 Task: Look for space in Bartow, United States from 10th July, 2023 to 25th July, 2023 for 3 adults, 1 child in price range Rs.15000 to Rs.25000. Place can be shared room with 2 bedrooms having 3 beds and 2 bathrooms. Property type can be house, flat, guest house. Amenities needed are: wifi, TV, free parkinig on premises, gym, breakfast. Booking option can be shelf check-in. Required host language is English.
Action: Mouse moved to (526, 117)
Screenshot: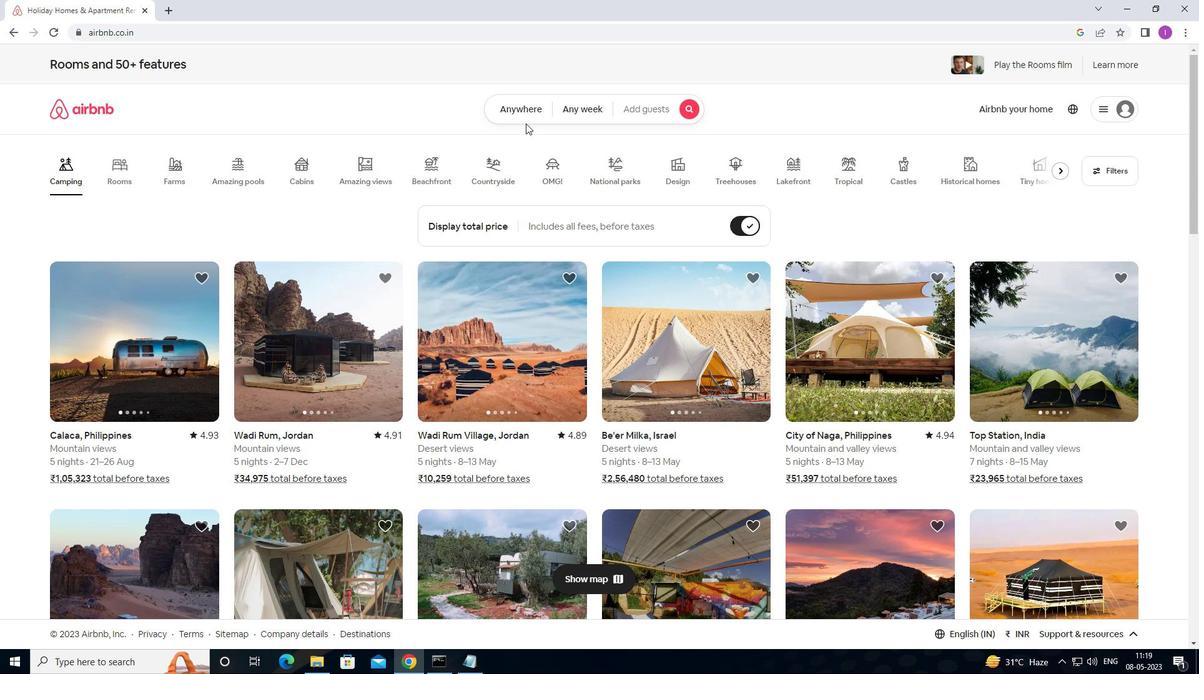 
Action: Mouse pressed left at (526, 117)
Screenshot: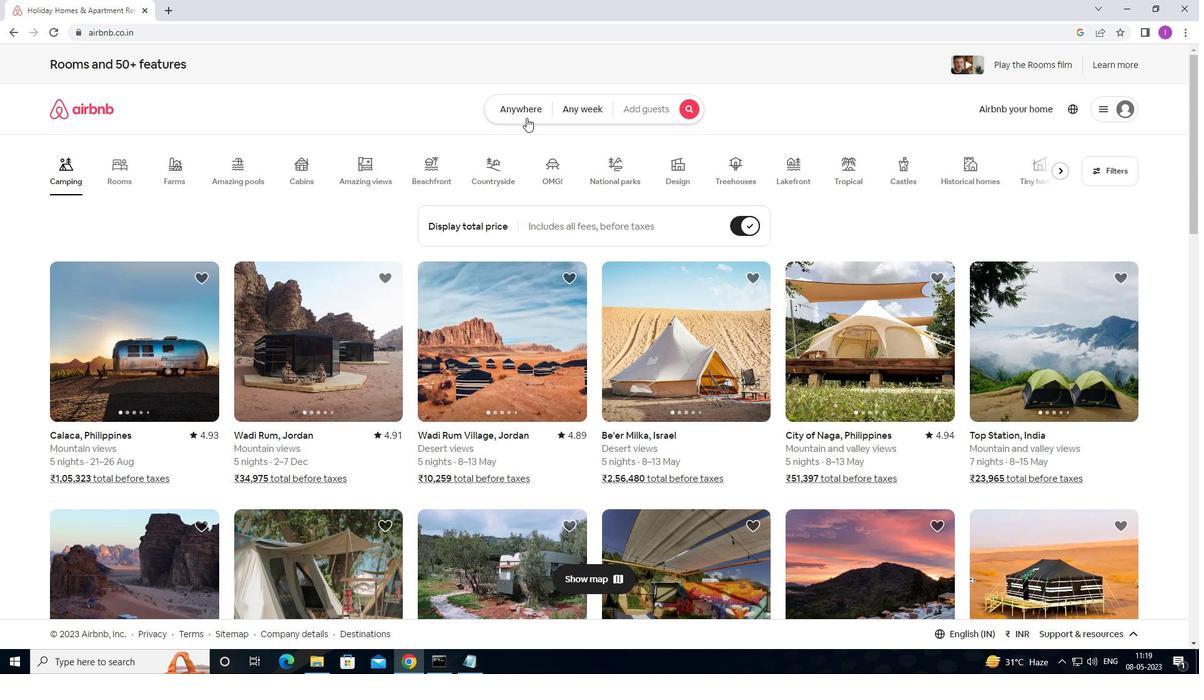 
Action: Mouse moved to (437, 168)
Screenshot: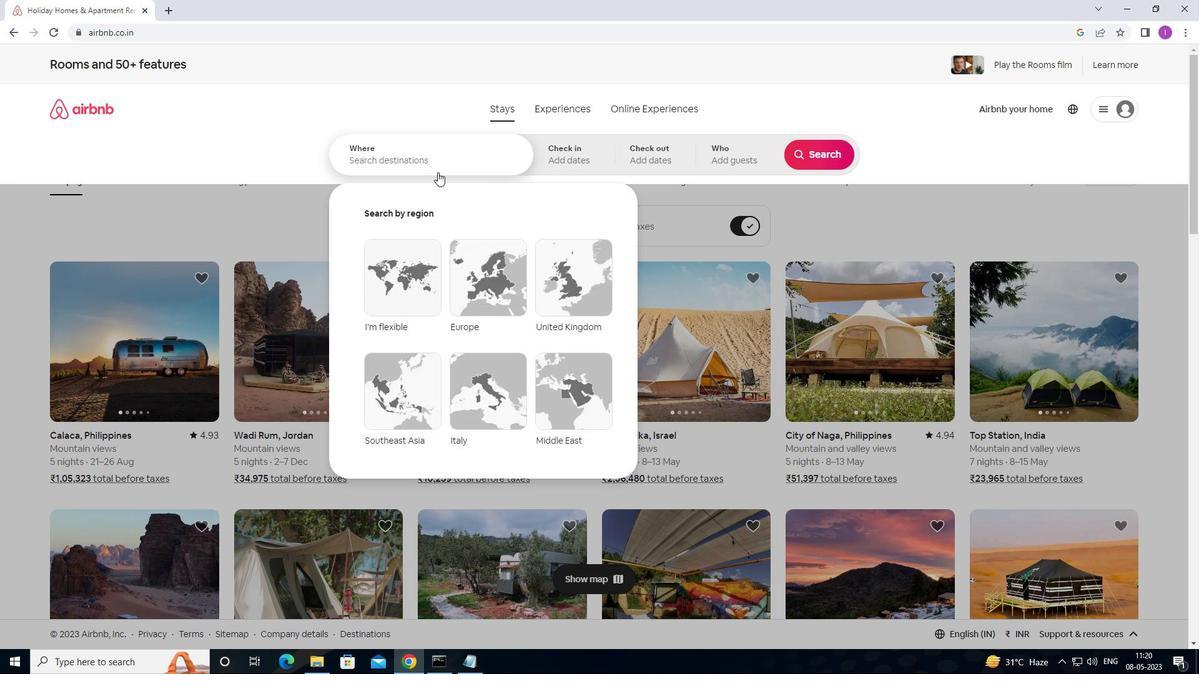 
Action: Mouse pressed left at (437, 168)
Screenshot: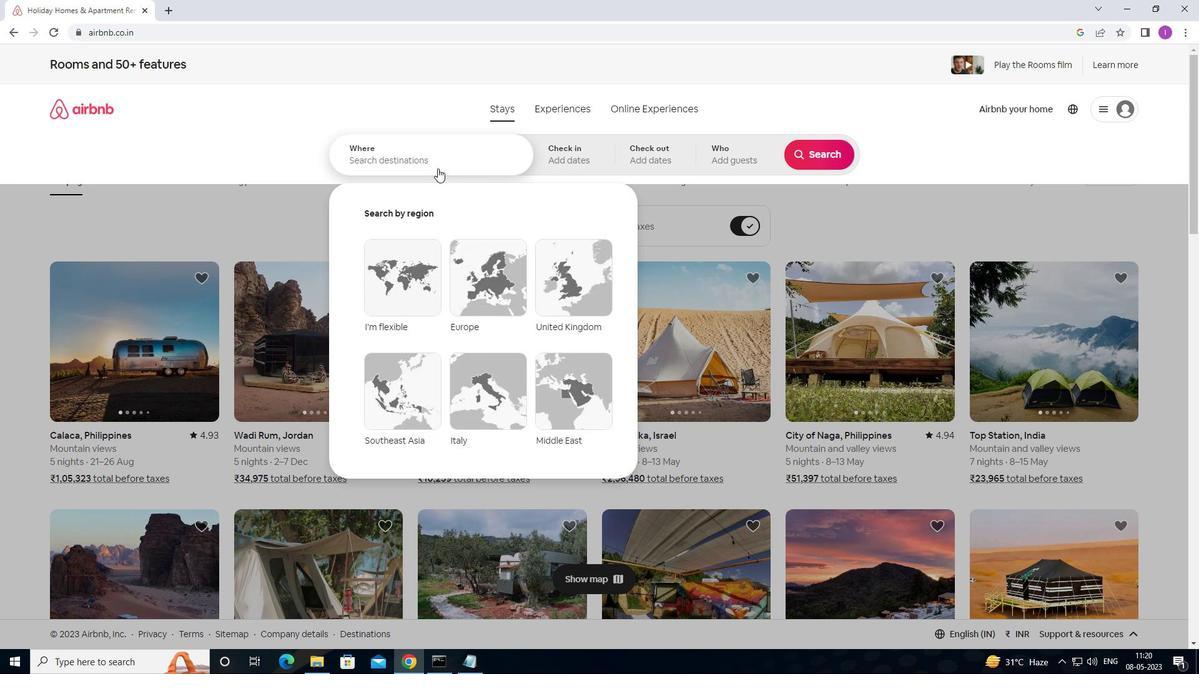 
Action: Mouse moved to (466, 159)
Screenshot: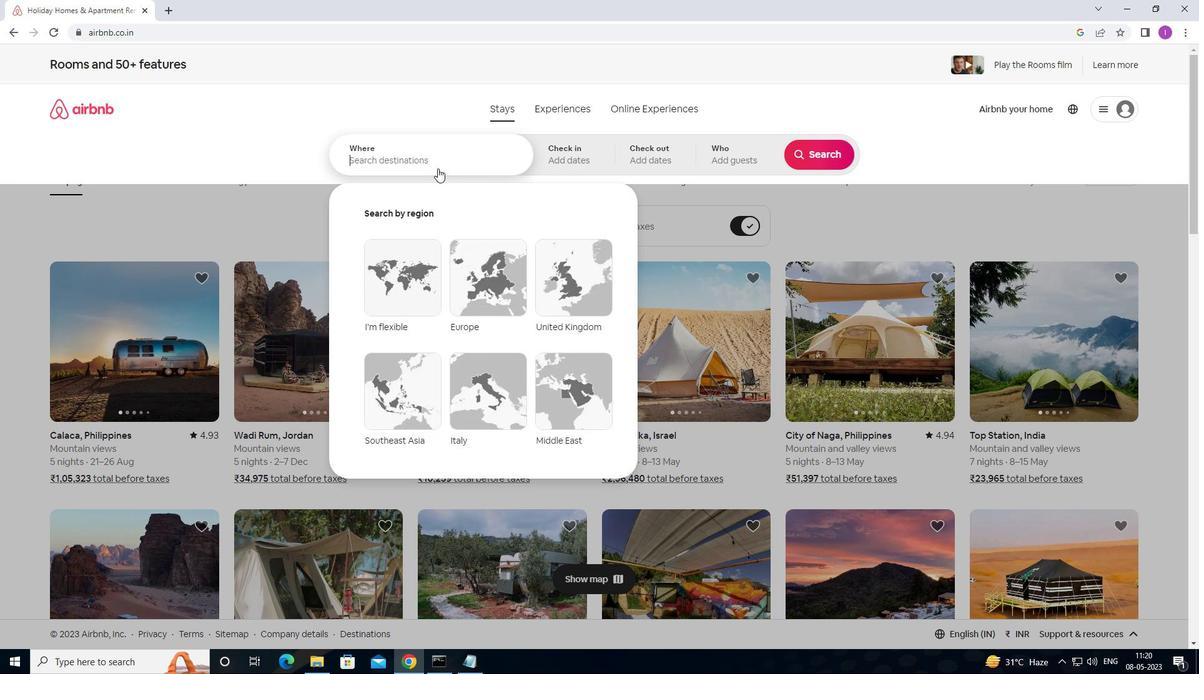 
Action: Key pressed <Key.shift>BARTOW,<Key.shift>UNITED<Key.space>STATES
Screenshot: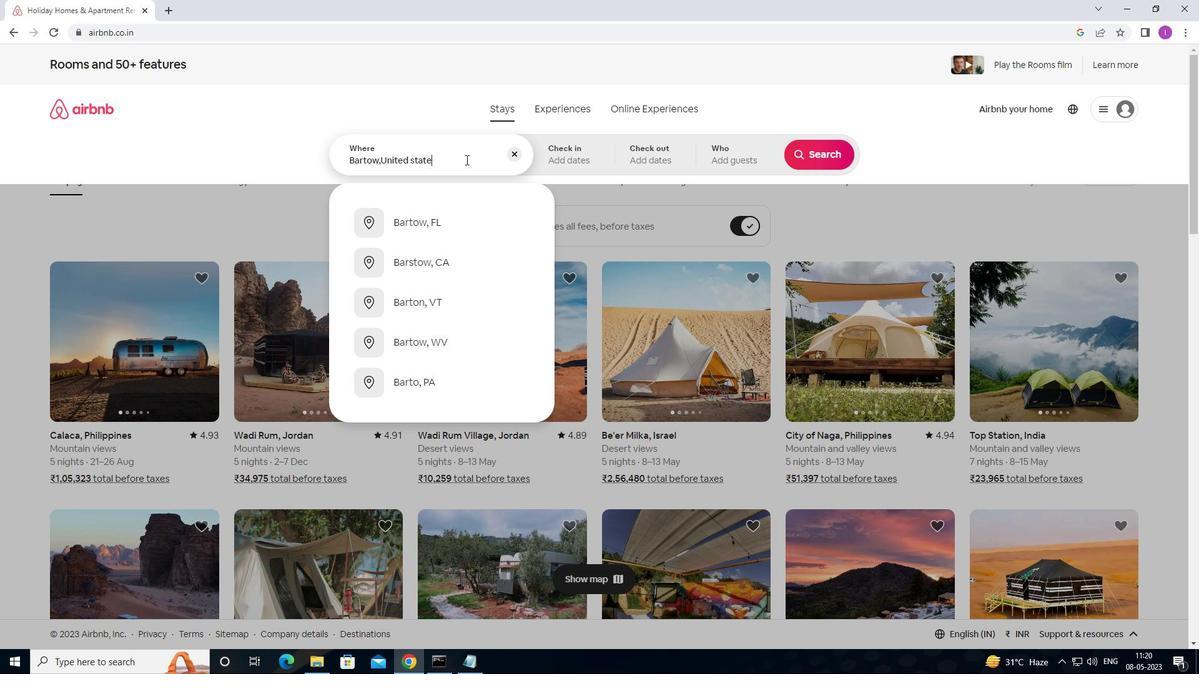 
Action: Mouse moved to (574, 164)
Screenshot: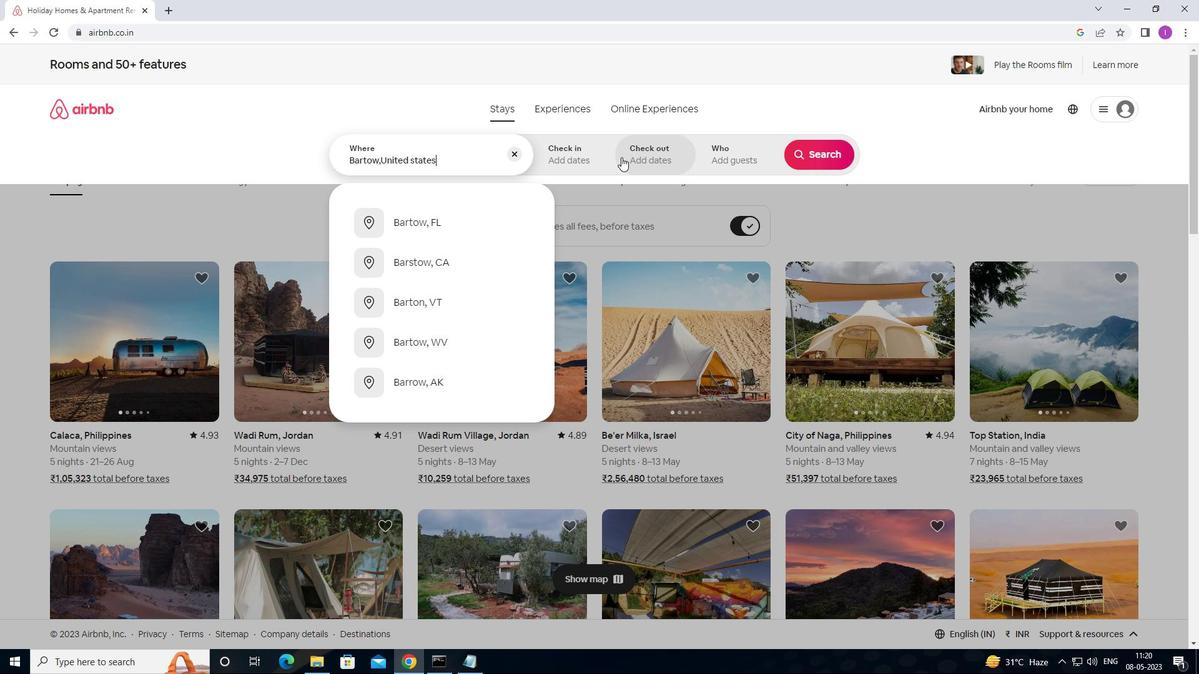 
Action: Mouse pressed left at (574, 164)
Screenshot: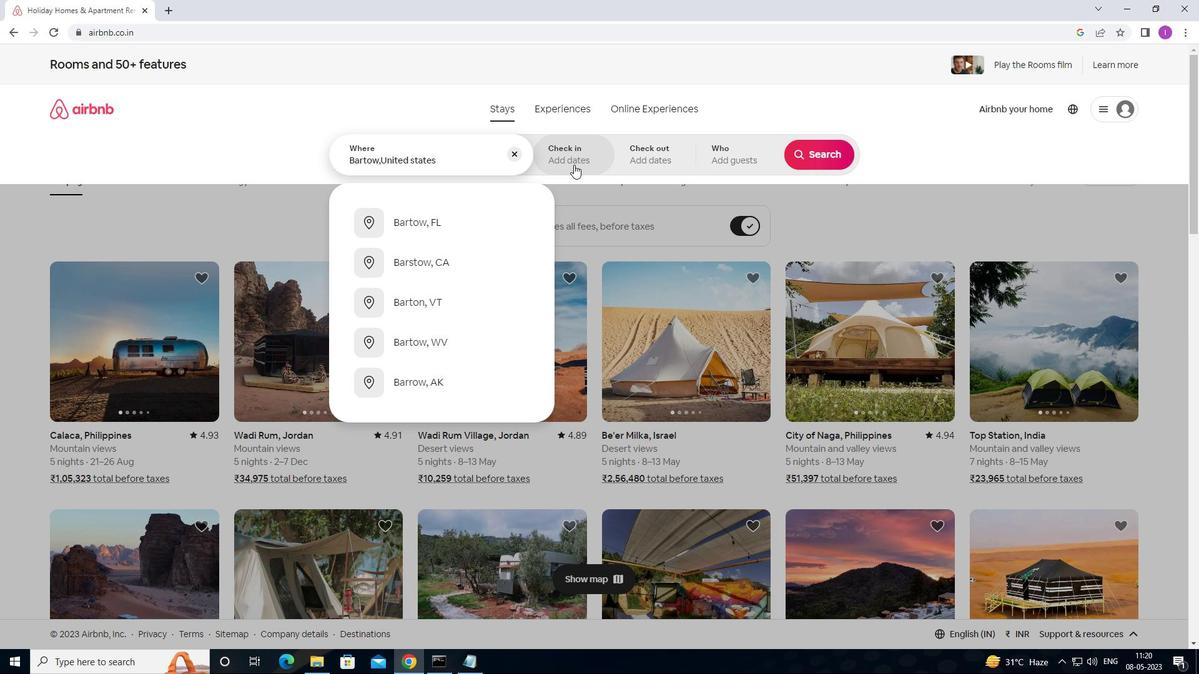 
Action: Mouse moved to (813, 255)
Screenshot: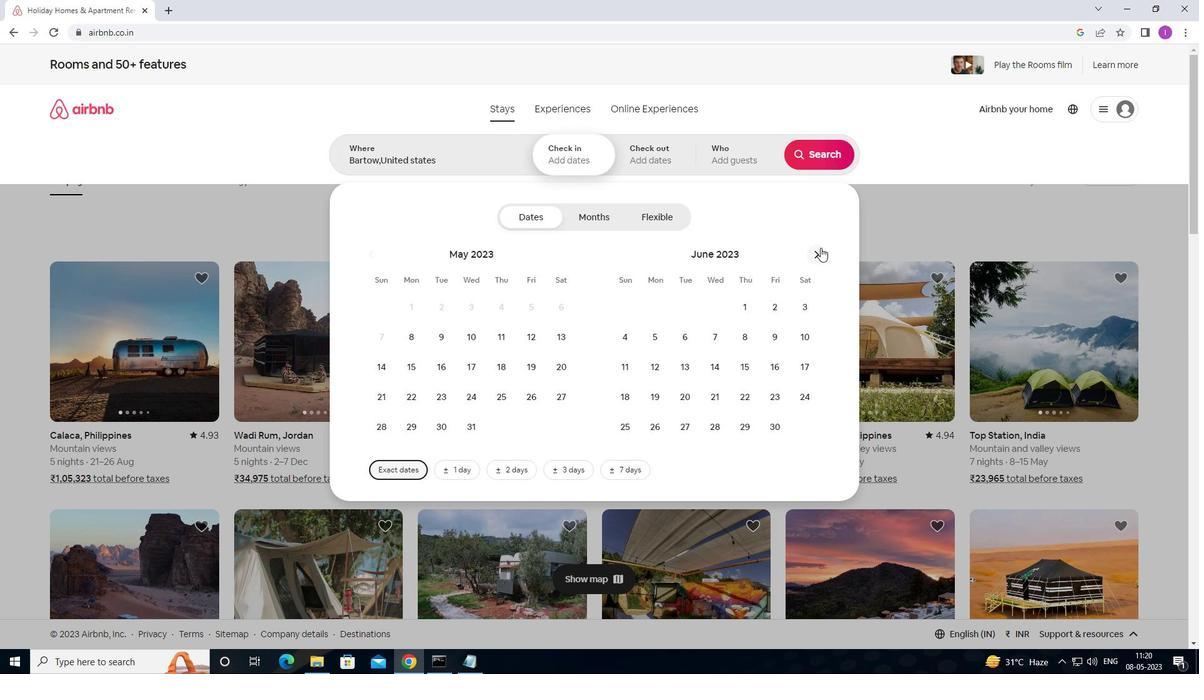 
Action: Mouse pressed left at (813, 255)
Screenshot: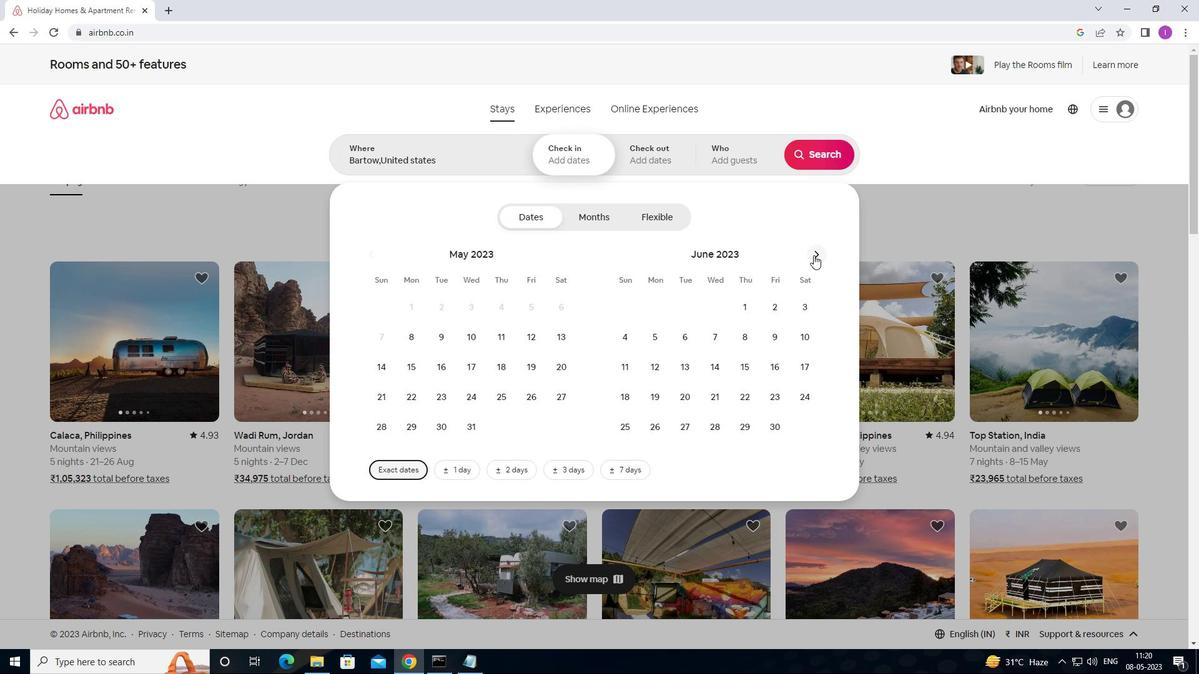 
Action: Mouse moved to (655, 371)
Screenshot: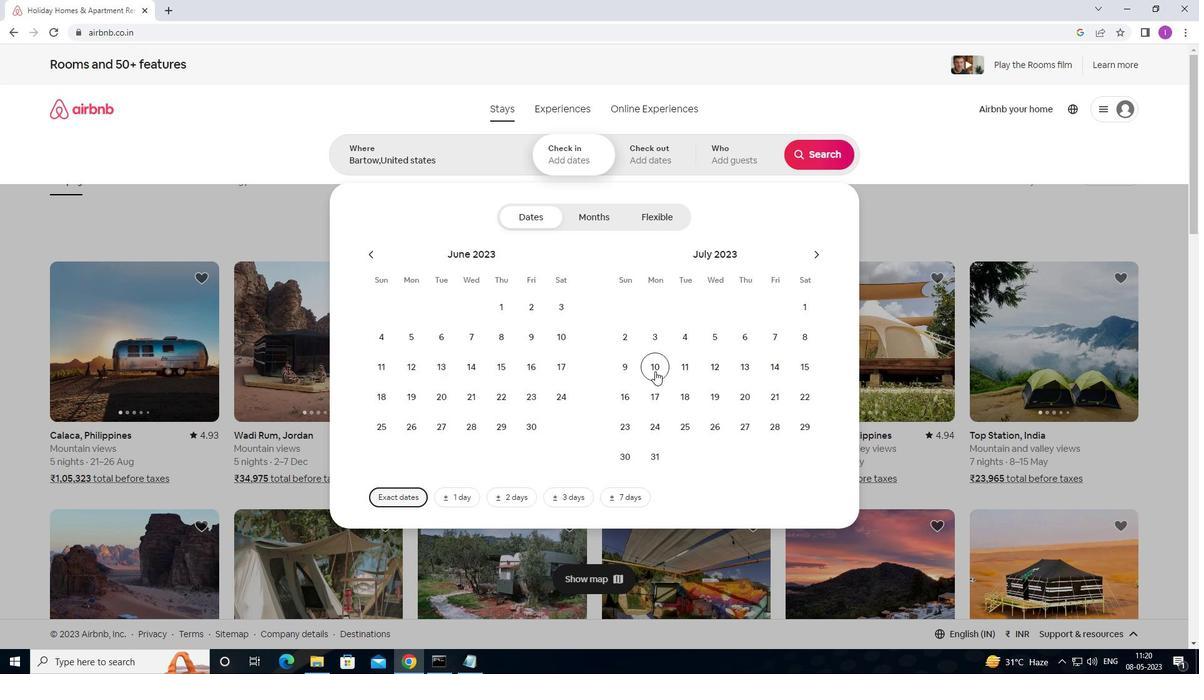 
Action: Mouse pressed left at (655, 371)
Screenshot: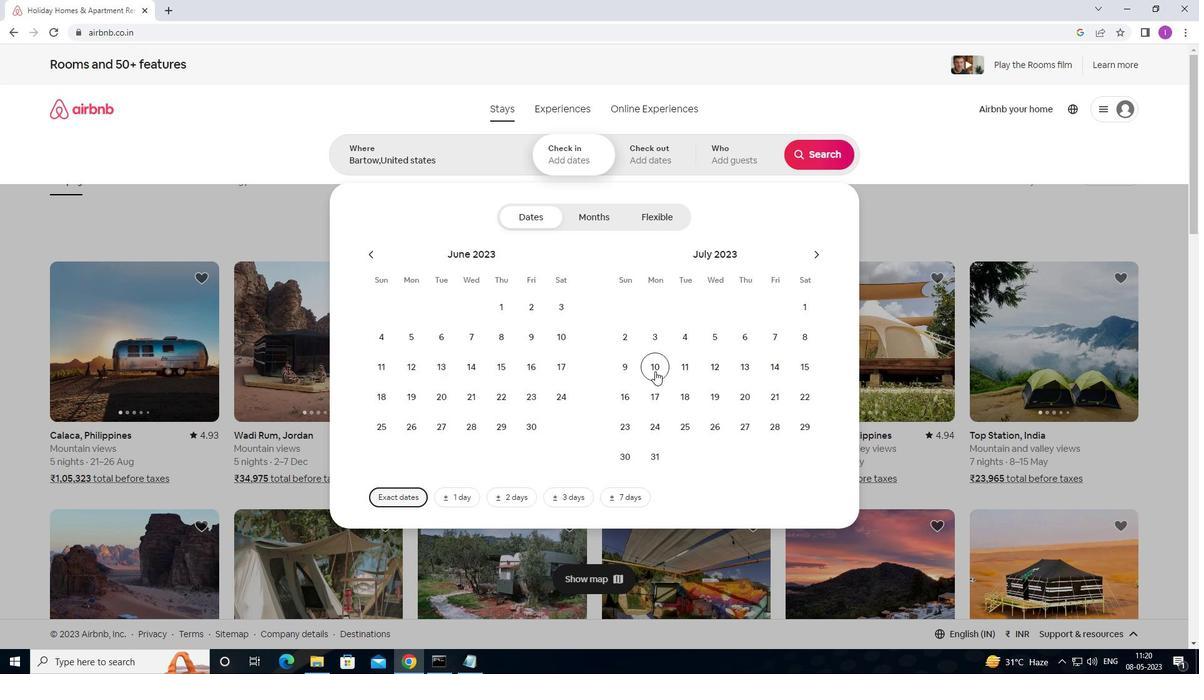 
Action: Mouse moved to (682, 429)
Screenshot: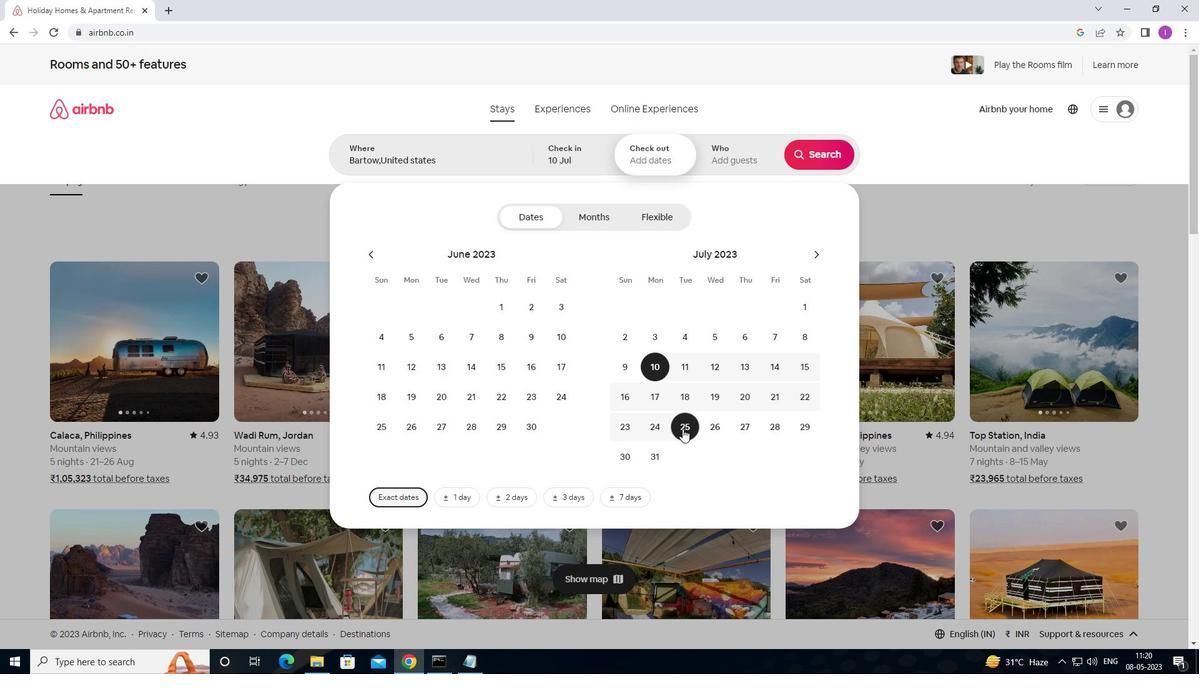 
Action: Mouse pressed left at (682, 429)
Screenshot: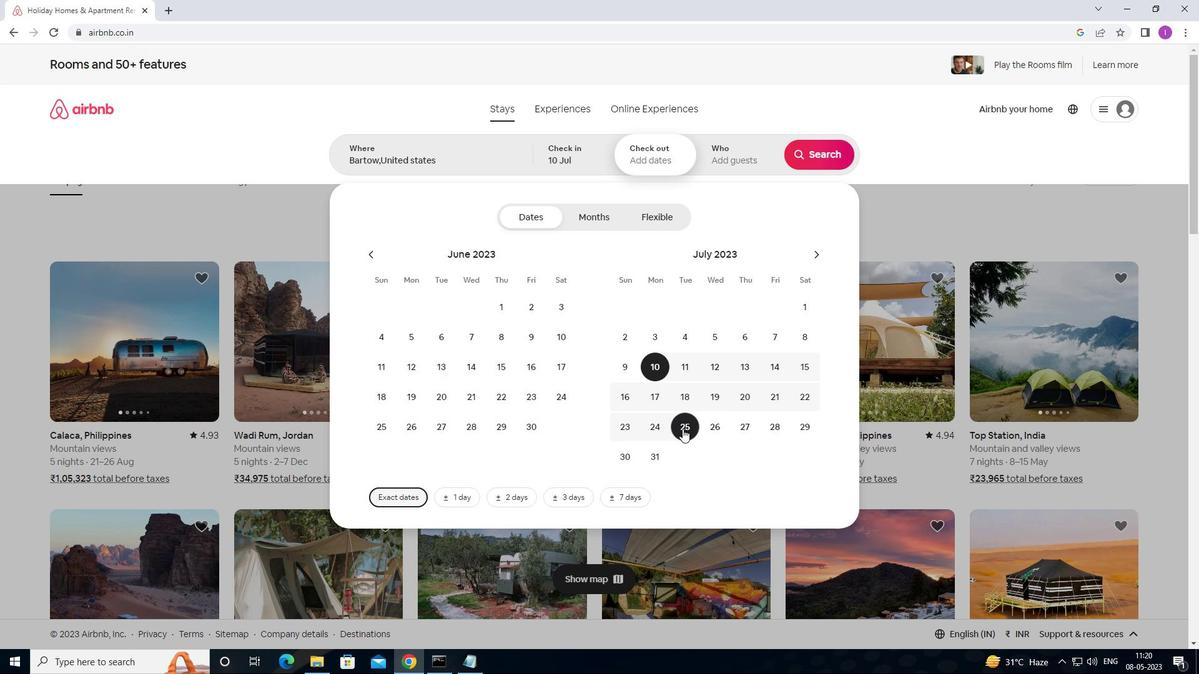 
Action: Mouse moved to (730, 161)
Screenshot: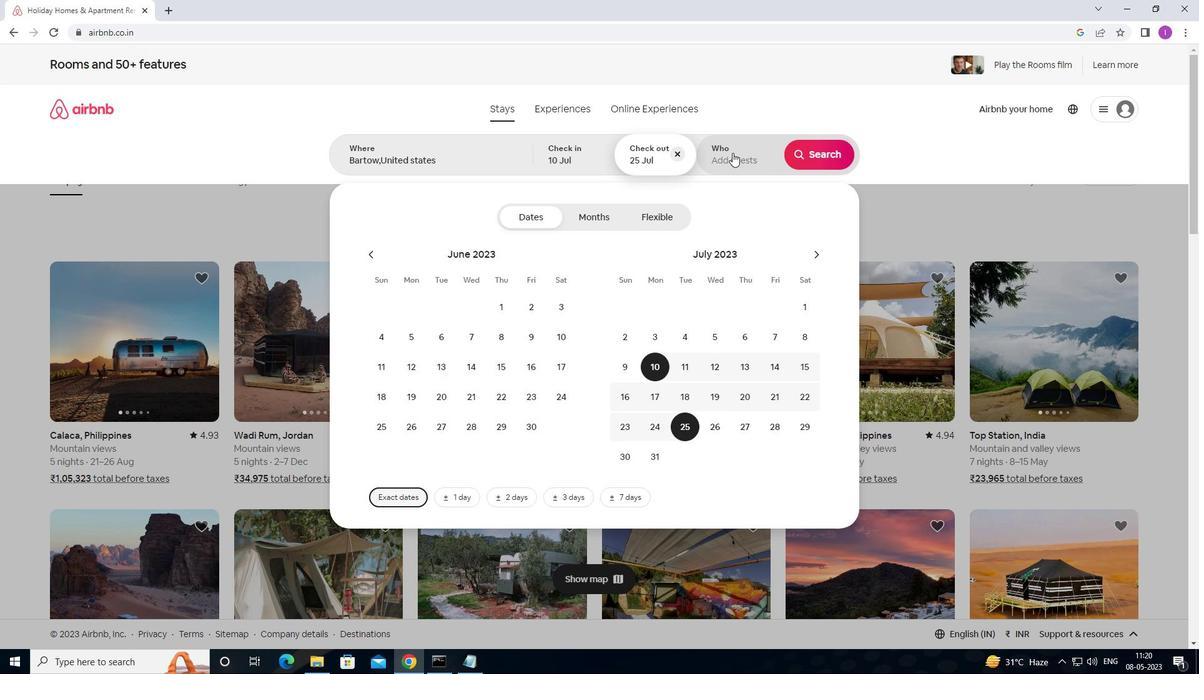 
Action: Mouse pressed left at (730, 161)
Screenshot: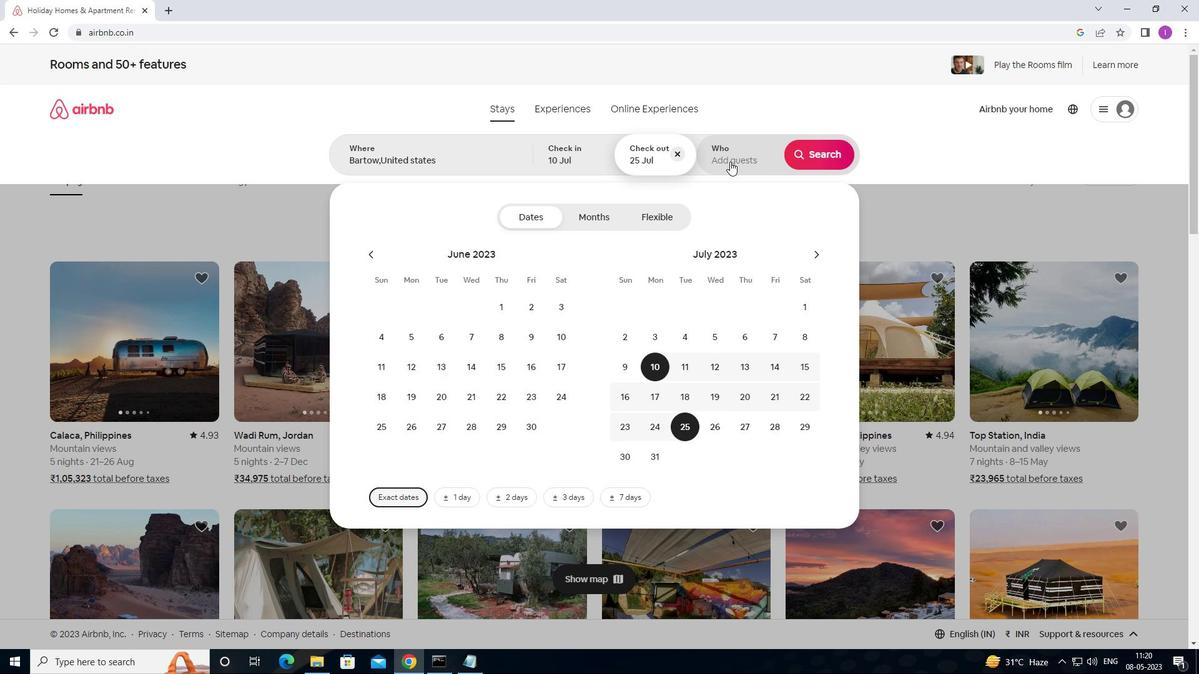 
Action: Mouse moved to (818, 219)
Screenshot: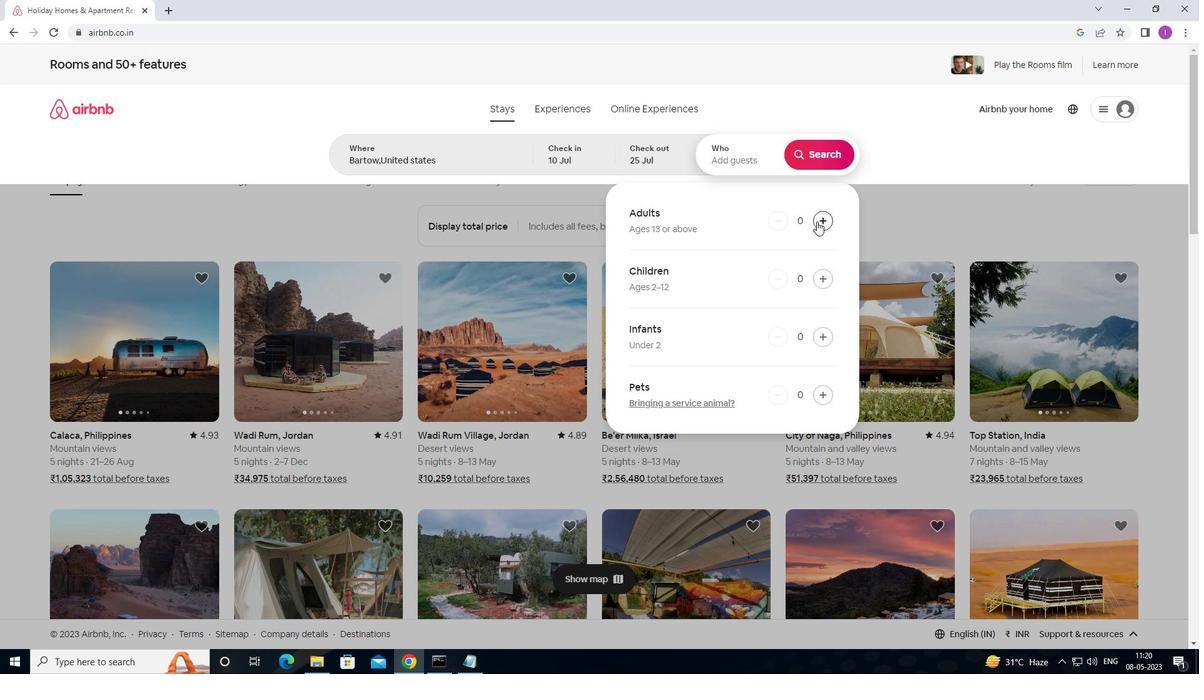 
Action: Mouse pressed left at (818, 219)
Screenshot: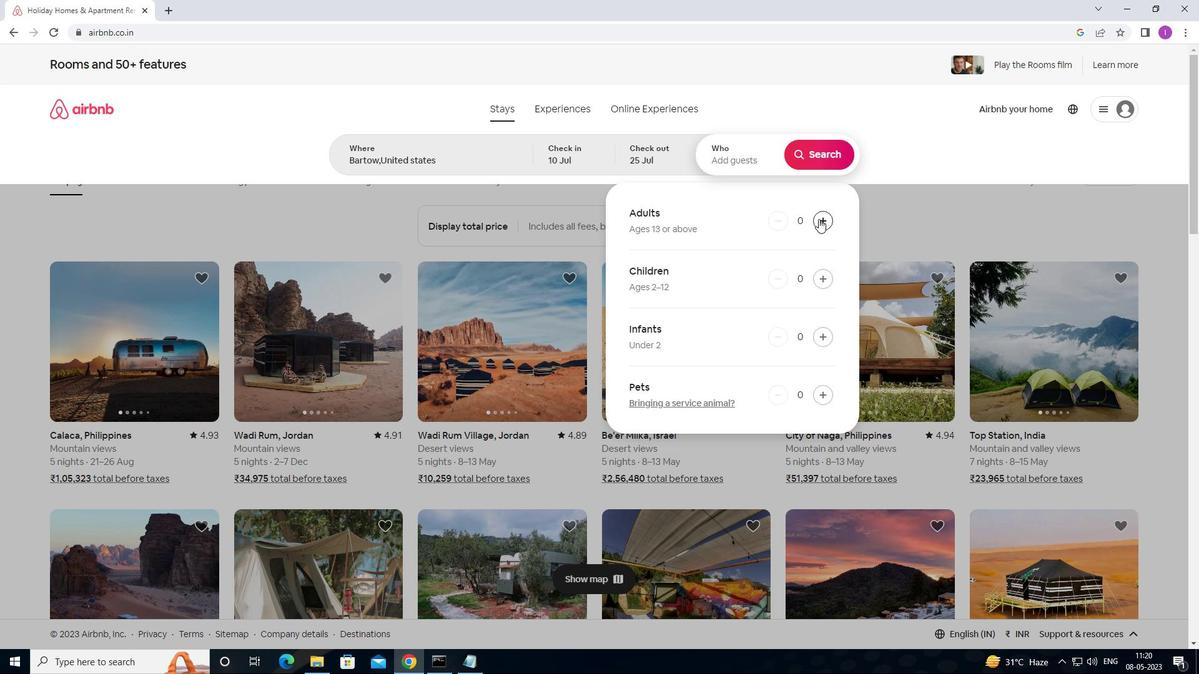 
Action: Mouse moved to (823, 223)
Screenshot: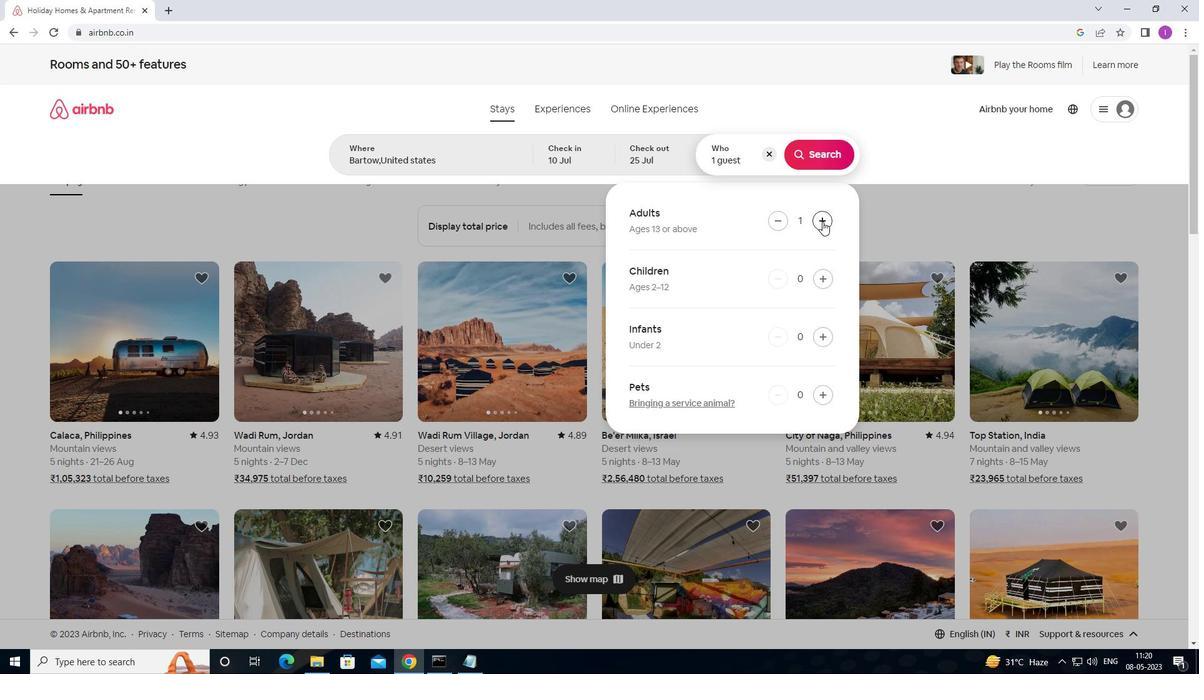 
Action: Mouse pressed left at (823, 223)
Screenshot: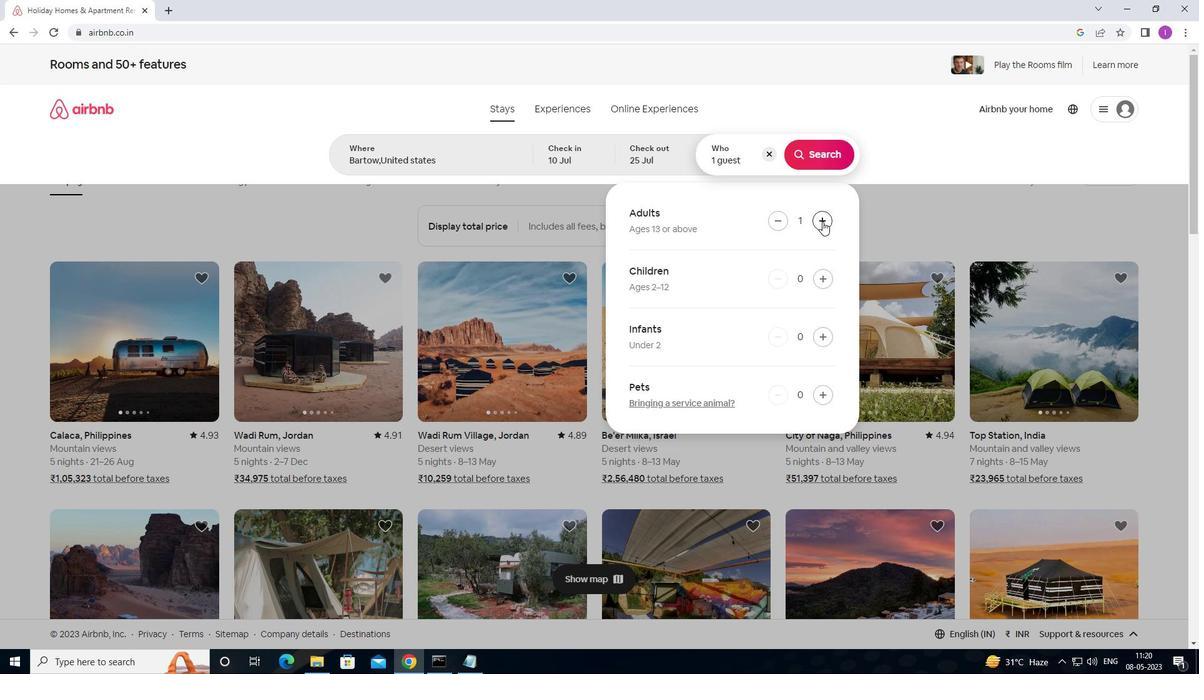 
Action: Mouse moved to (823, 223)
Screenshot: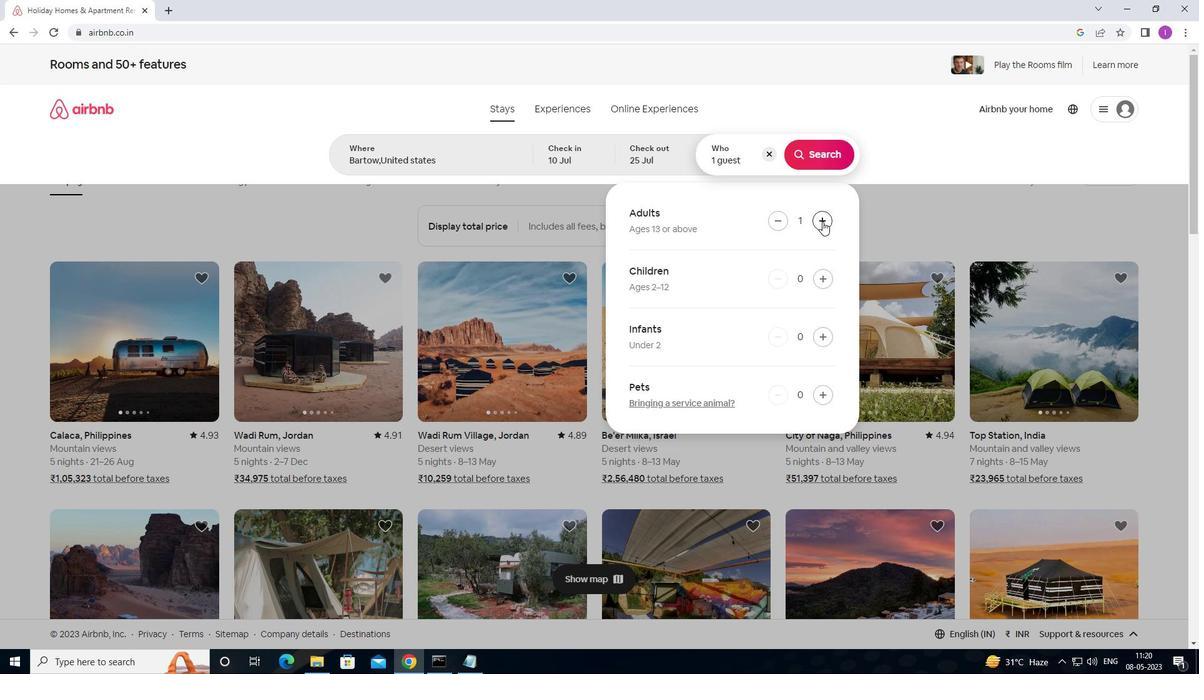 
Action: Mouse pressed left at (823, 223)
Screenshot: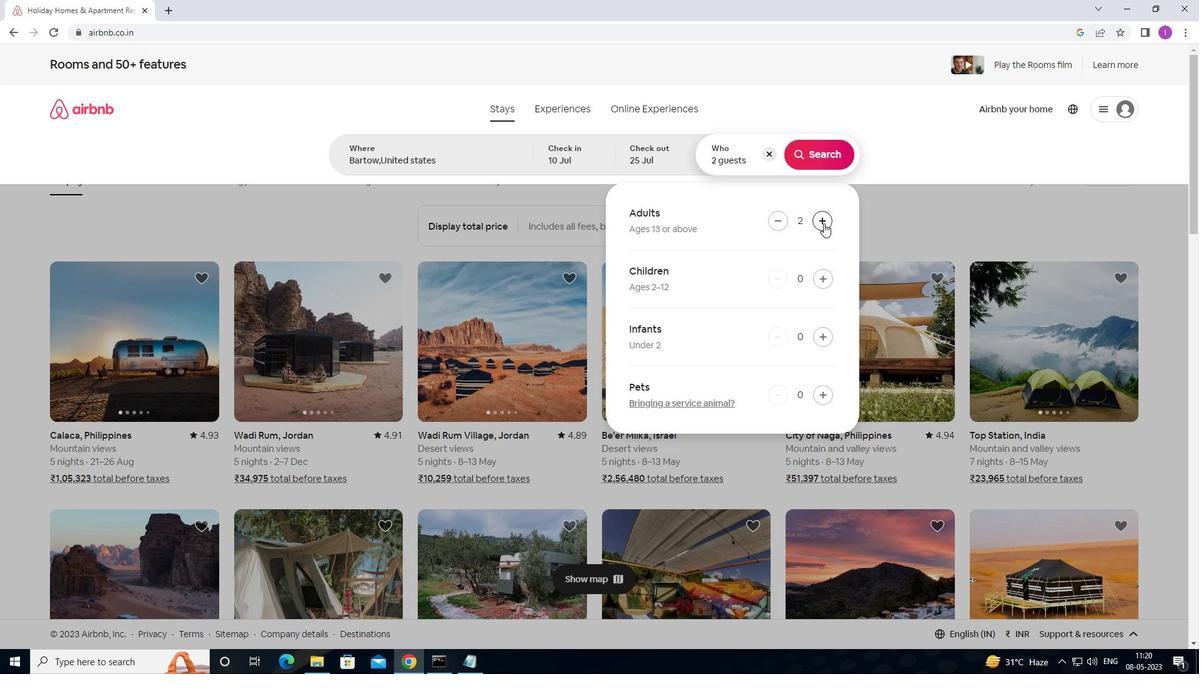 
Action: Mouse moved to (820, 279)
Screenshot: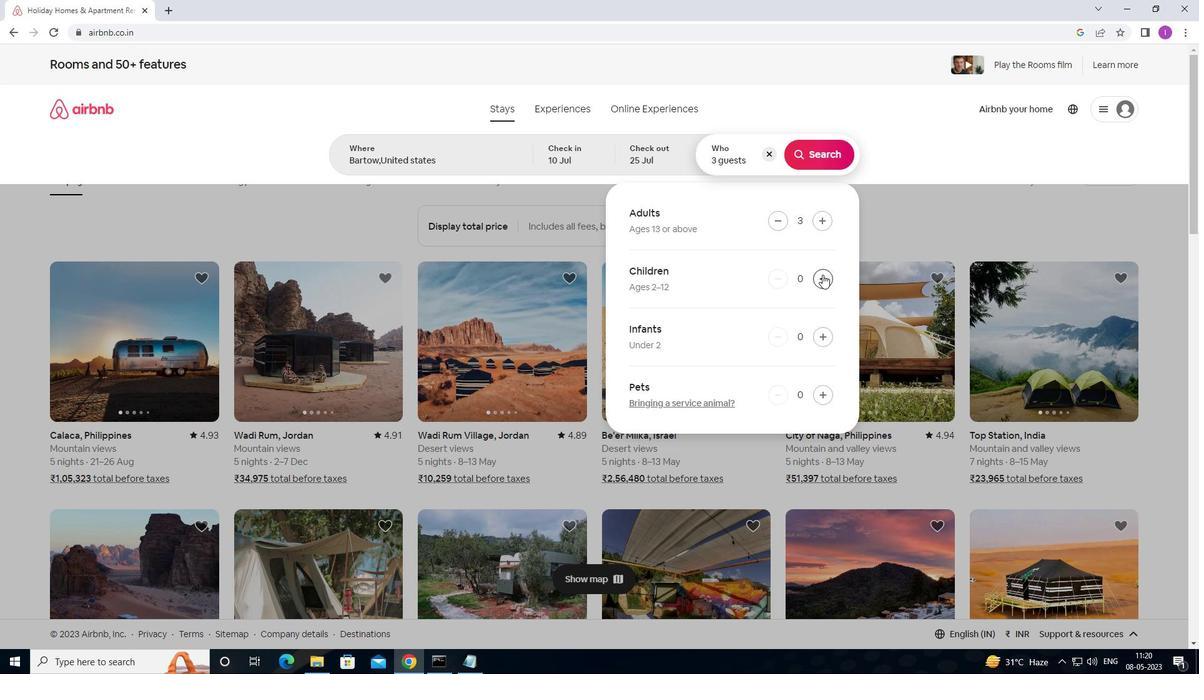 
Action: Mouse pressed left at (820, 279)
Screenshot: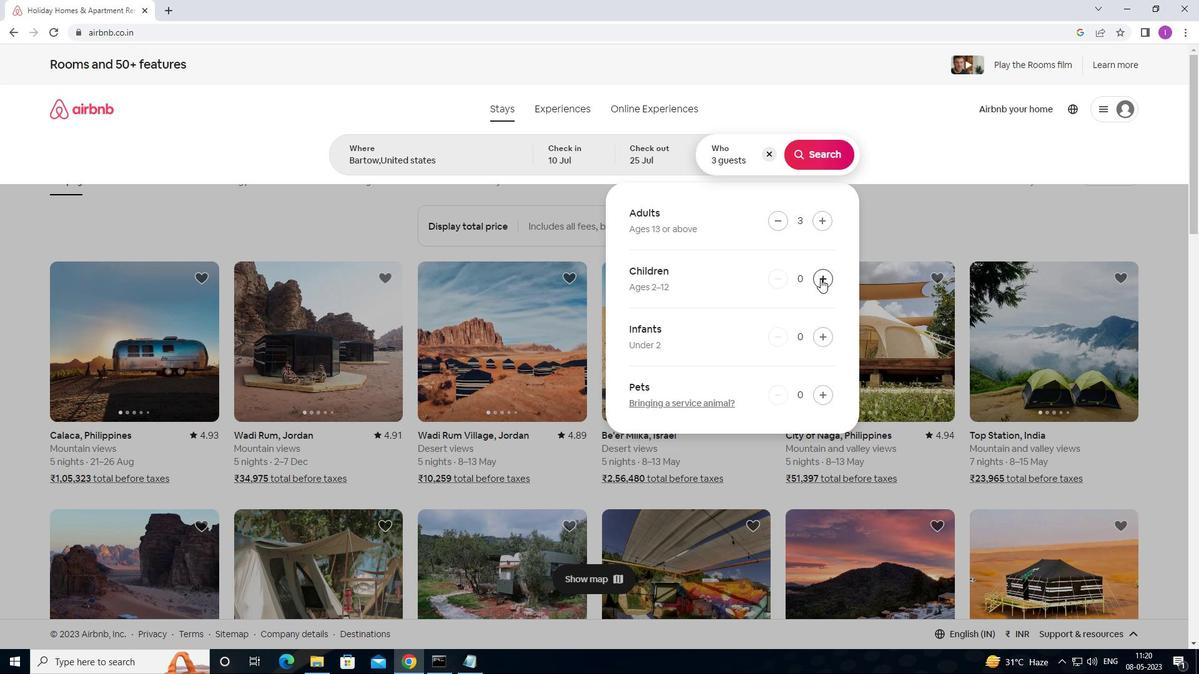 
Action: Mouse moved to (813, 149)
Screenshot: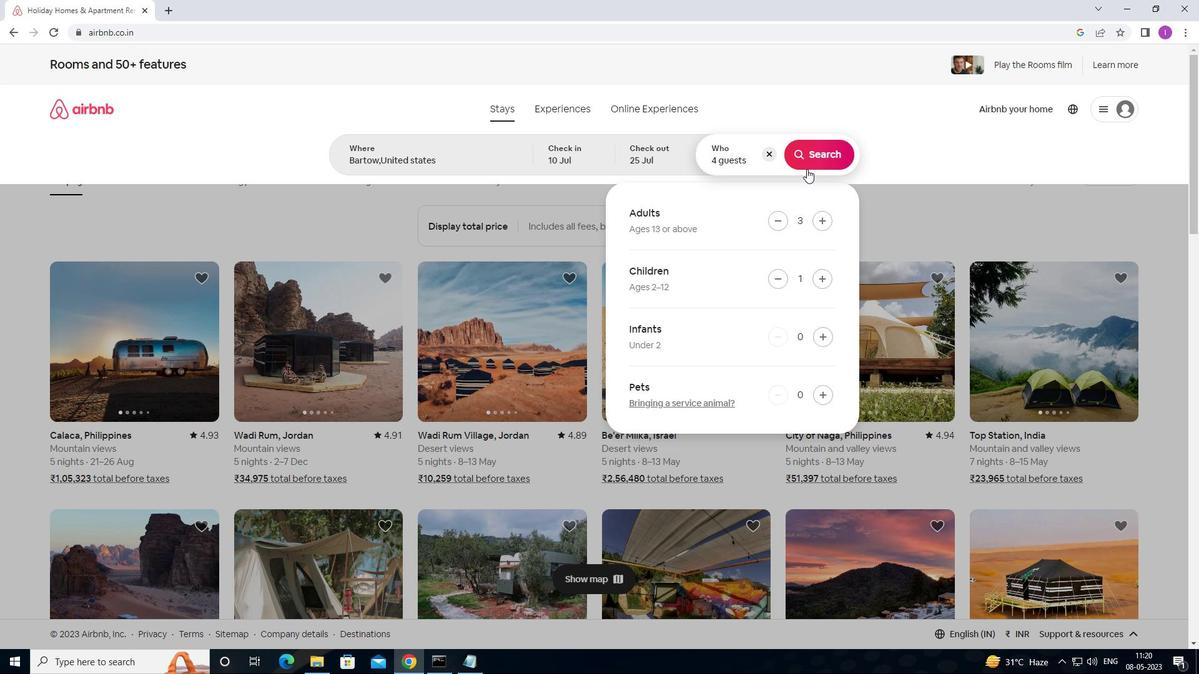 
Action: Mouse pressed left at (813, 149)
Screenshot: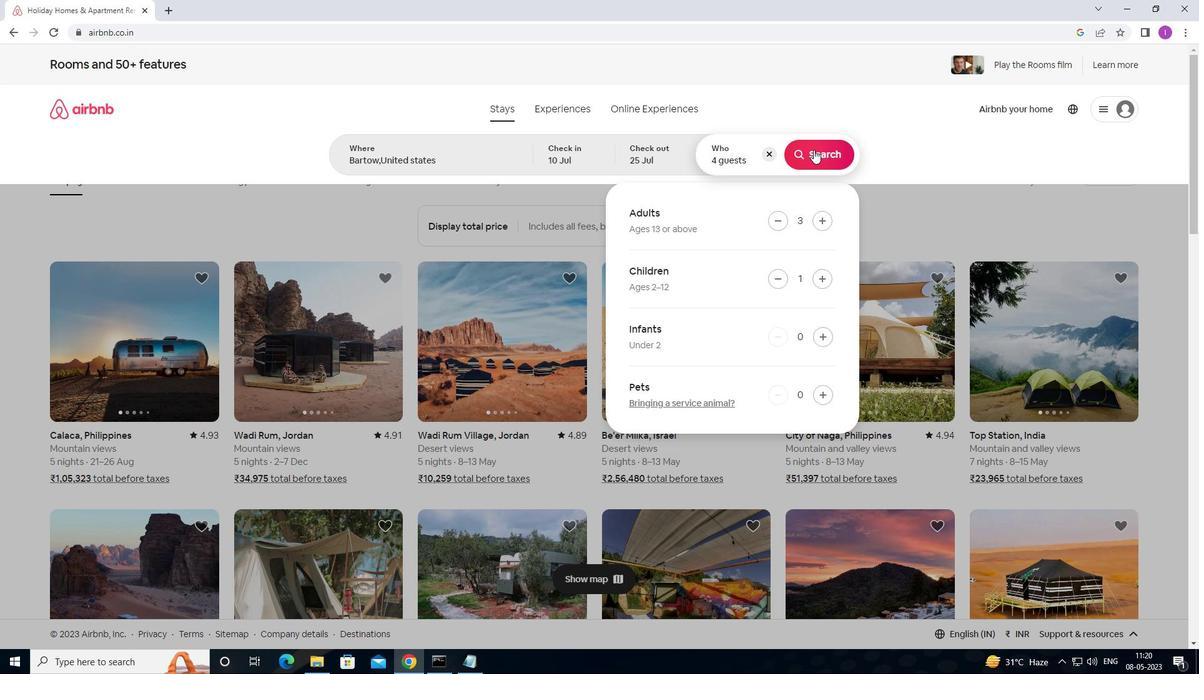 
Action: Mouse moved to (1137, 115)
Screenshot: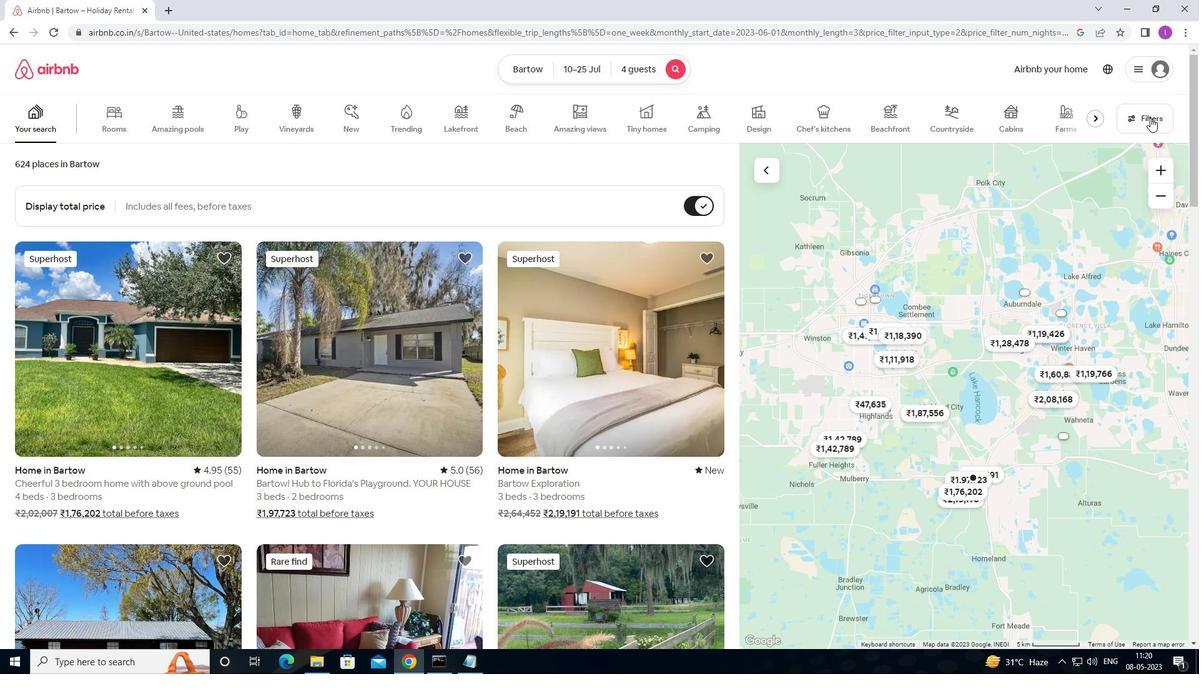 
Action: Mouse pressed left at (1137, 115)
Screenshot: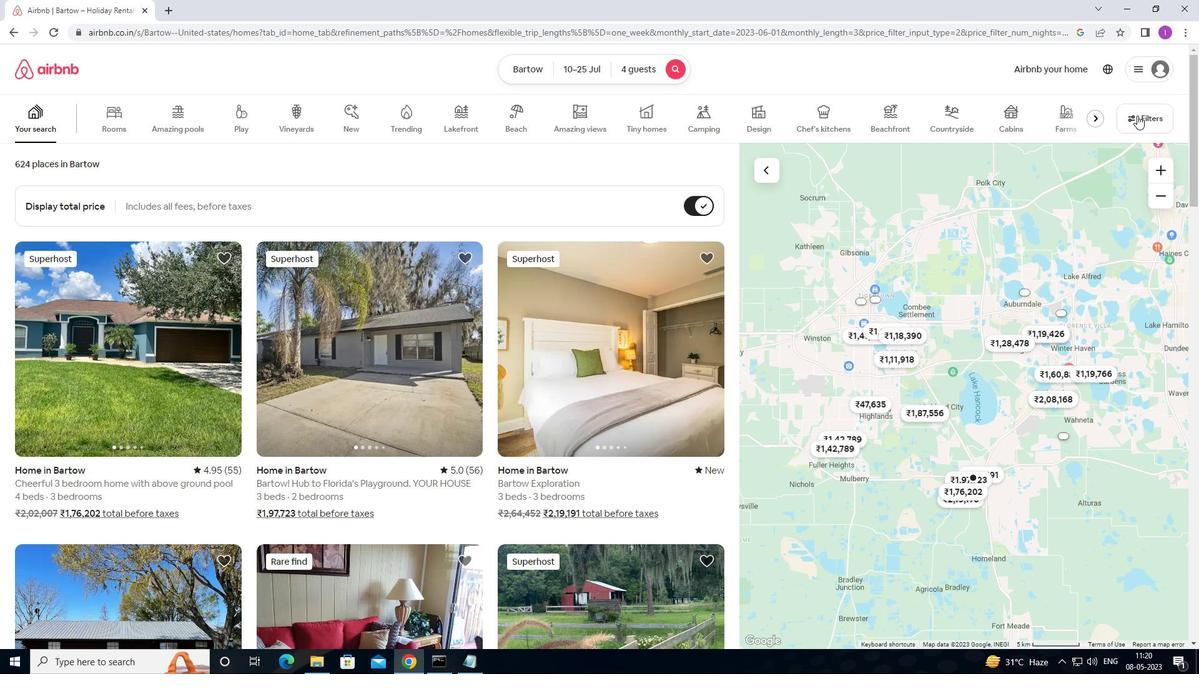 
Action: Mouse moved to (455, 427)
Screenshot: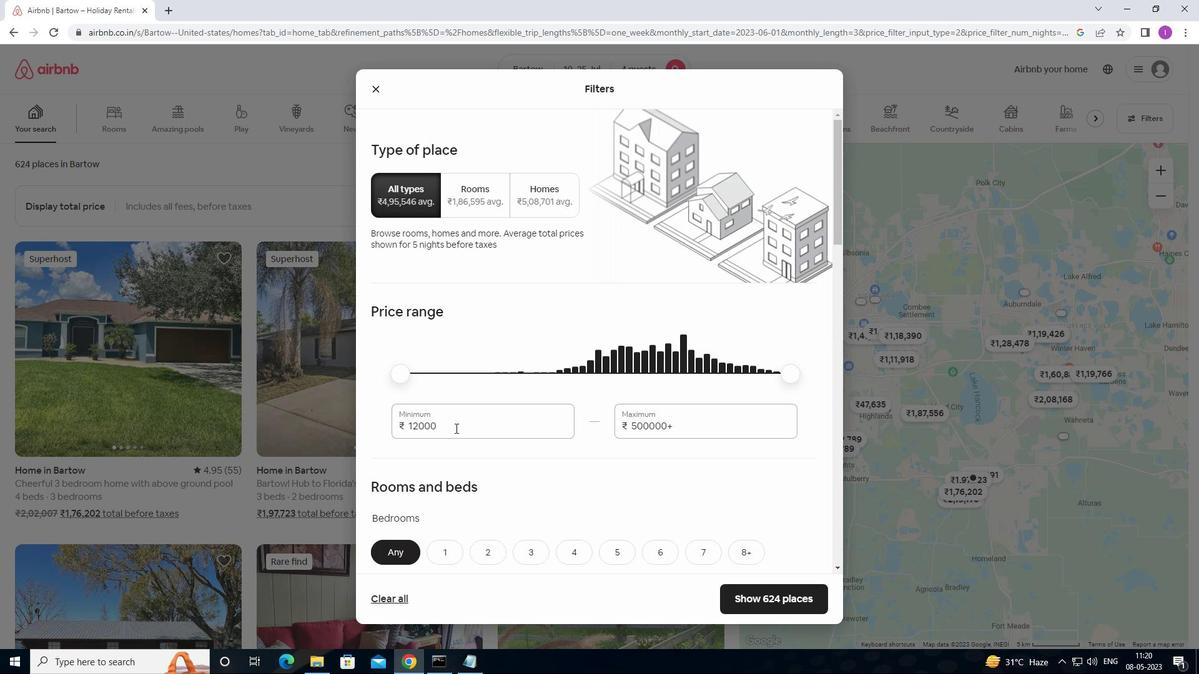 
Action: Mouse pressed left at (455, 427)
Screenshot: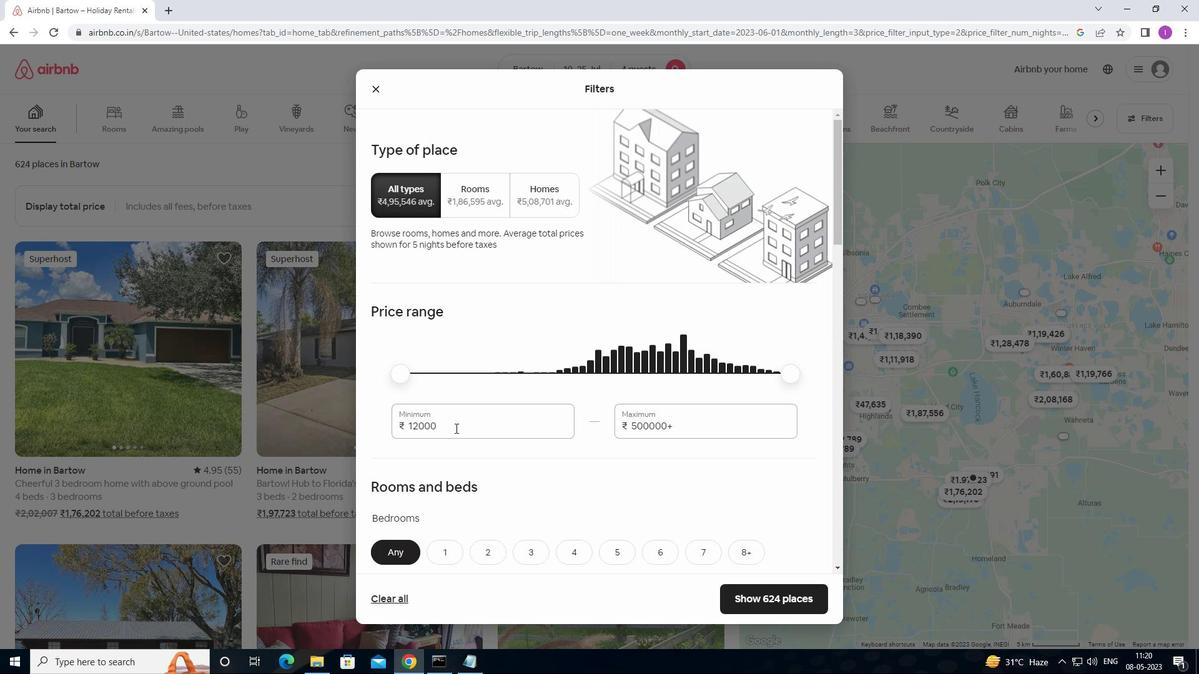 
Action: Mouse moved to (391, 431)
Screenshot: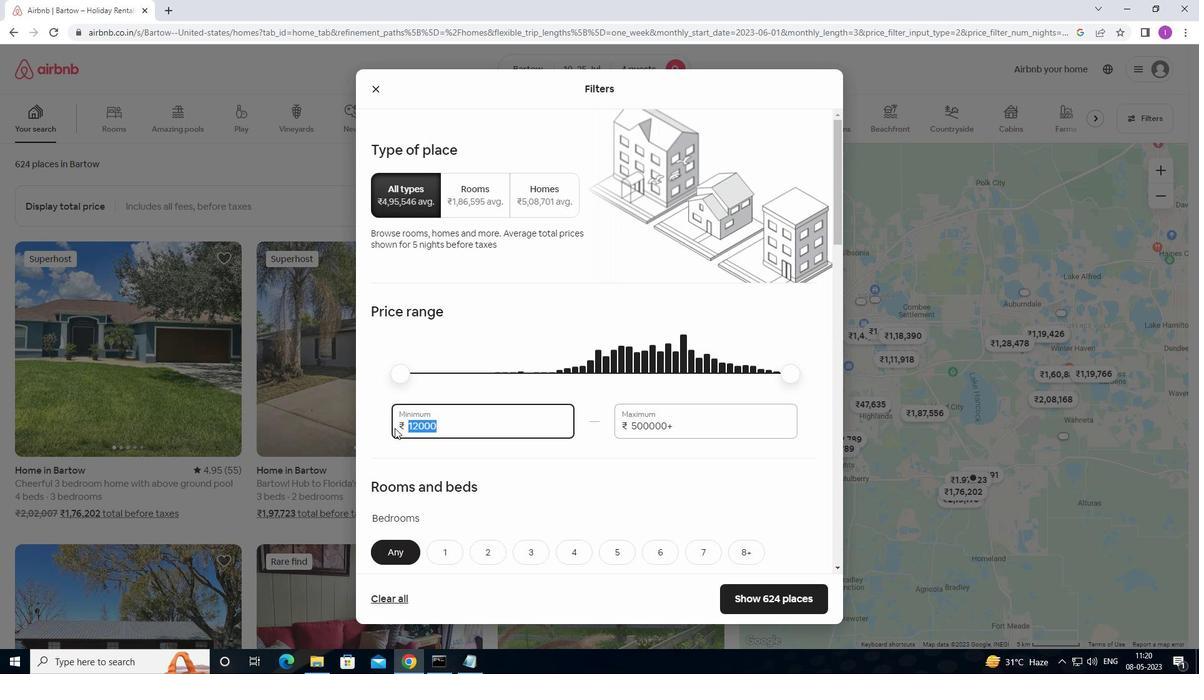 
Action: Key pressed 15000
Screenshot: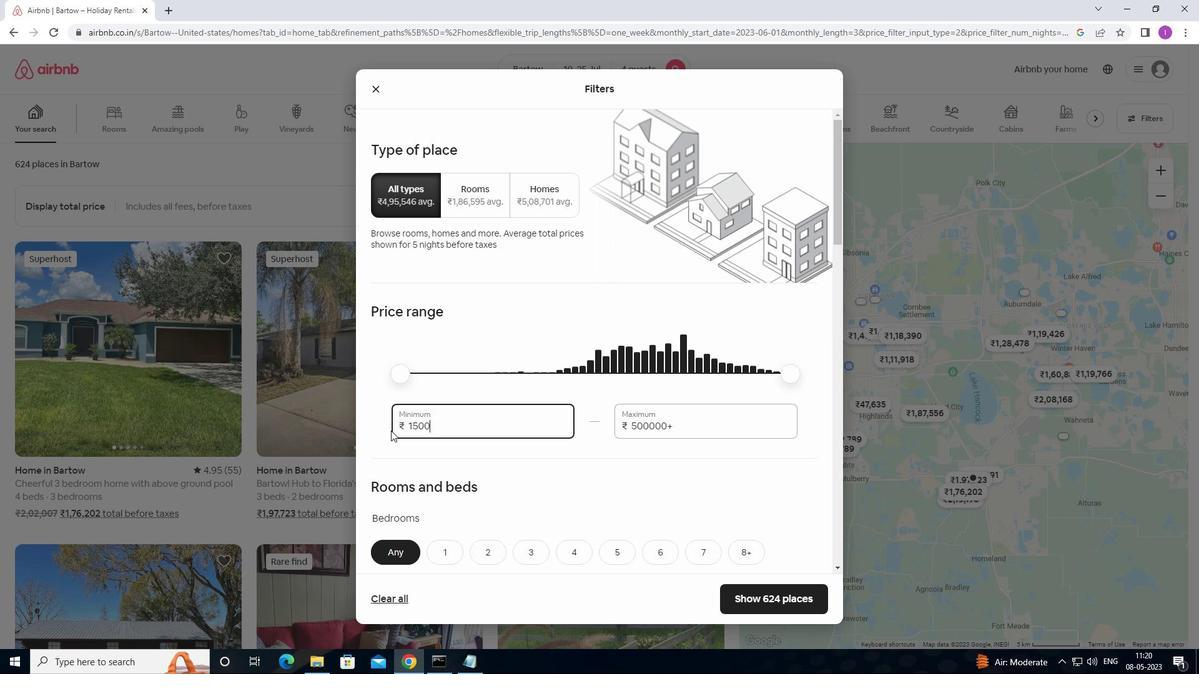 
Action: Mouse moved to (687, 421)
Screenshot: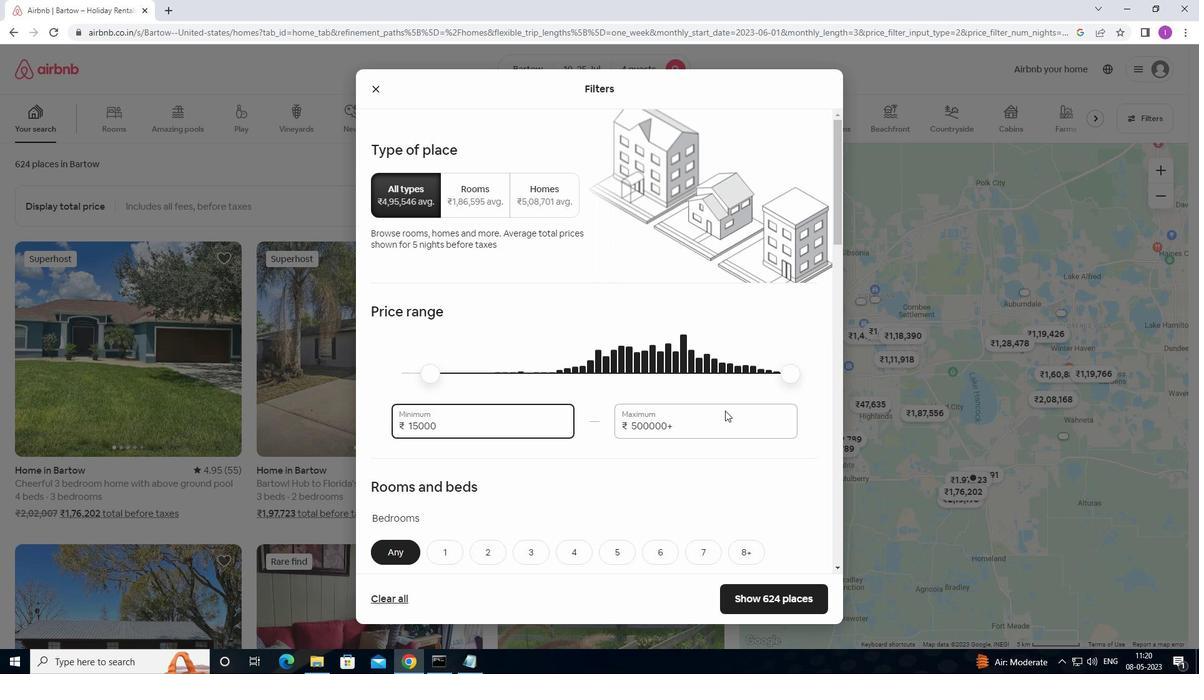 
Action: Mouse pressed left at (687, 421)
Screenshot: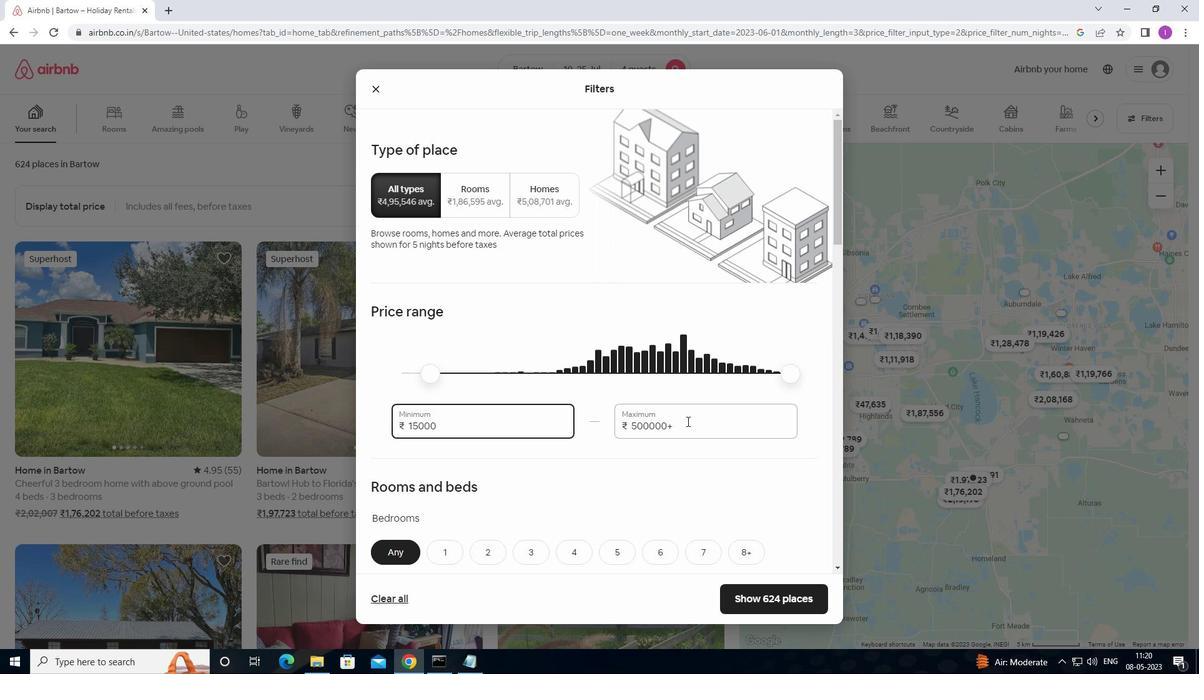 
Action: Mouse moved to (617, 429)
Screenshot: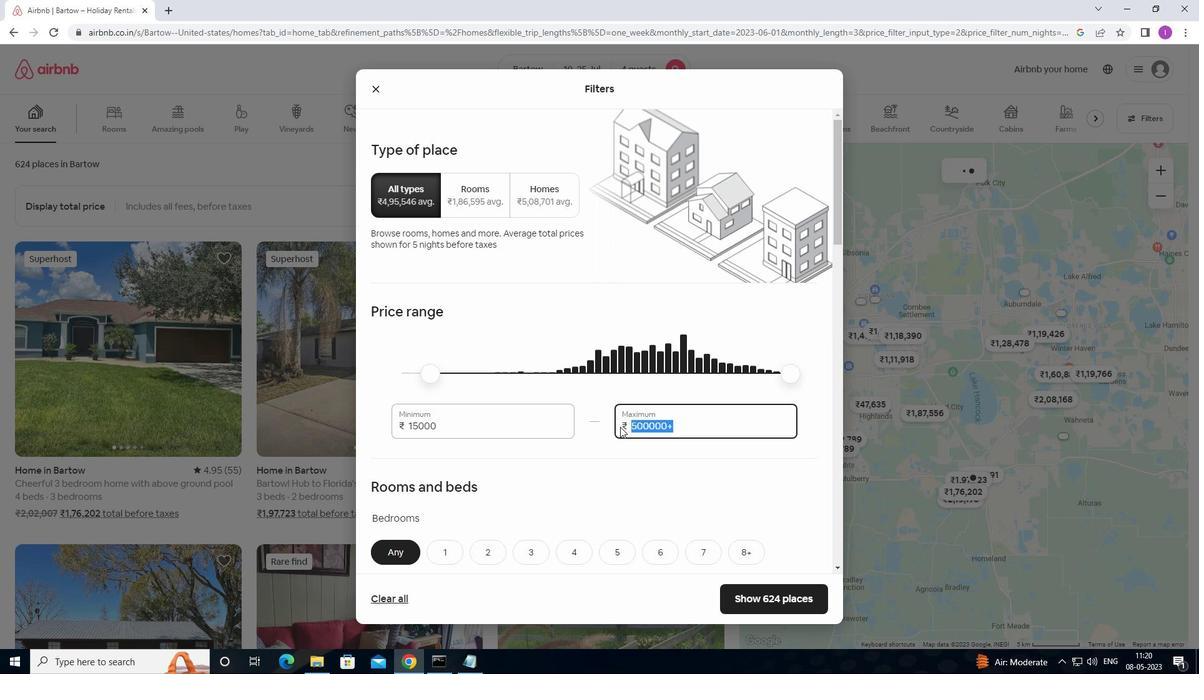 
Action: Key pressed 1
Screenshot: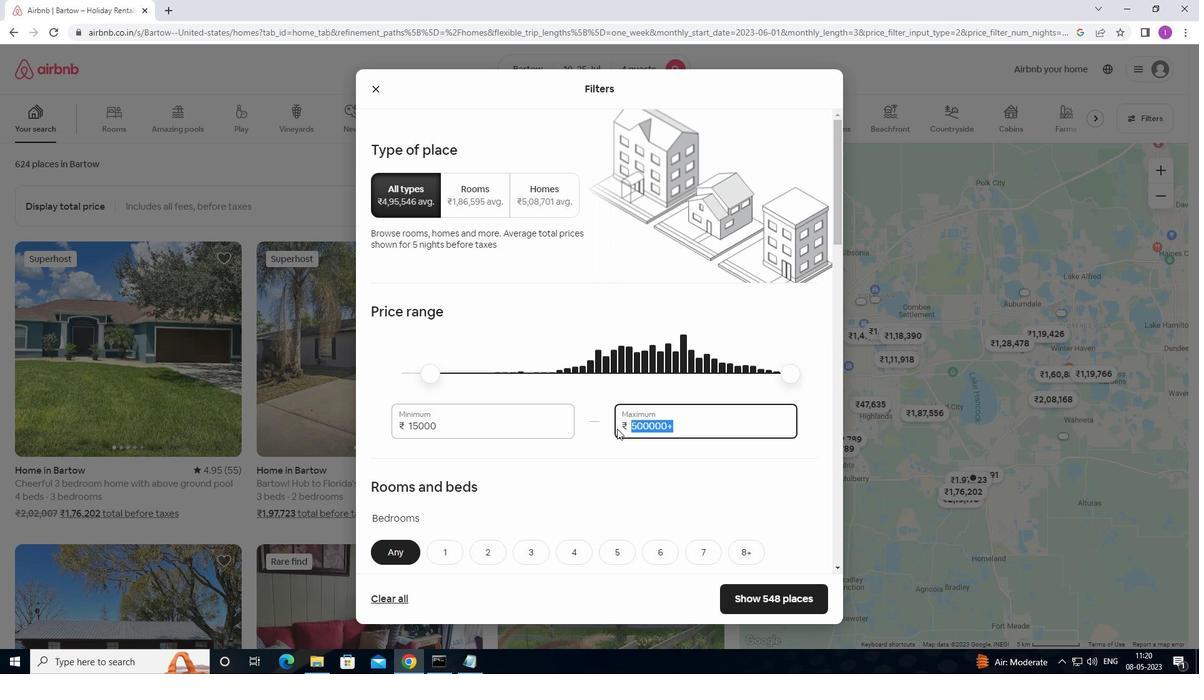 
Action: Mouse moved to (642, 427)
Screenshot: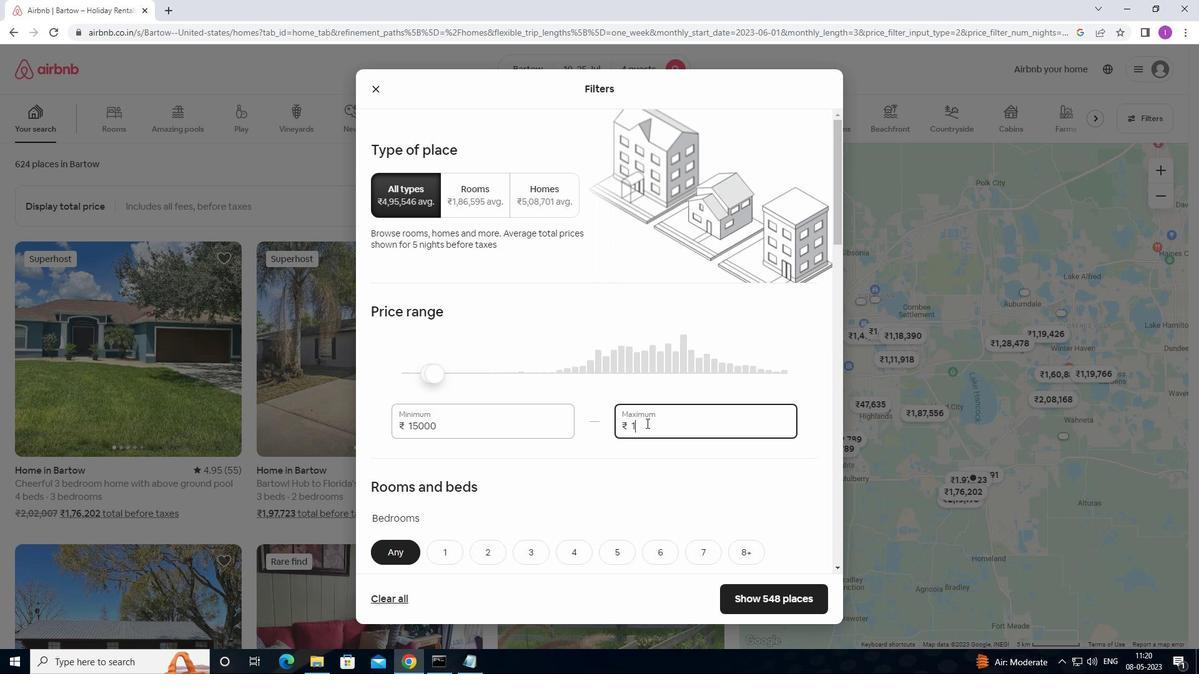 
Action: Key pressed <Key.backspace>
Screenshot: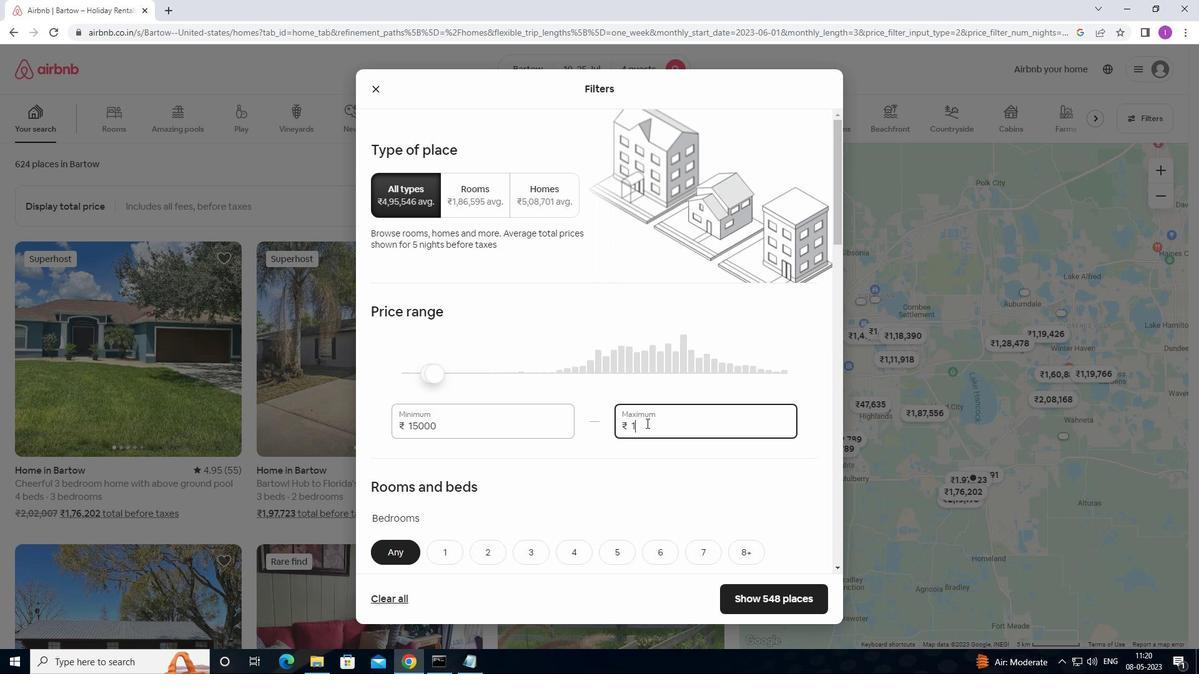 
Action: Mouse moved to (645, 422)
Screenshot: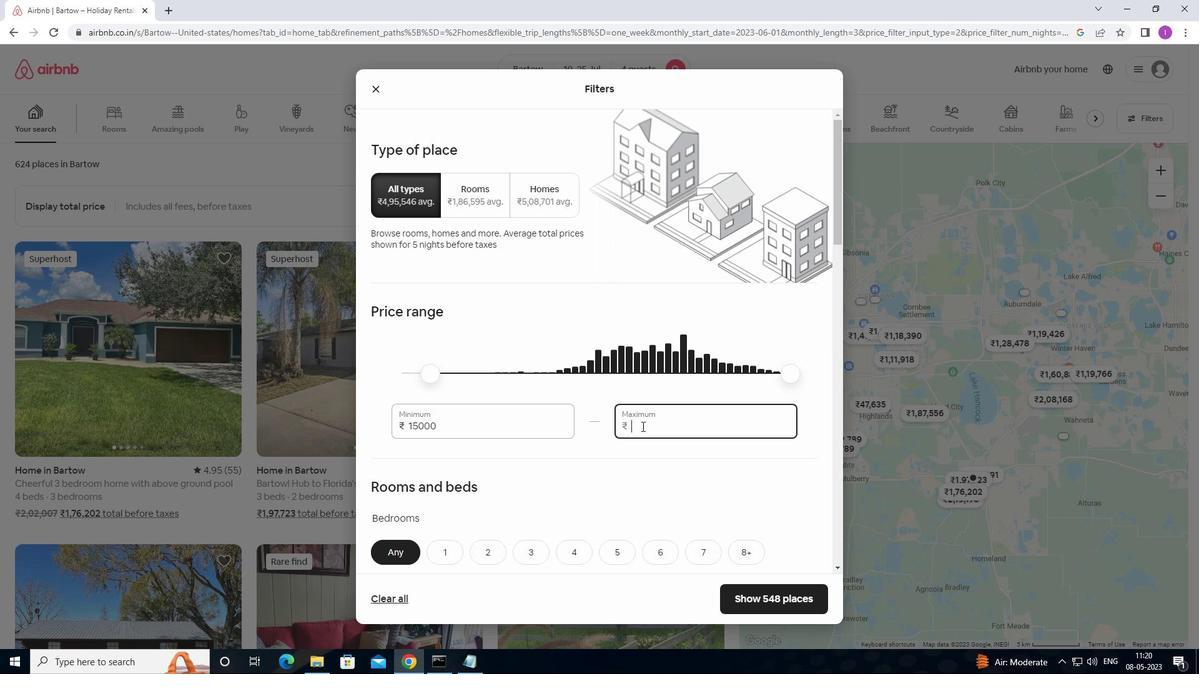 
Action: Key pressed 250
Screenshot: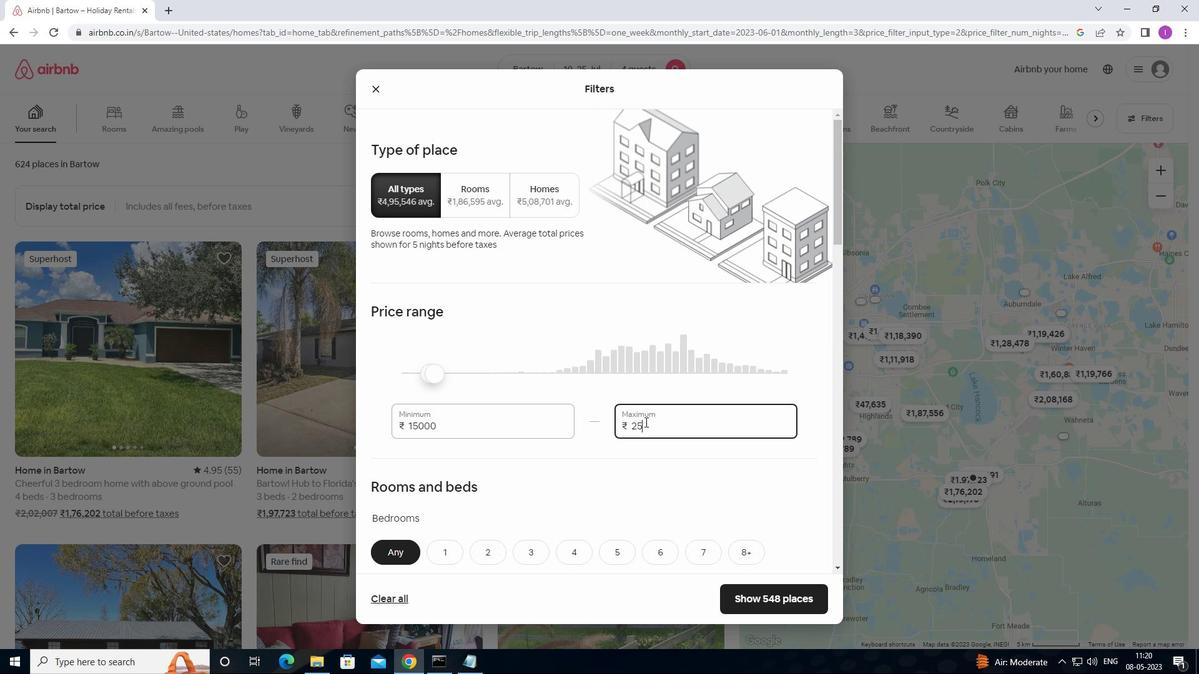 
Action: Mouse moved to (645, 422)
Screenshot: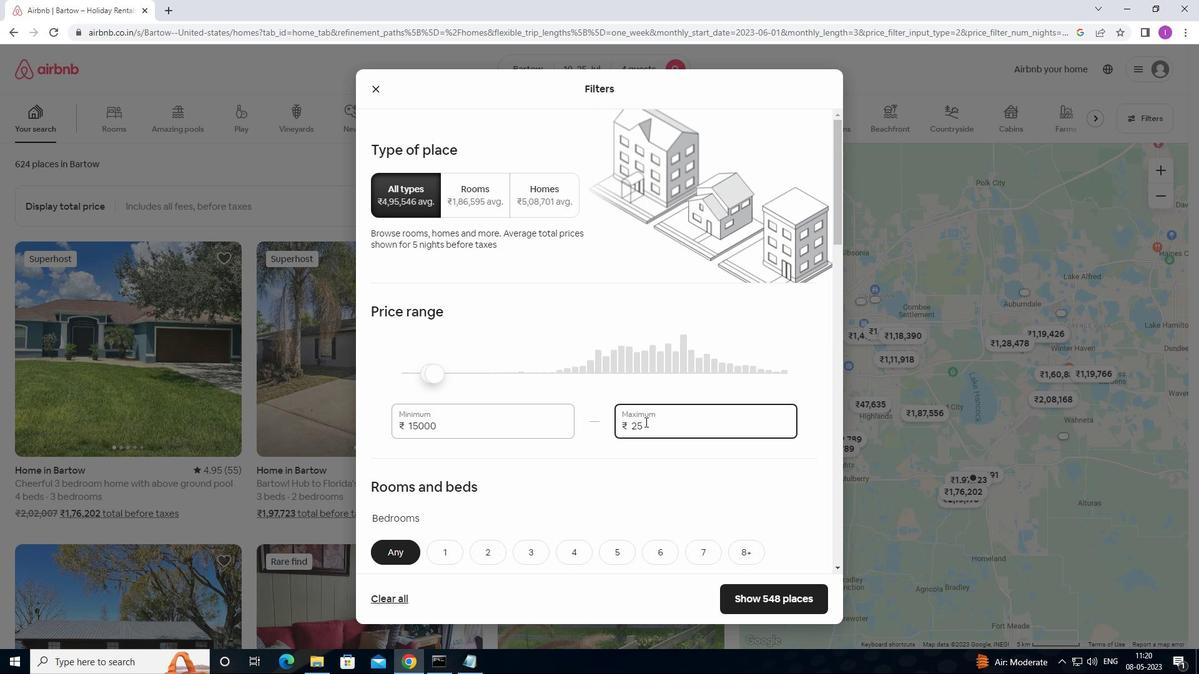 
Action: Key pressed 0
Screenshot: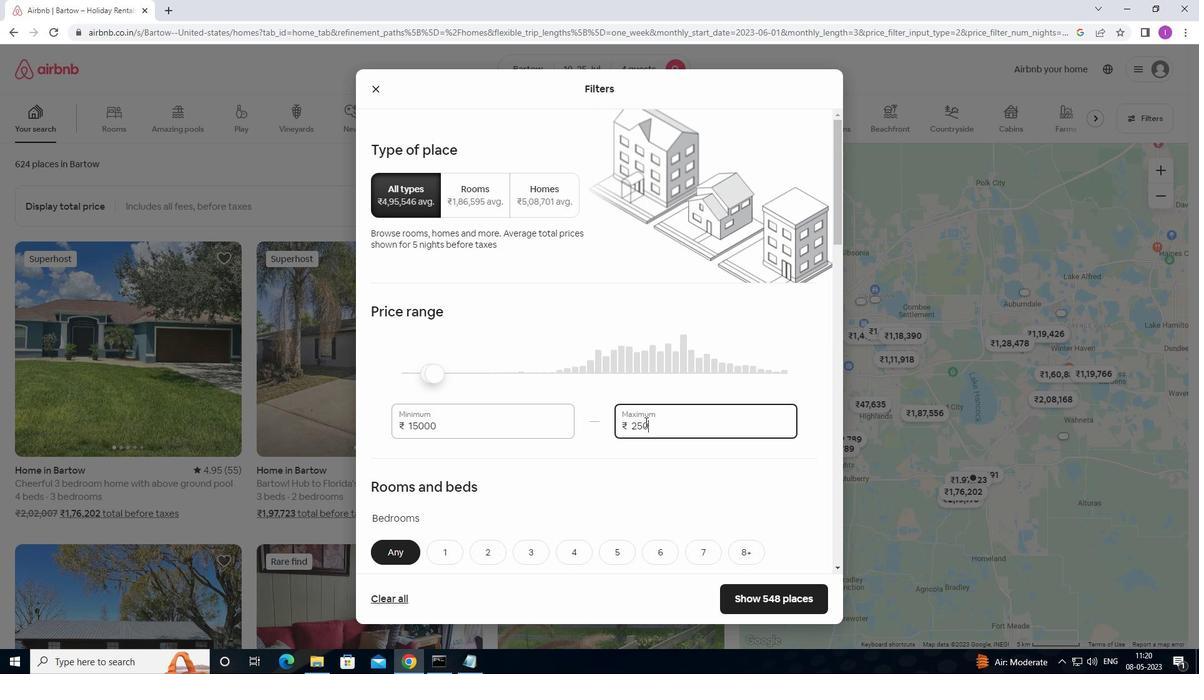 
Action: Mouse moved to (644, 422)
Screenshot: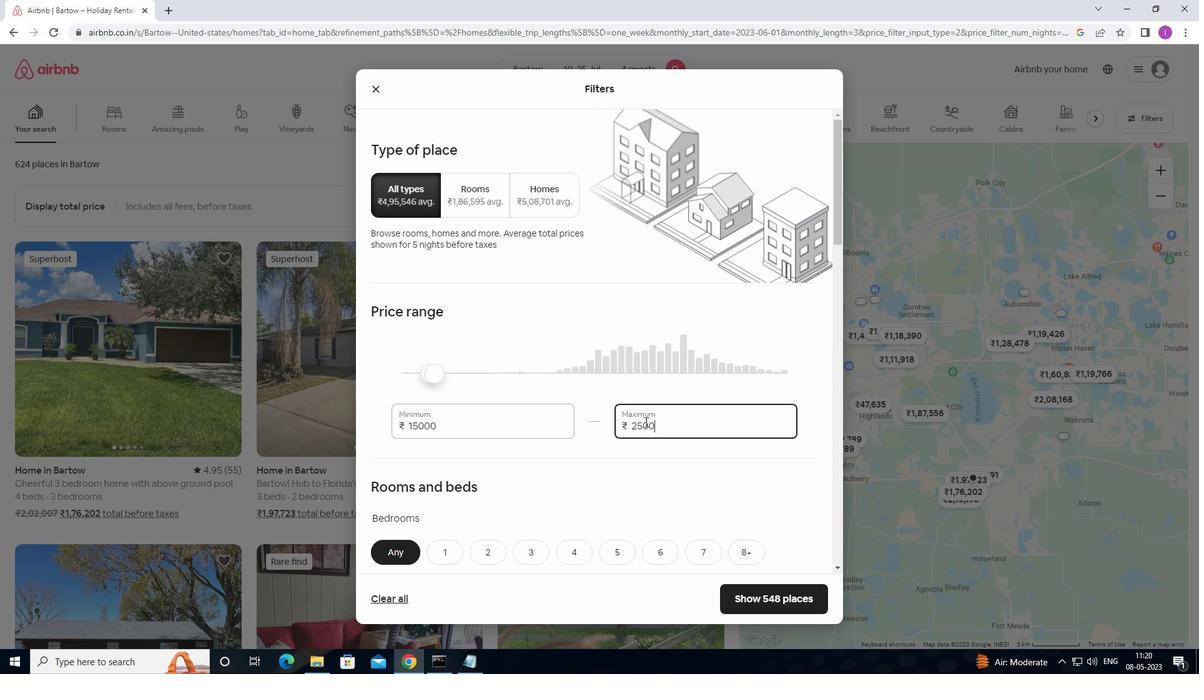 
Action: Key pressed 0
Screenshot: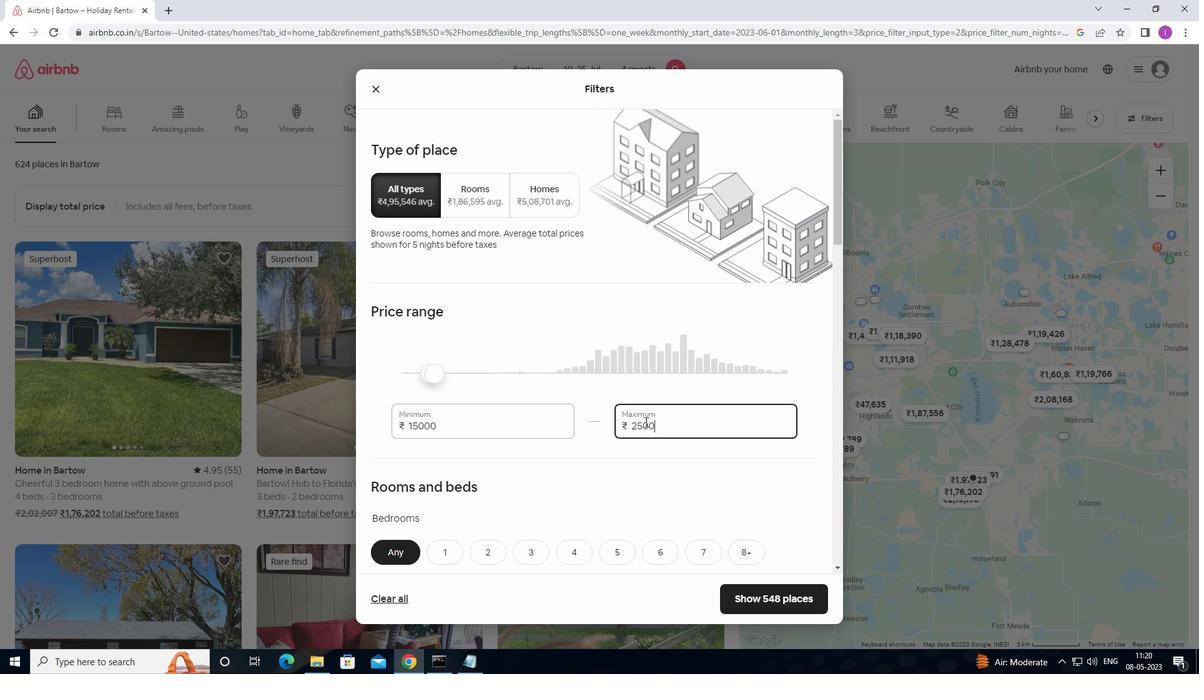
Action: Mouse moved to (635, 444)
Screenshot: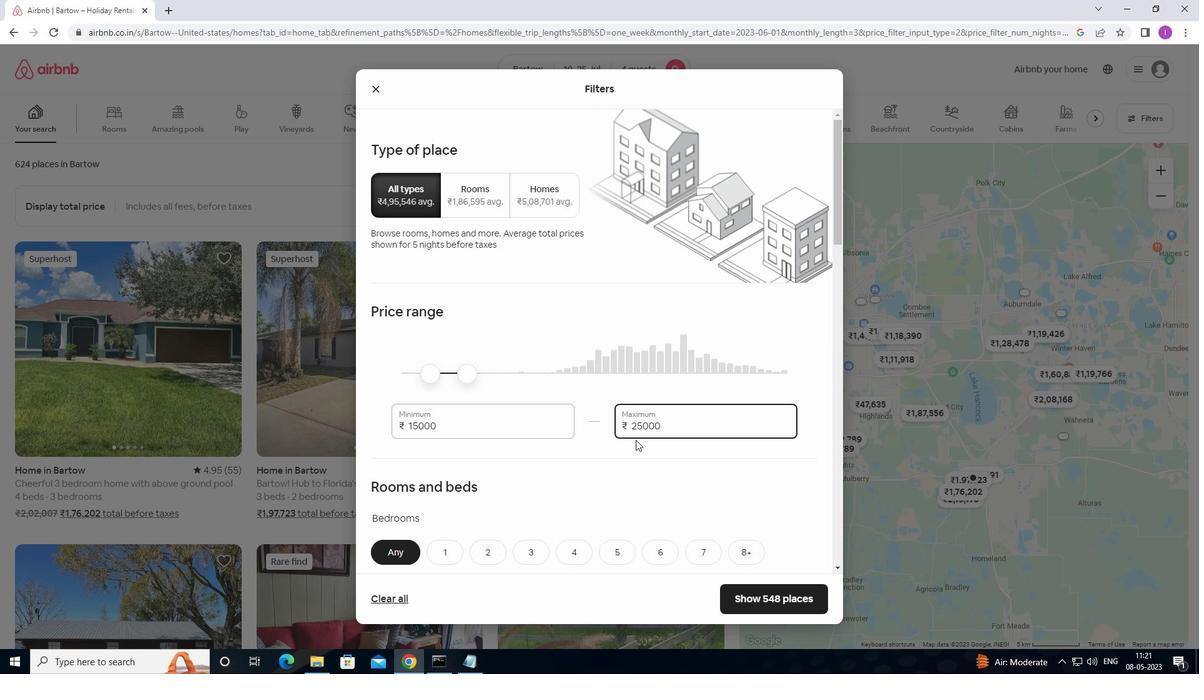 
Action: Mouse scrolled (635, 443) with delta (0, 0)
Screenshot: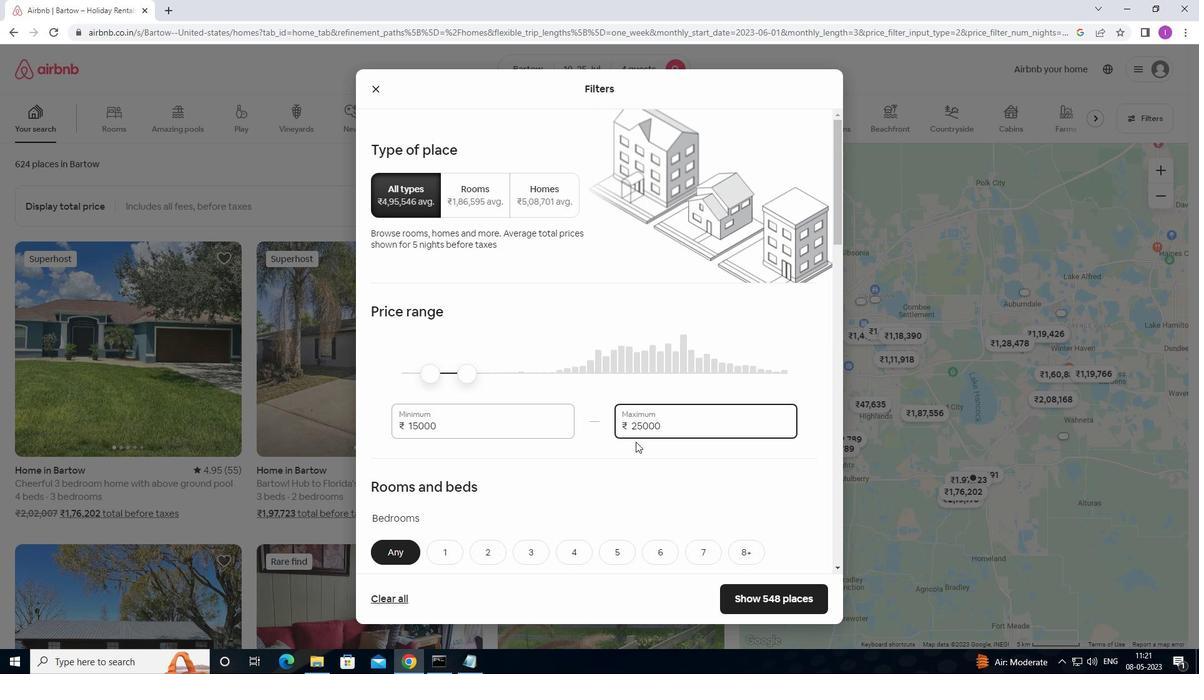 
Action: Mouse moved to (643, 425)
Screenshot: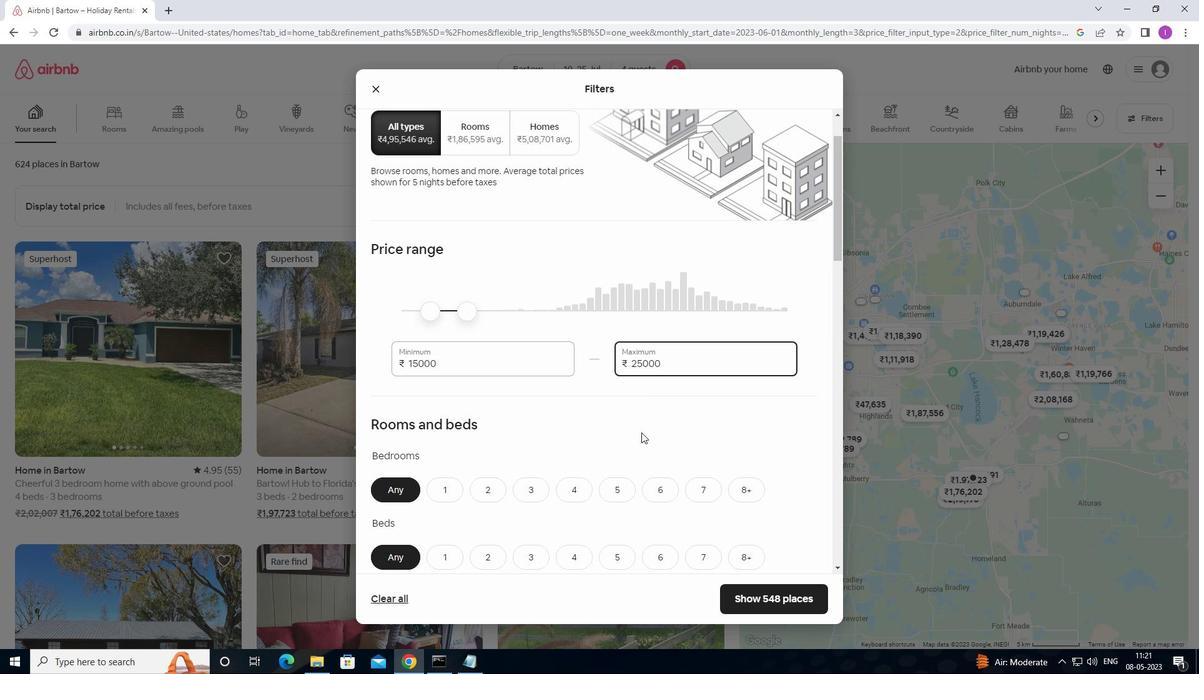 
Action: Mouse scrolled (643, 424) with delta (0, 0)
Screenshot: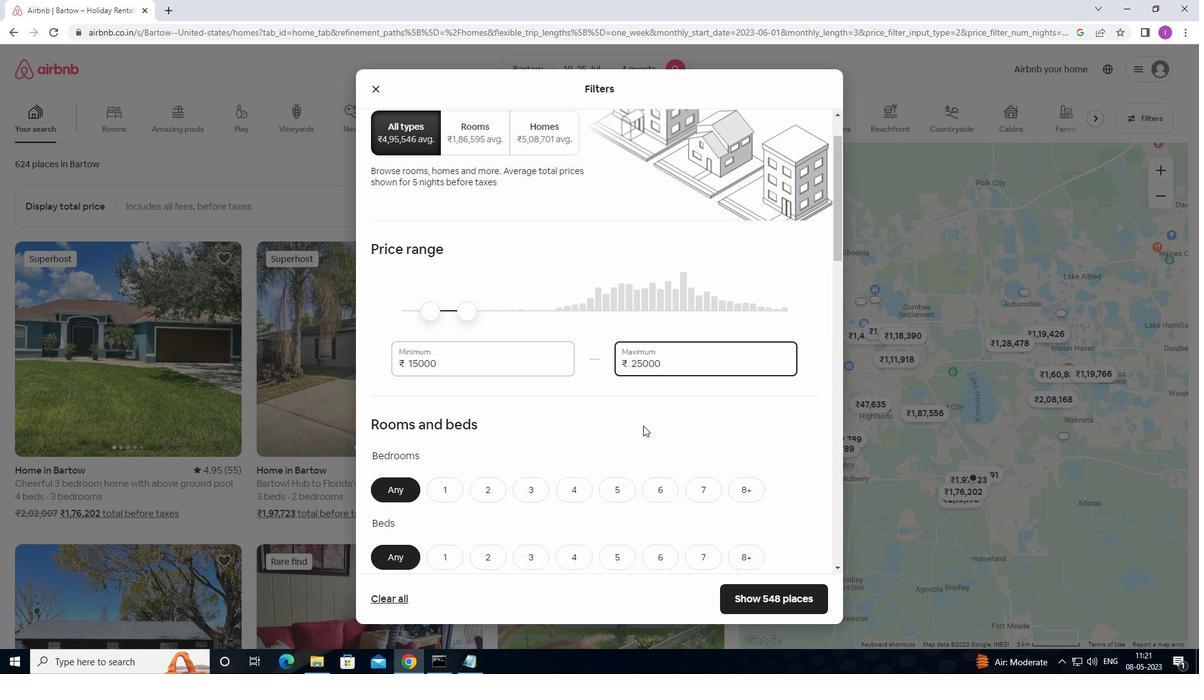 
Action: Mouse moved to (645, 422)
Screenshot: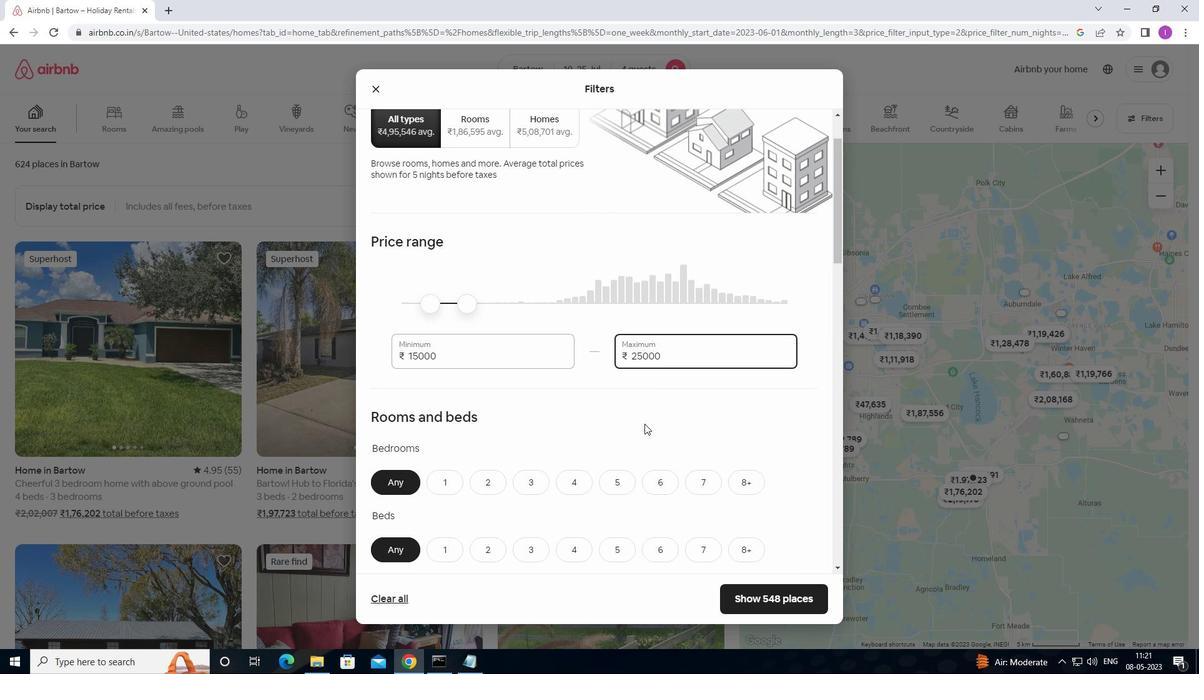 
Action: Mouse scrolled (645, 422) with delta (0, 0)
Screenshot: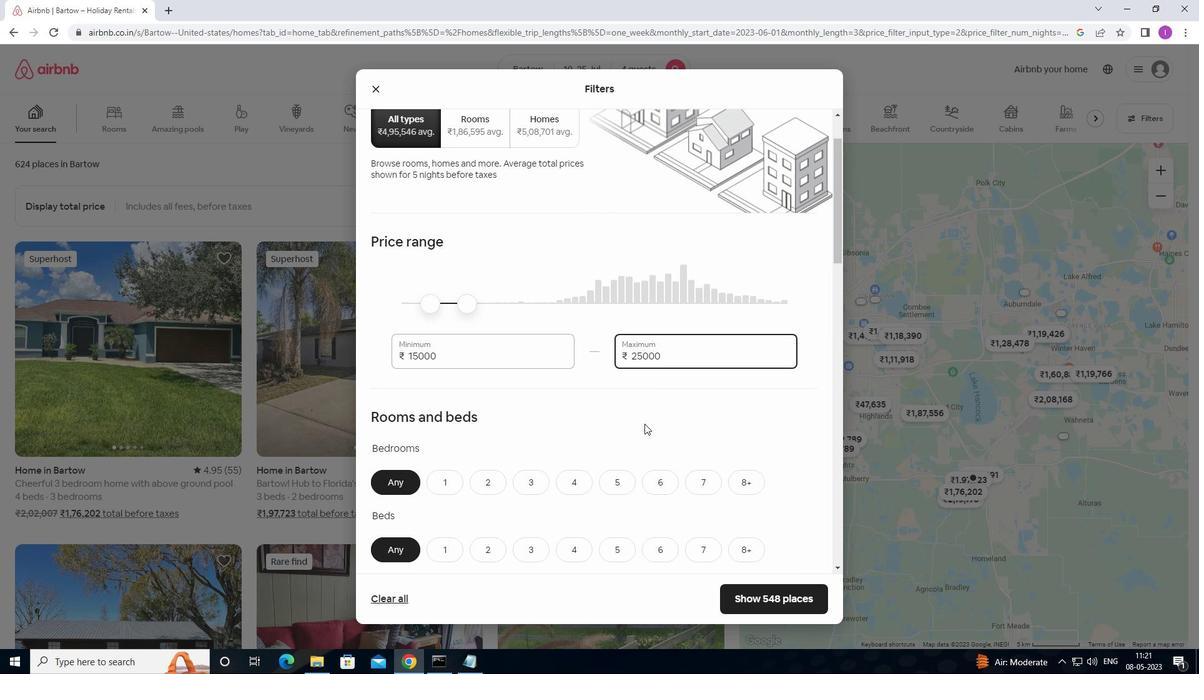 
Action: Mouse moved to (646, 422)
Screenshot: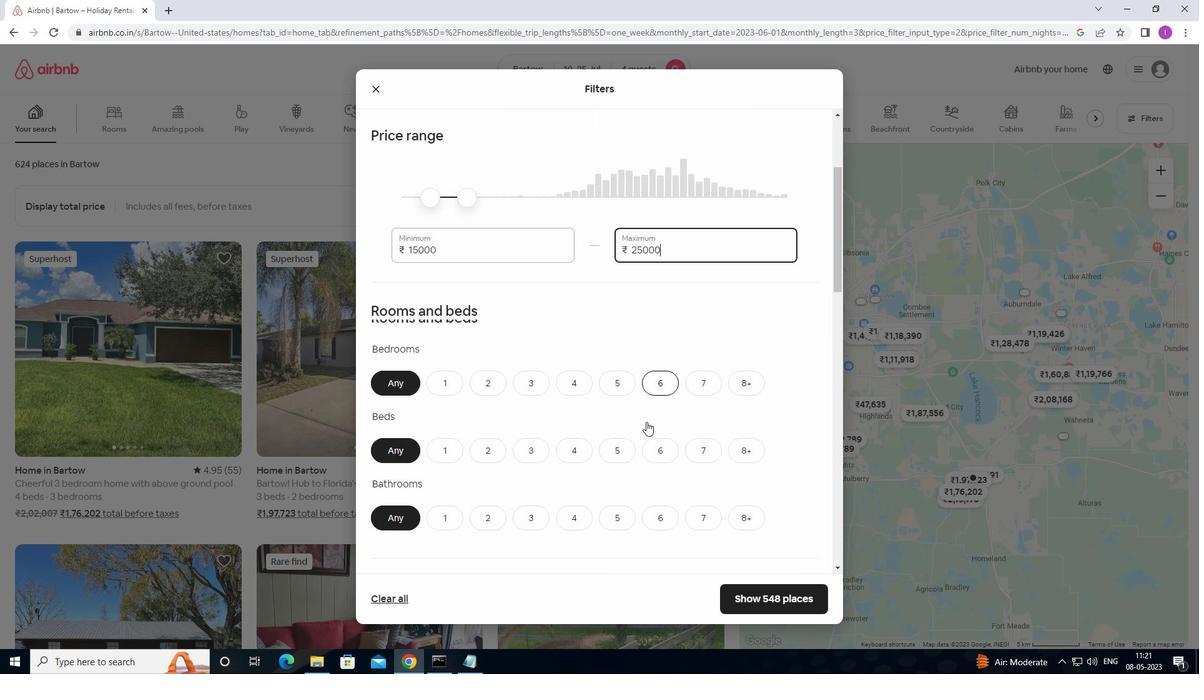 
Action: Mouse scrolled (646, 421) with delta (0, 0)
Screenshot: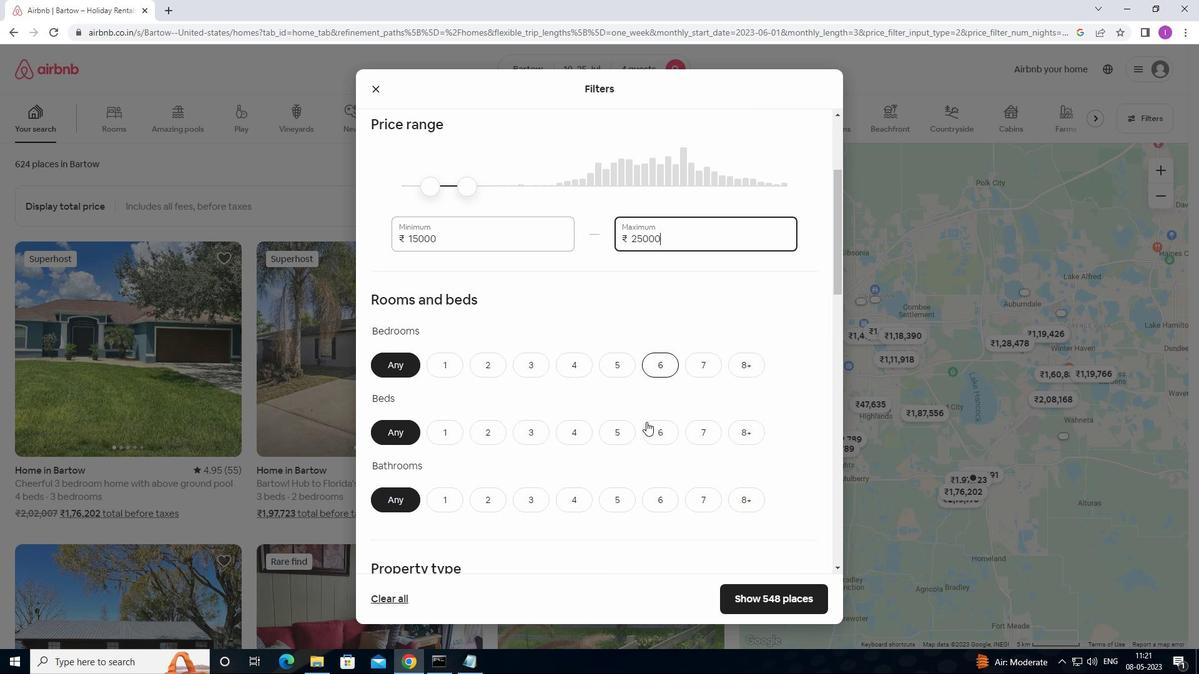 
Action: Mouse moved to (483, 300)
Screenshot: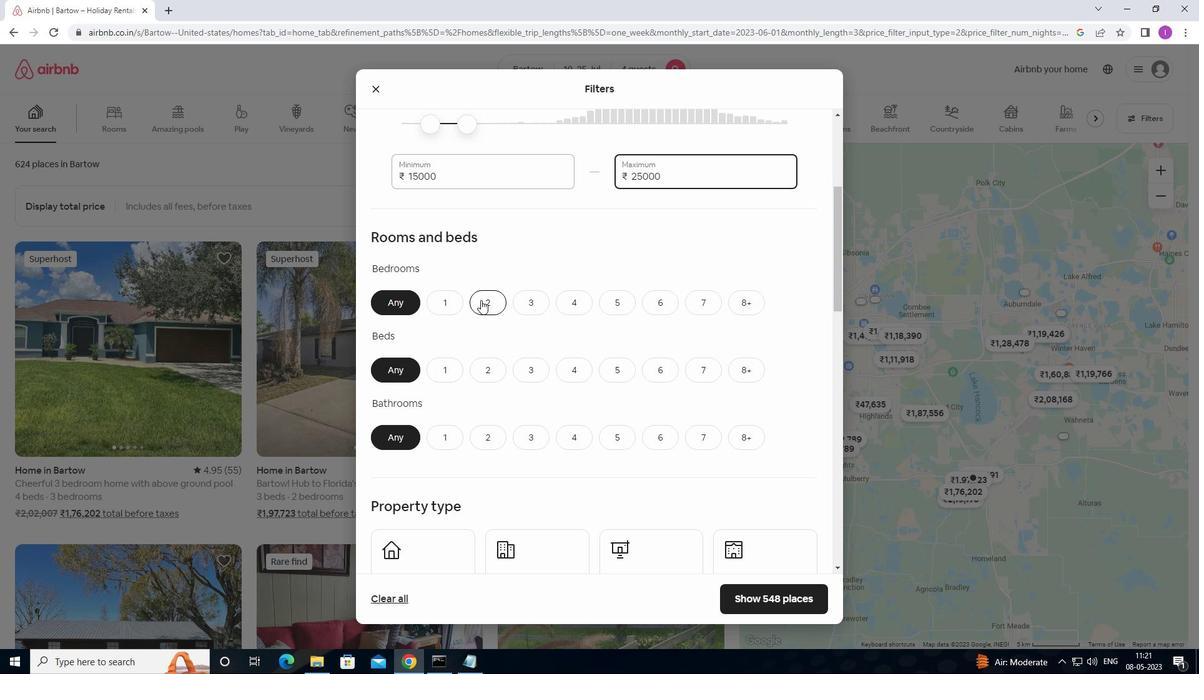 
Action: Mouse pressed left at (483, 300)
Screenshot: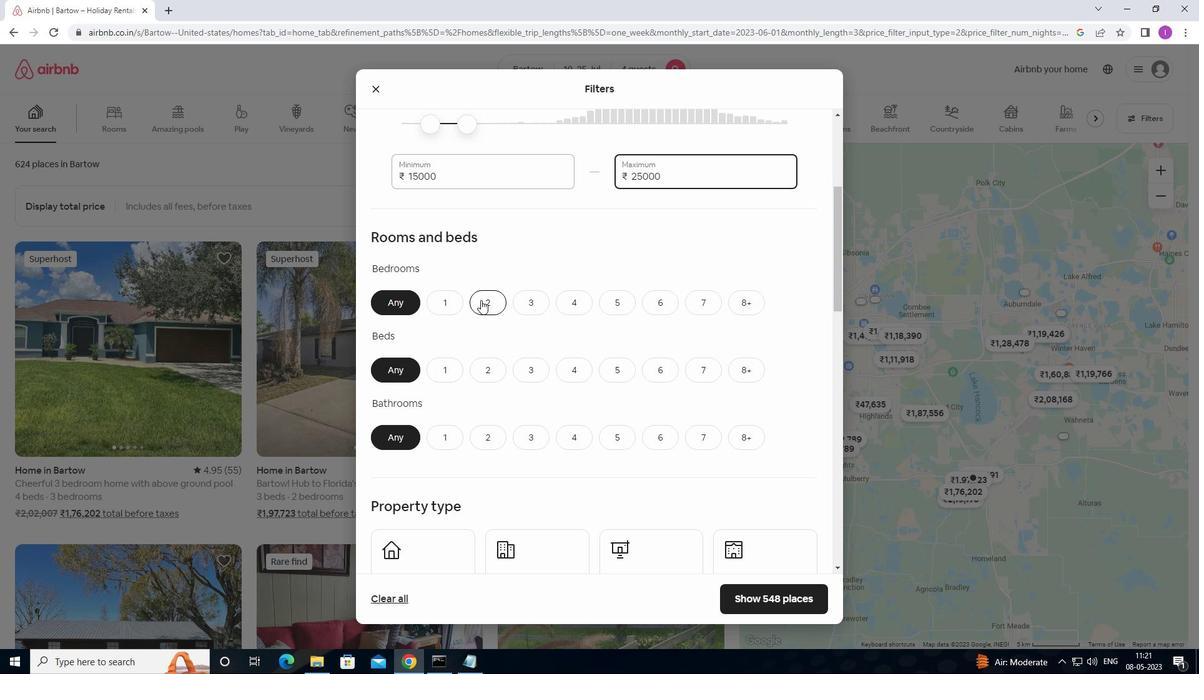 
Action: Mouse moved to (529, 366)
Screenshot: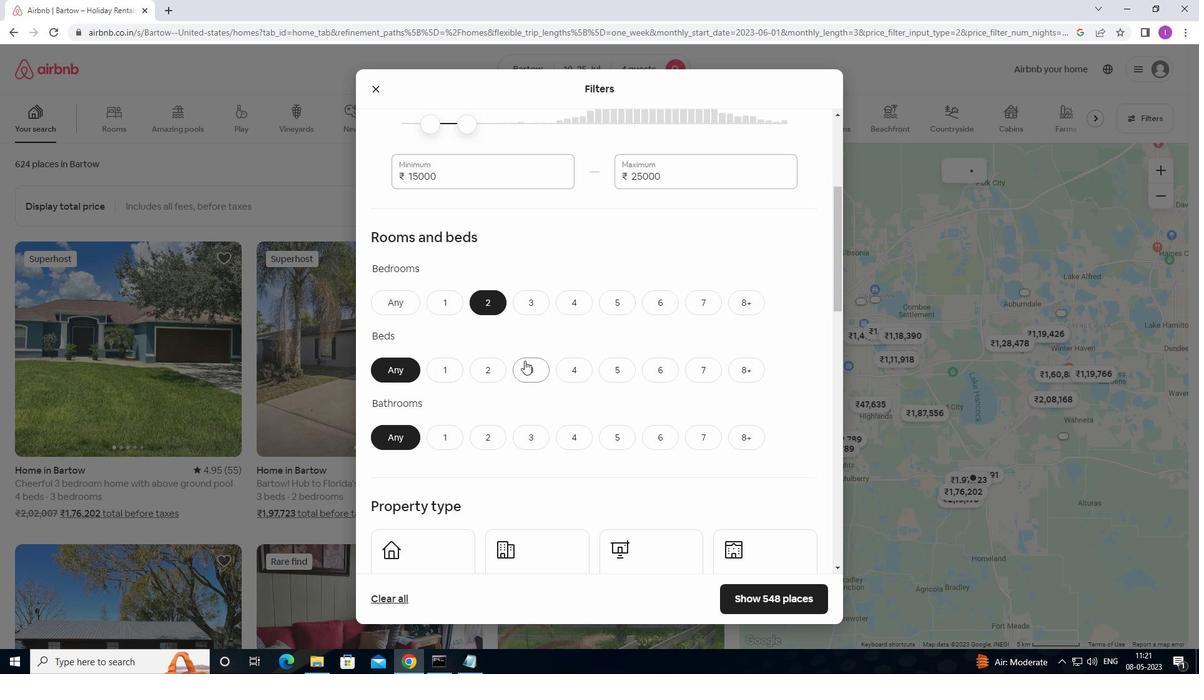 
Action: Mouse pressed left at (529, 366)
Screenshot: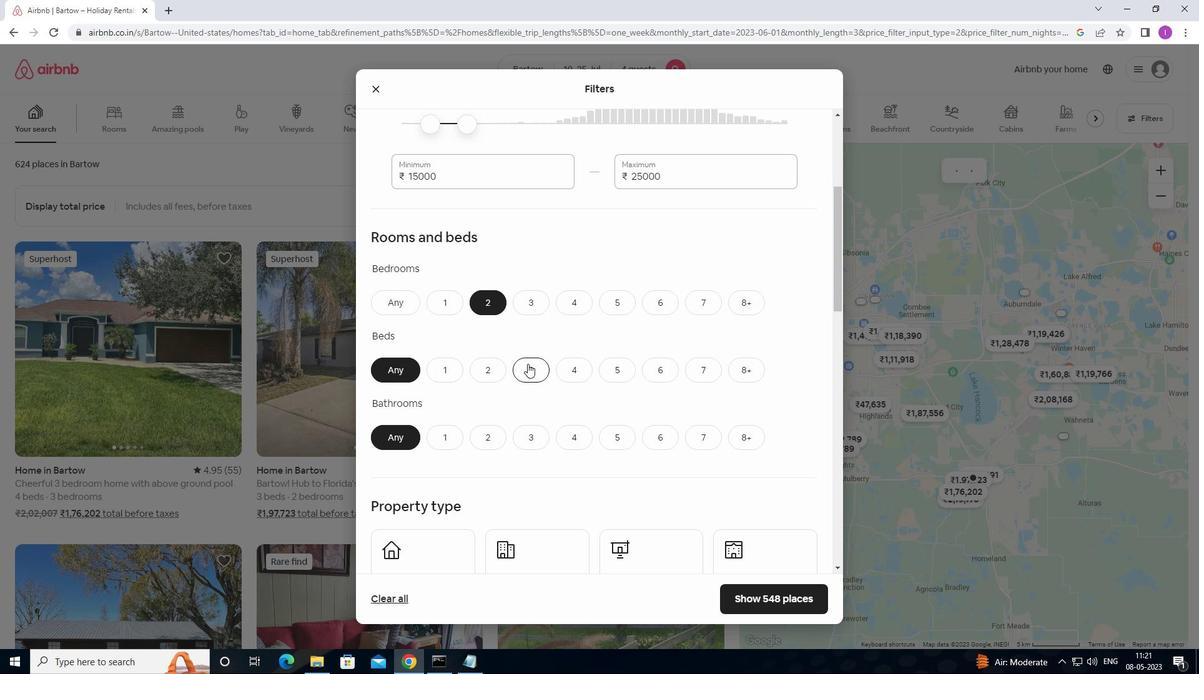 
Action: Mouse moved to (491, 436)
Screenshot: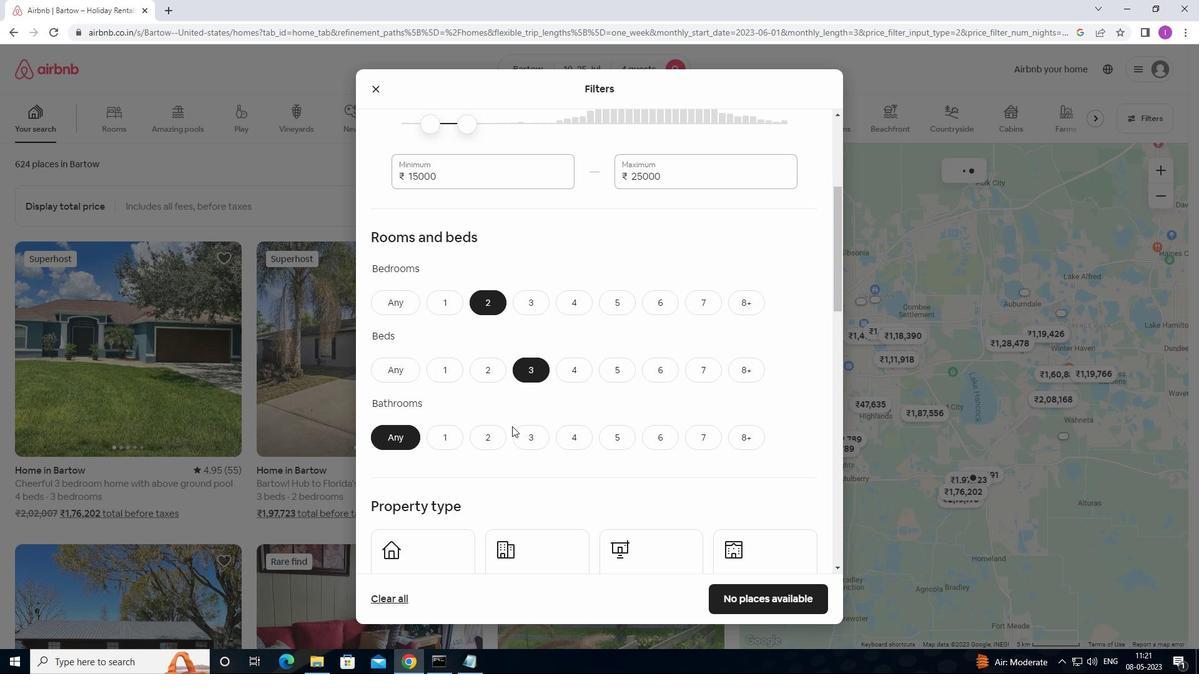 
Action: Mouse pressed left at (491, 436)
Screenshot: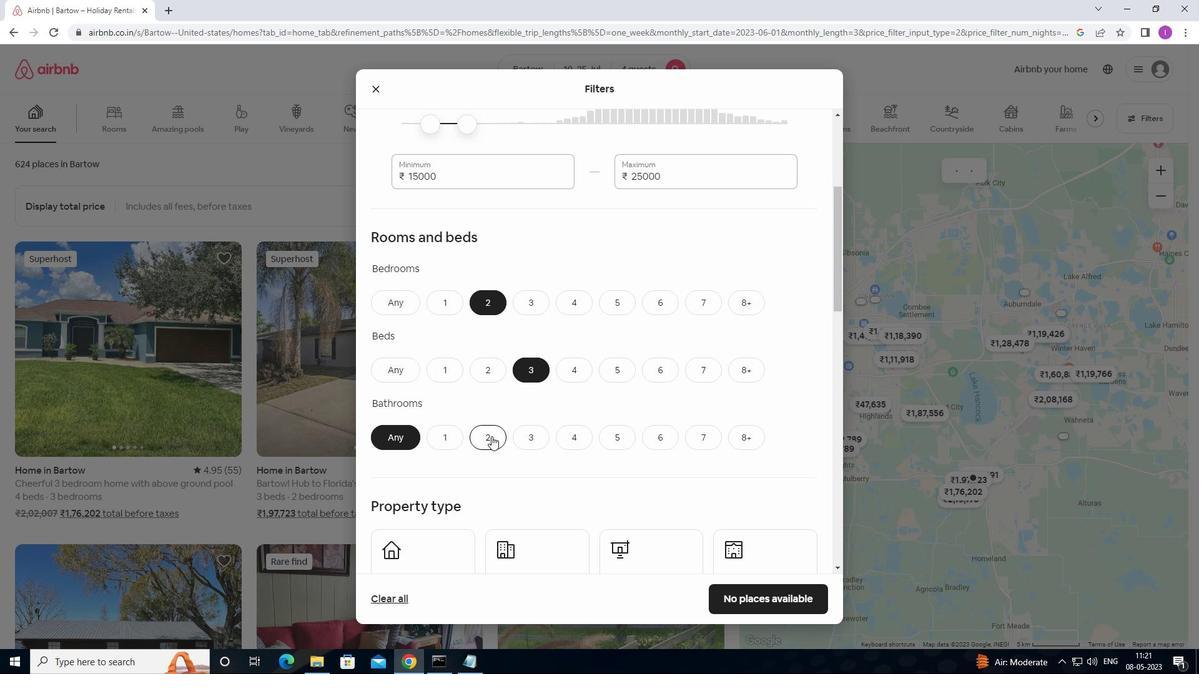 
Action: Mouse moved to (492, 436)
Screenshot: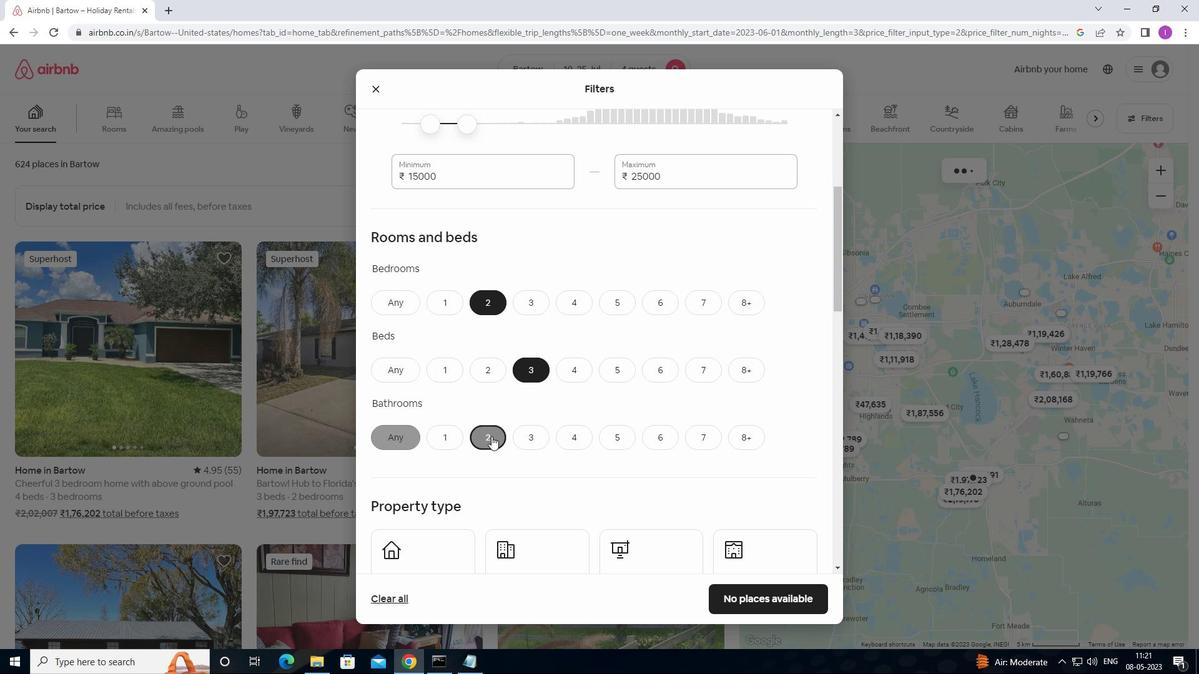 
Action: Mouse scrolled (492, 436) with delta (0, 0)
Screenshot: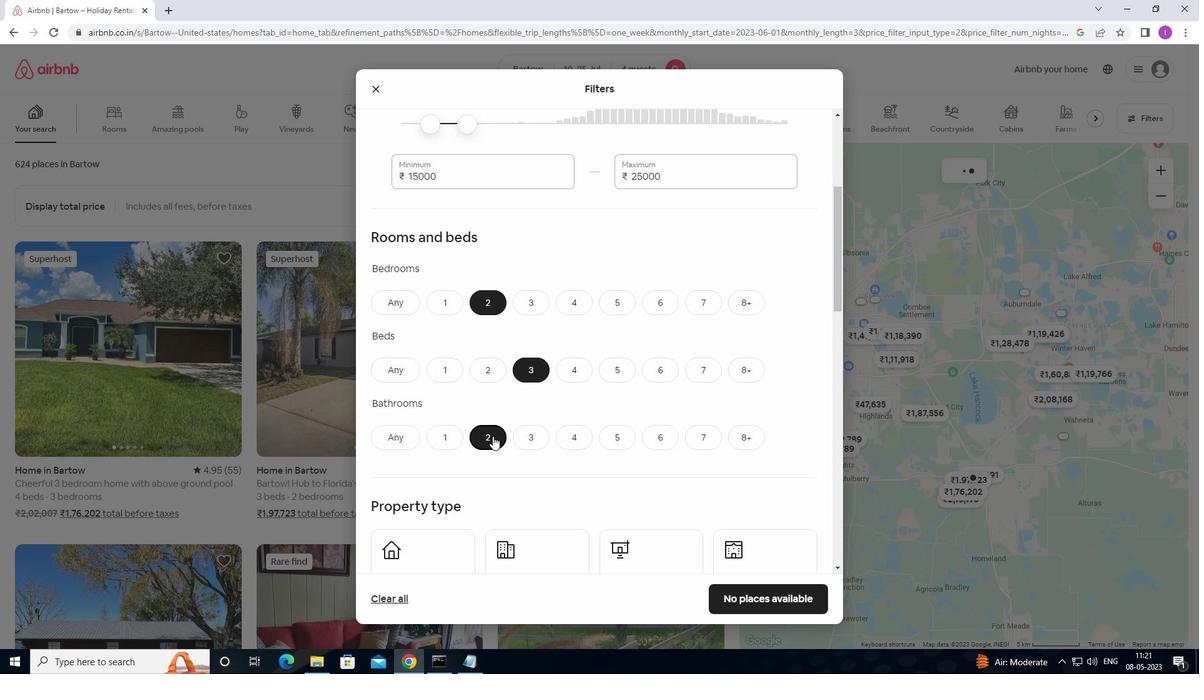 
Action: Mouse scrolled (492, 436) with delta (0, 0)
Screenshot: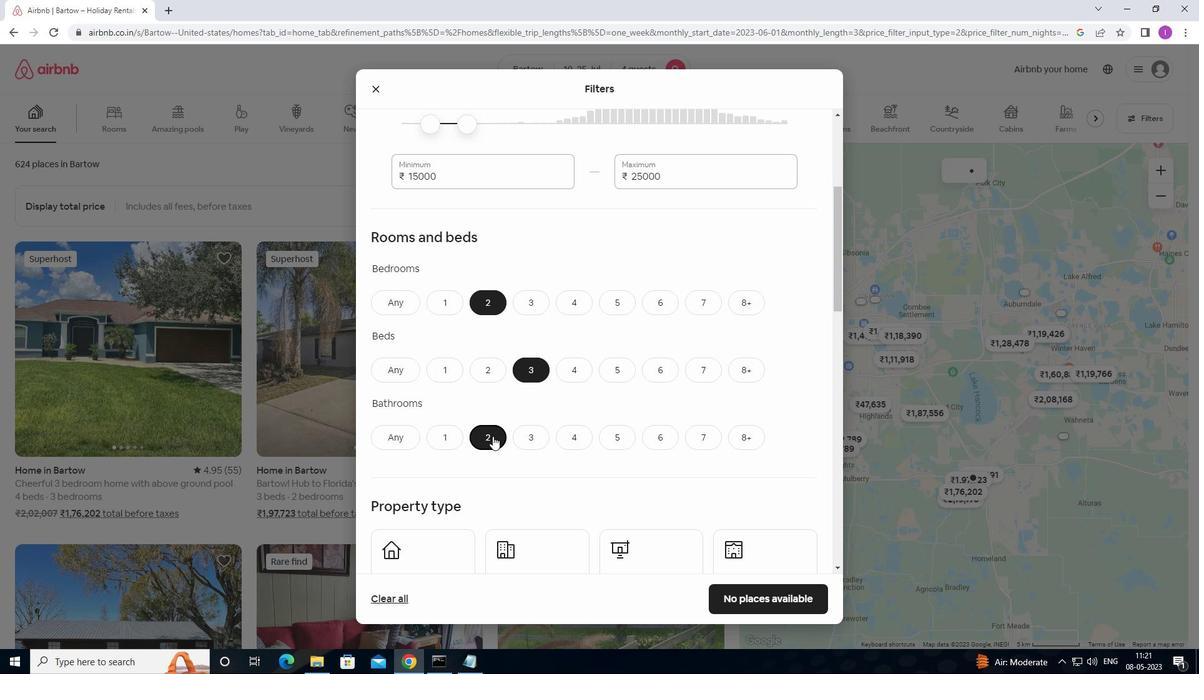 
Action: Mouse moved to (436, 467)
Screenshot: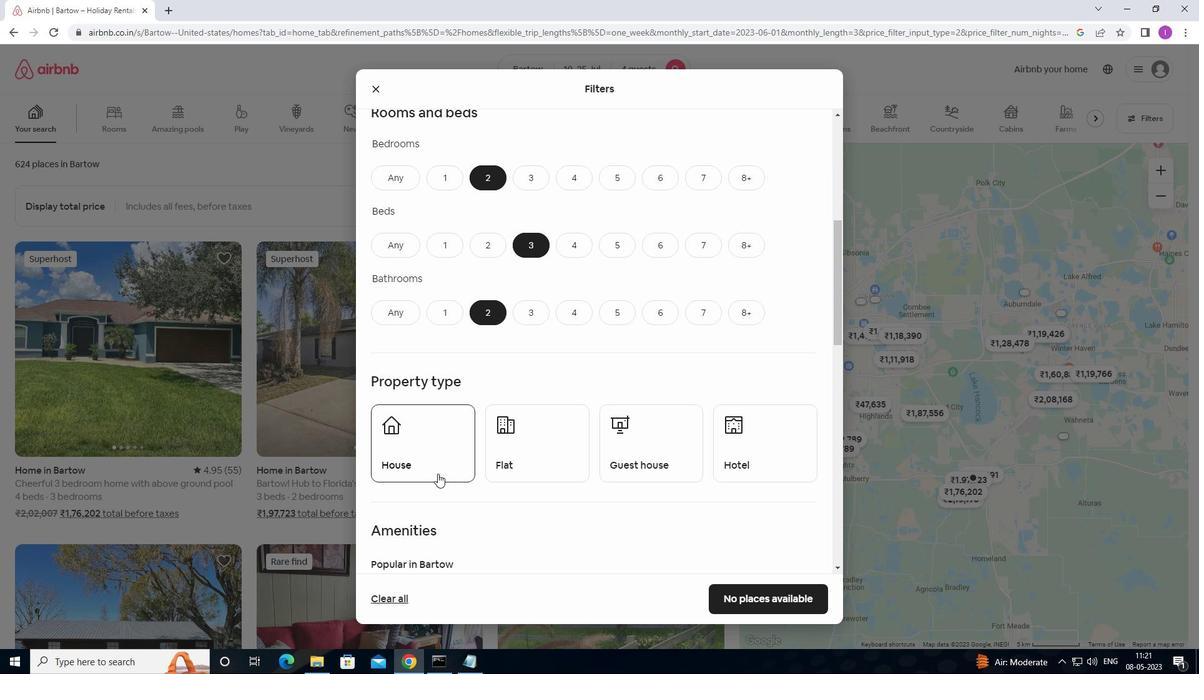 
Action: Mouse pressed left at (436, 467)
Screenshot: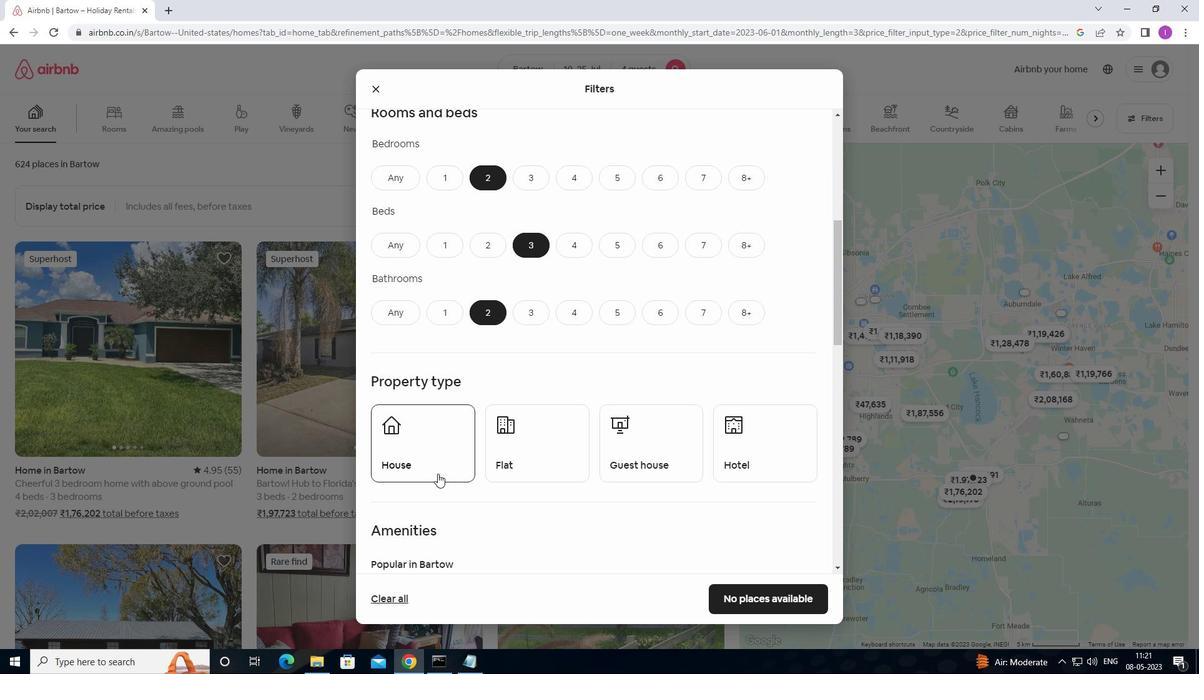 
Action: Mouse moved to (507, 458)
Screenshot: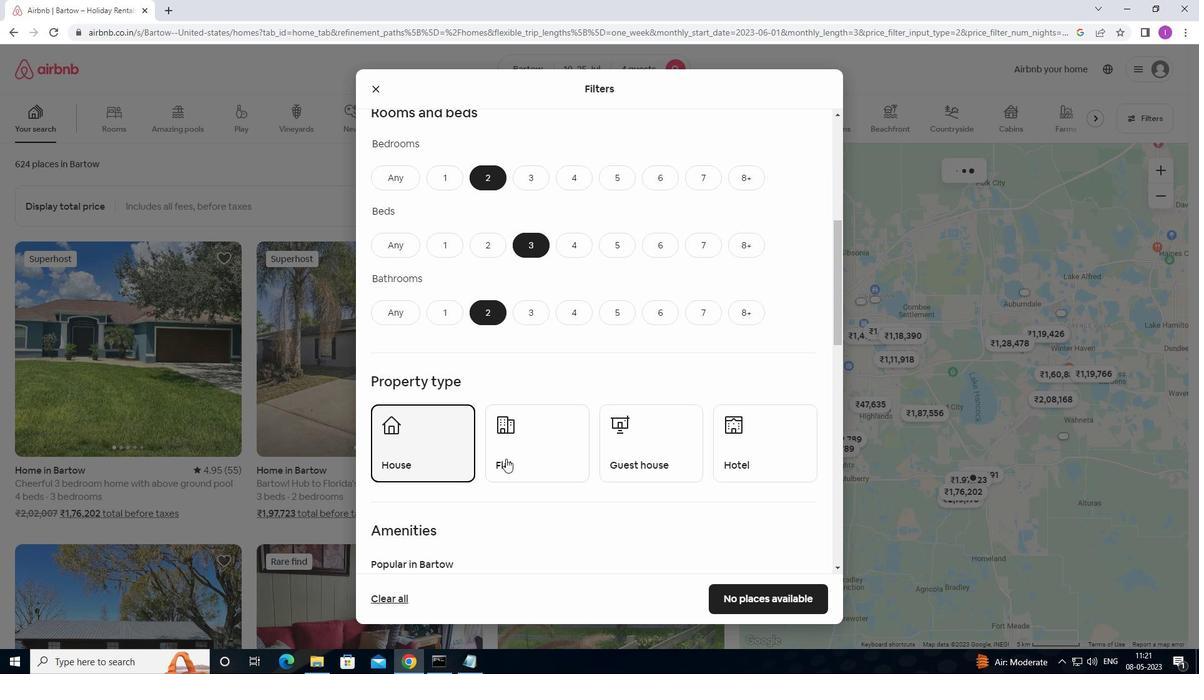 
Action: Mouse pressed left at (507, 458)
Screenshot: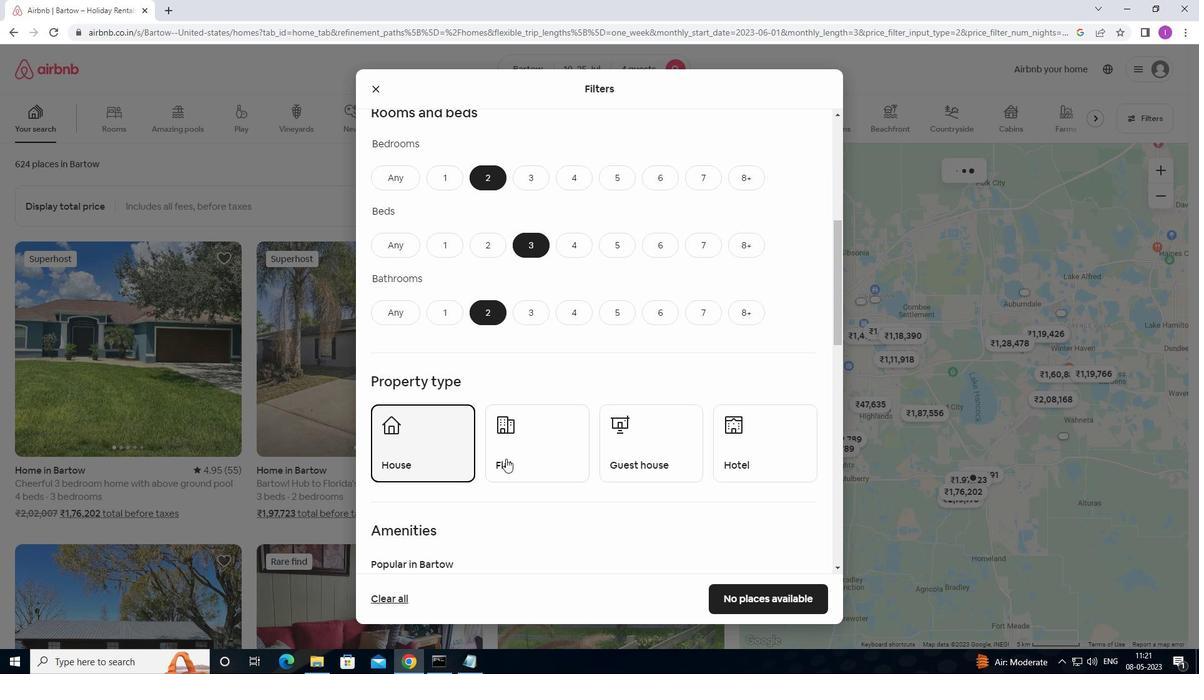 
Action: Mouse moved to (675, 456)
Screenshot: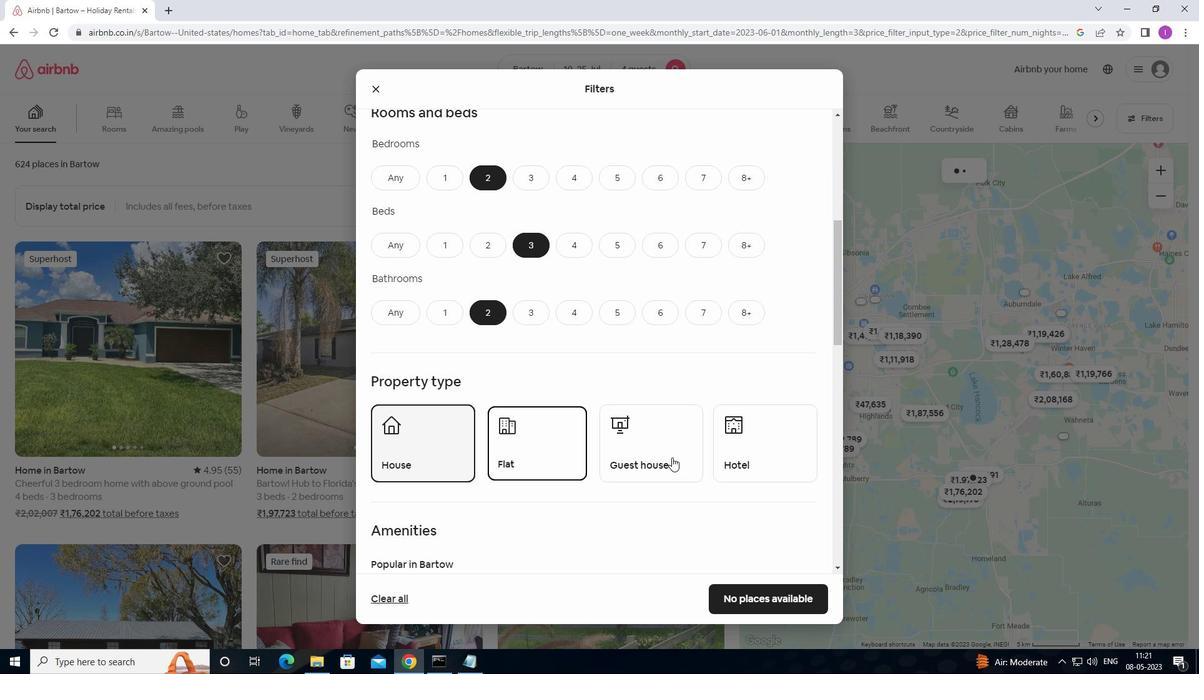 
Action: Mouse pressed left at (675, 456)
Screenshot: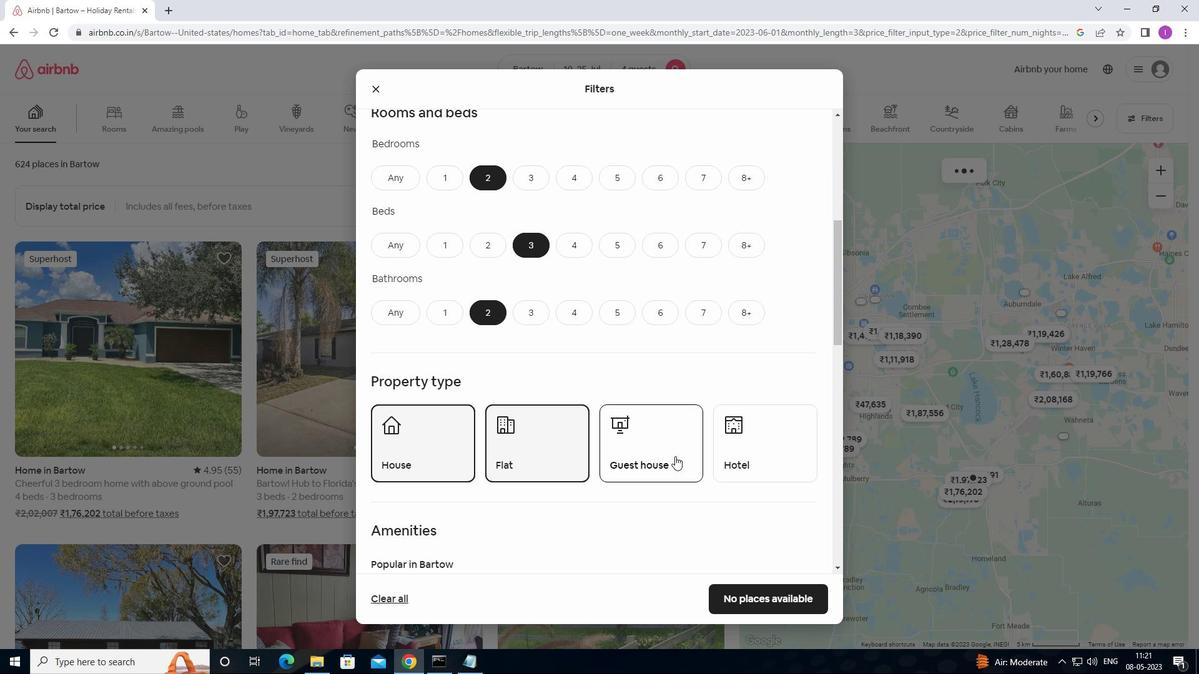 
Action: Mouse moved to (559, 476)
Screenshot: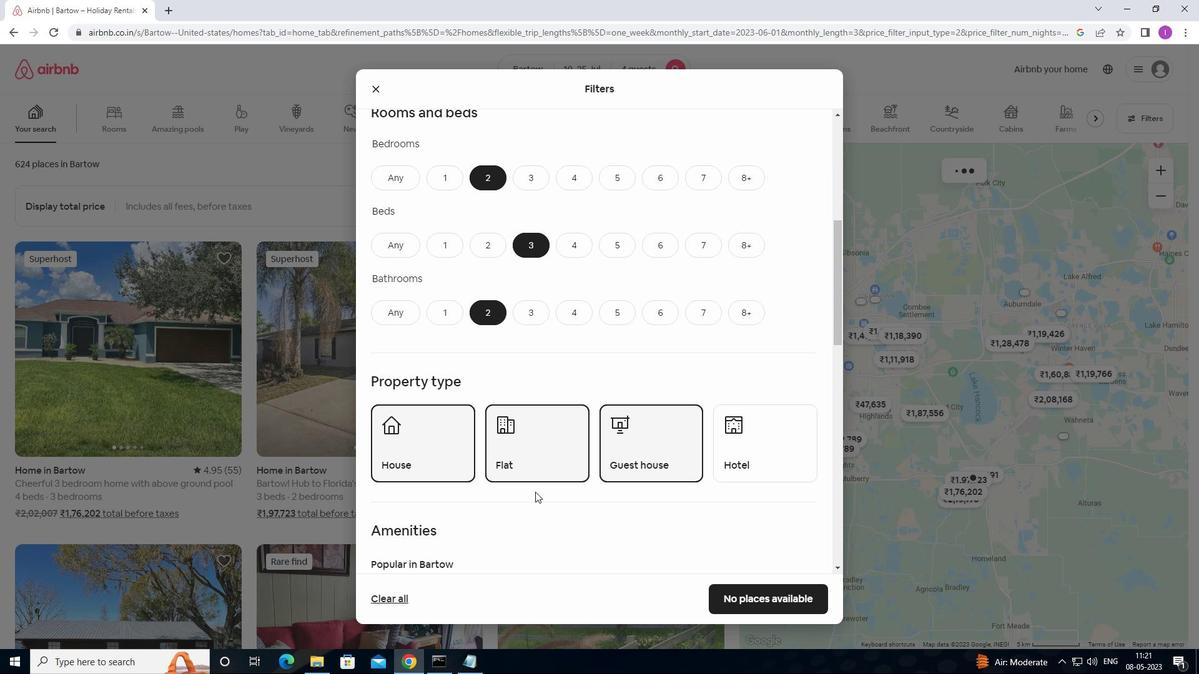 
Action: Mouse scrolled (559, 475) with delta (0, 0)
Screenshot: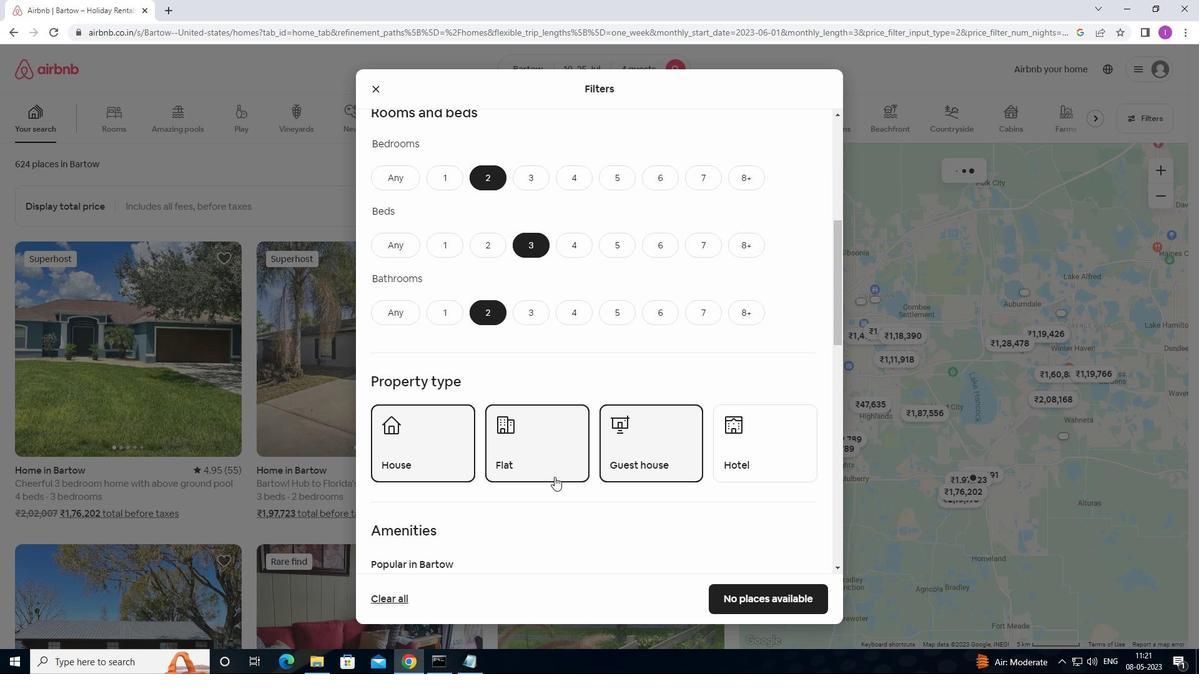 
Action: Mouse scrolled (559, 475) with delta (0, 0)
Screenshot: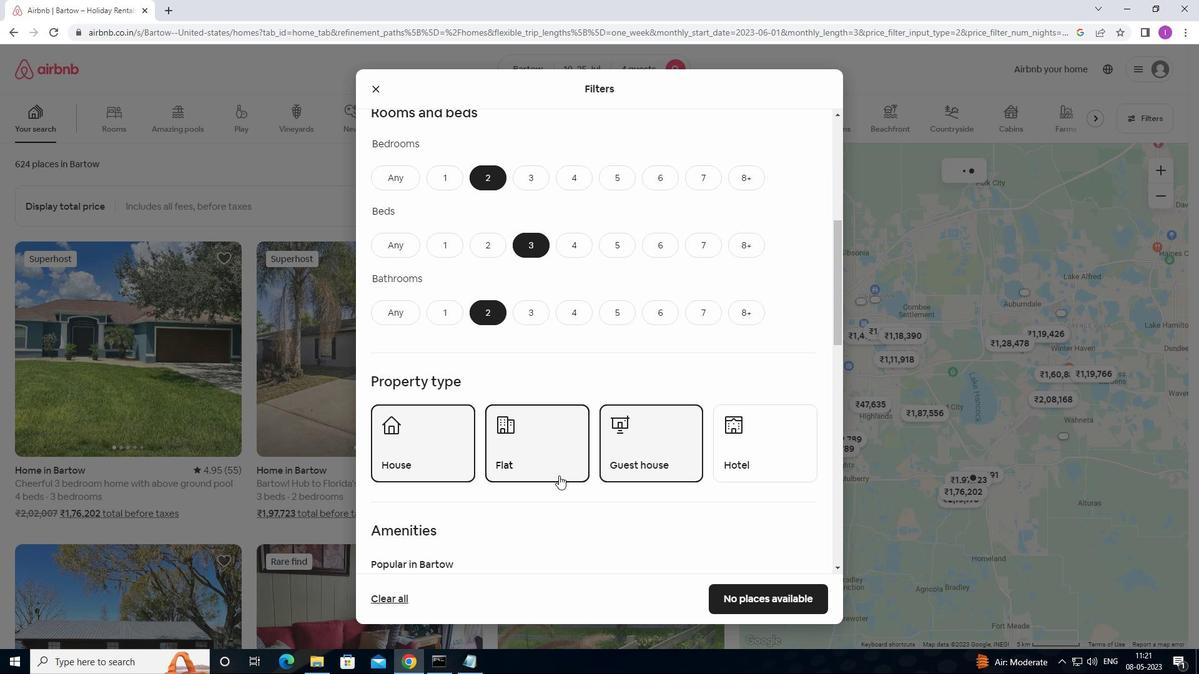
Action: Mouse scrolled (559, 475) with delta (0, 0)
Screenshot: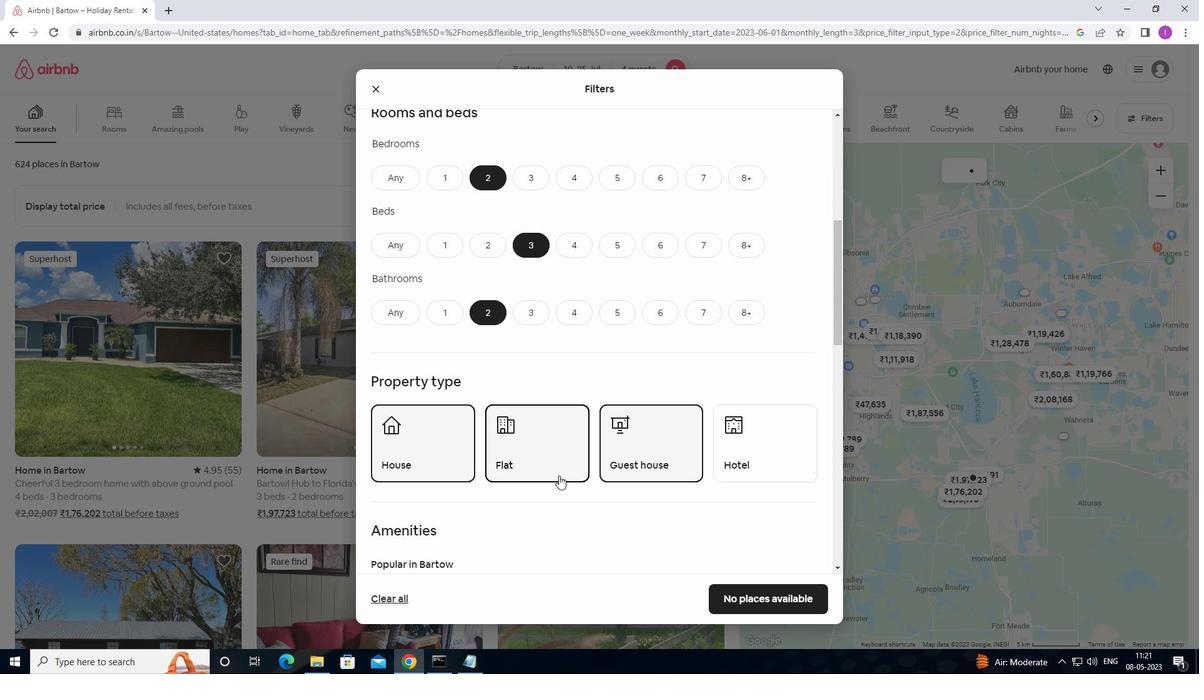 
Action: Mouse moved to (598, 436)
Screenshot: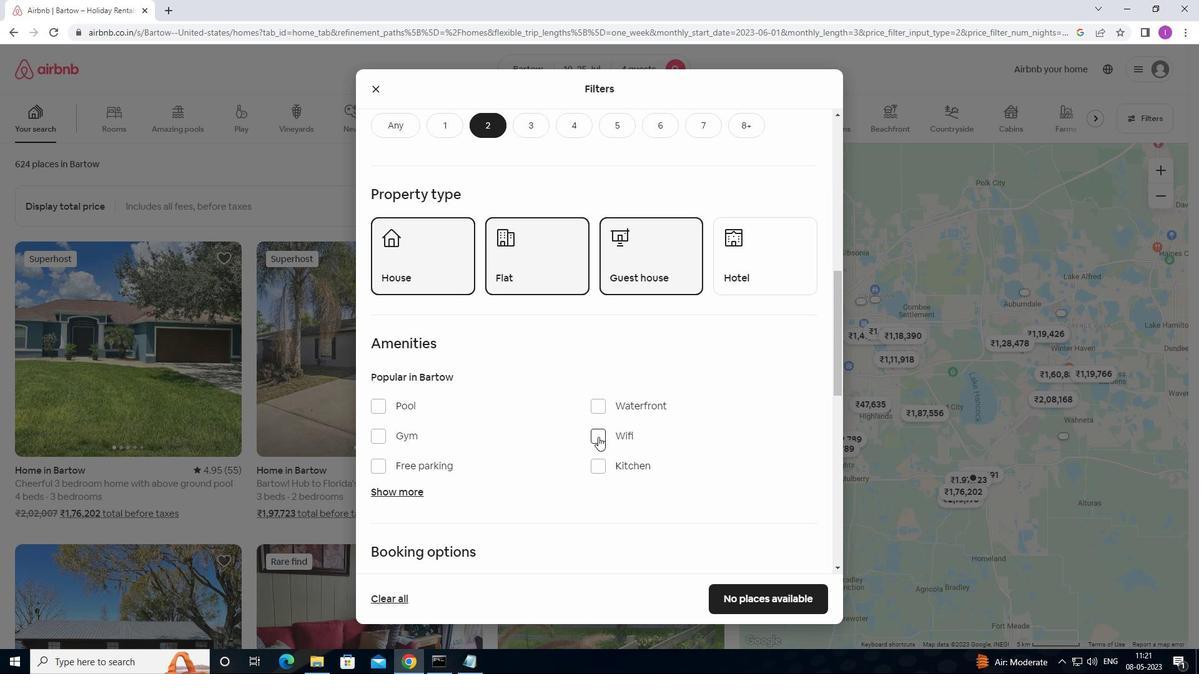 
Action: Mouse pressed left at (598, 436)
Screenshot: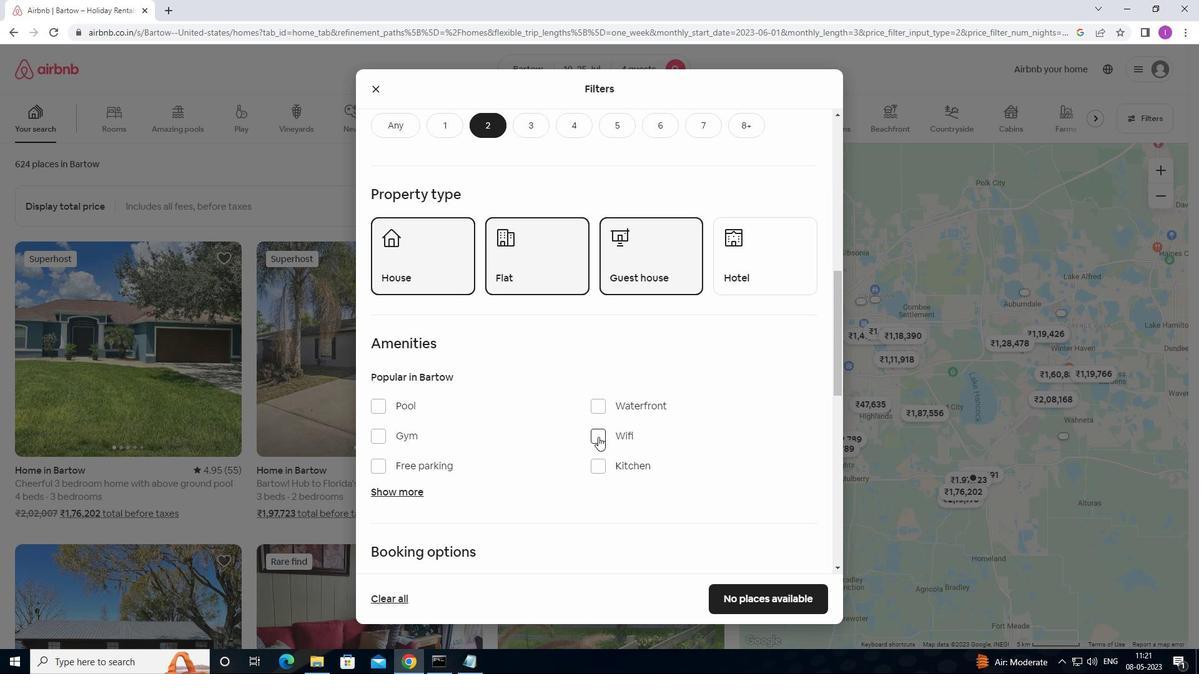 
Action: Mouse moved to (375, 469)
Screenshot: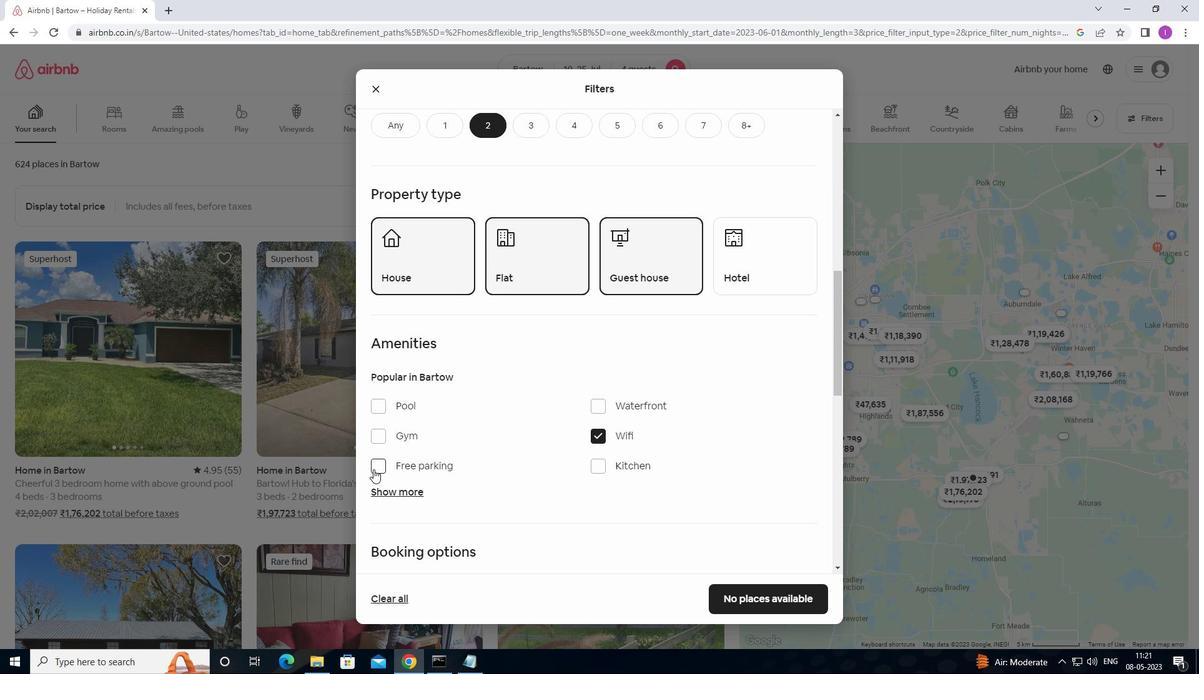 
Action: Mouse pressed left at (375, 469)
Screenshot: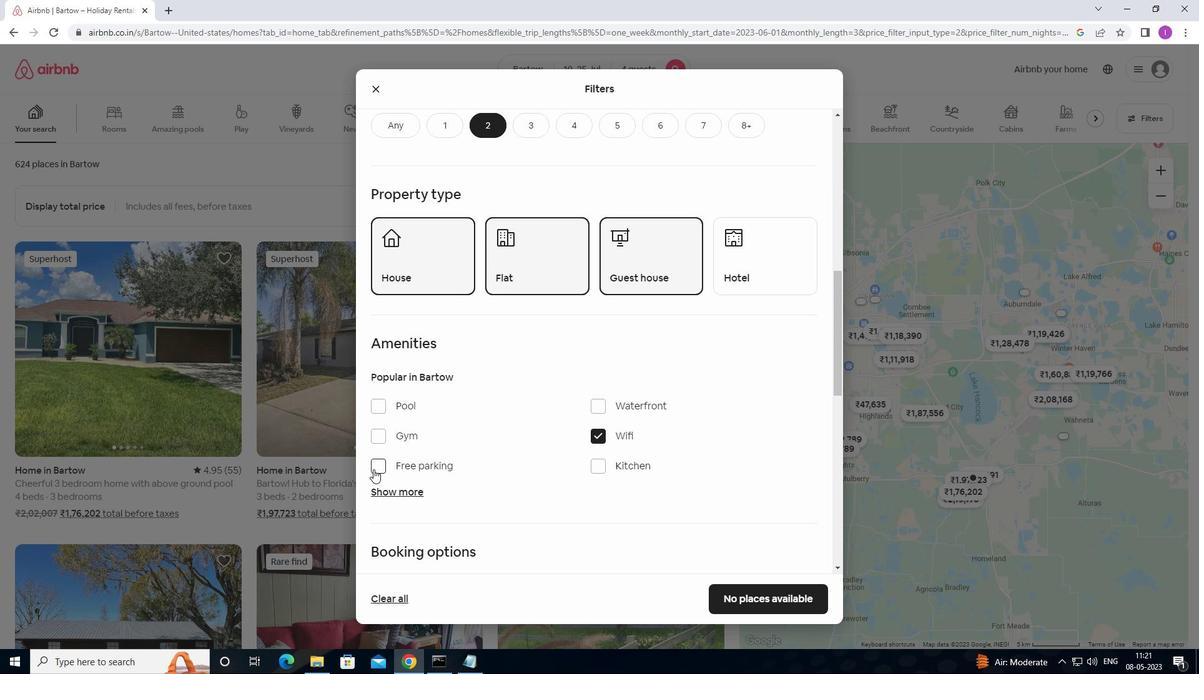 
Action: Mouse moved to (381, 436)
Screenshot: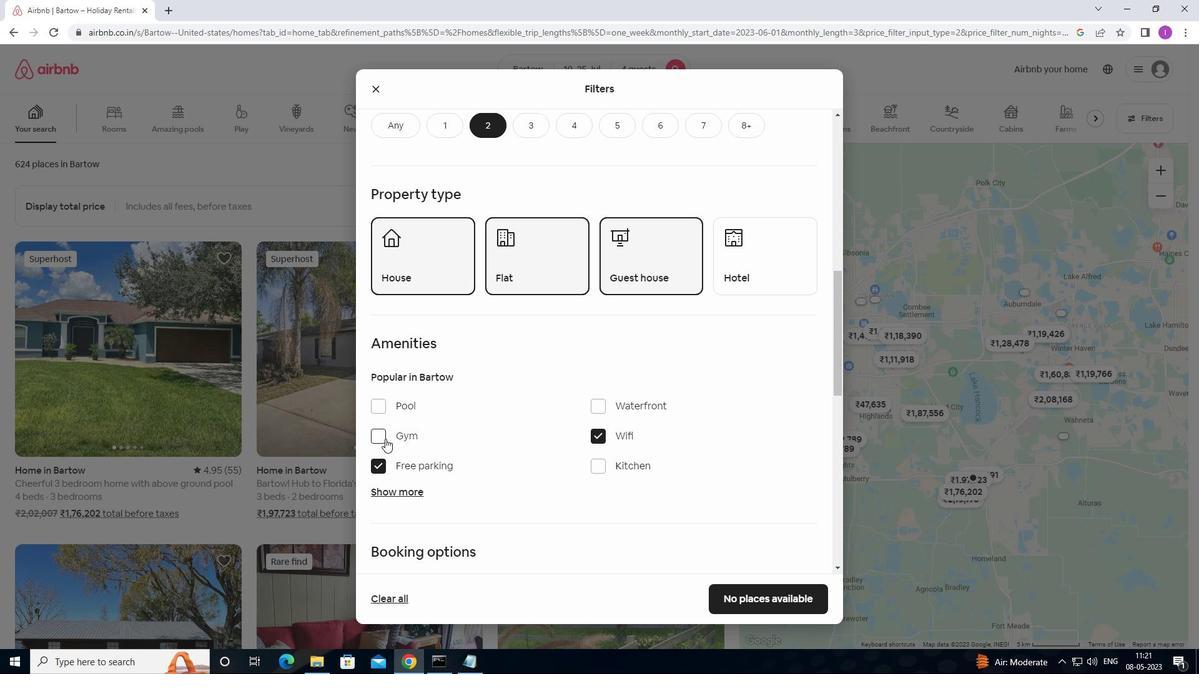
Action: Mouse pressed left at (381, 436)
Screenshot: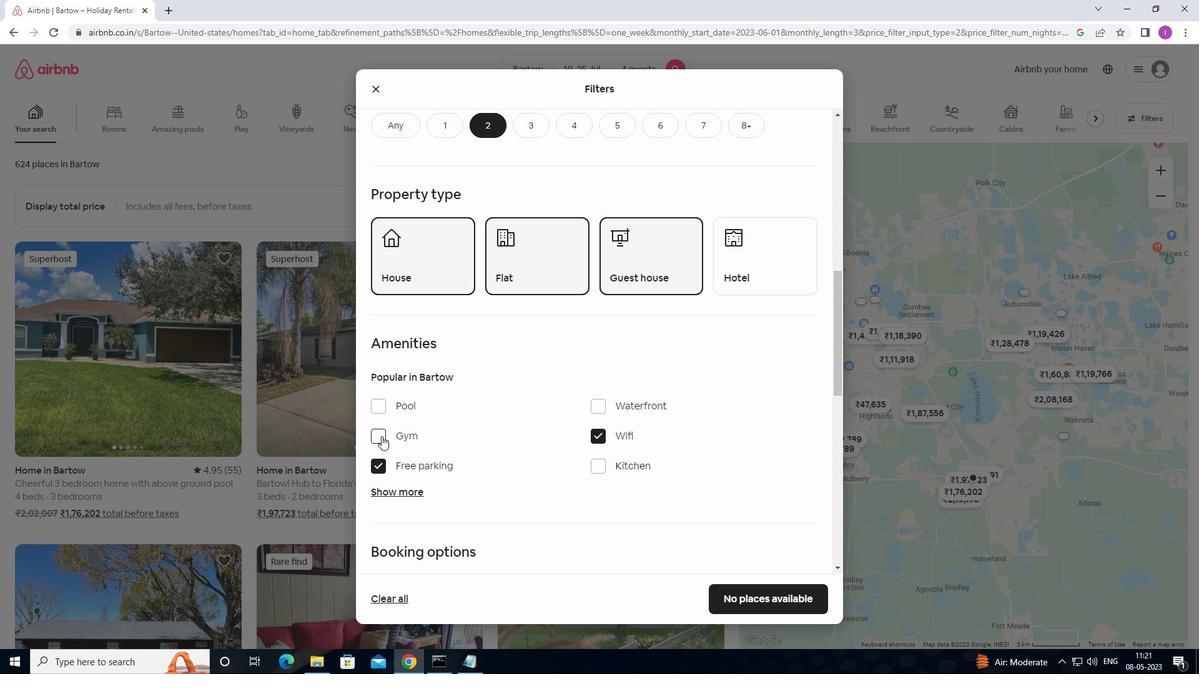 
Action: Mouse moved to (411, 487)
Screenshot: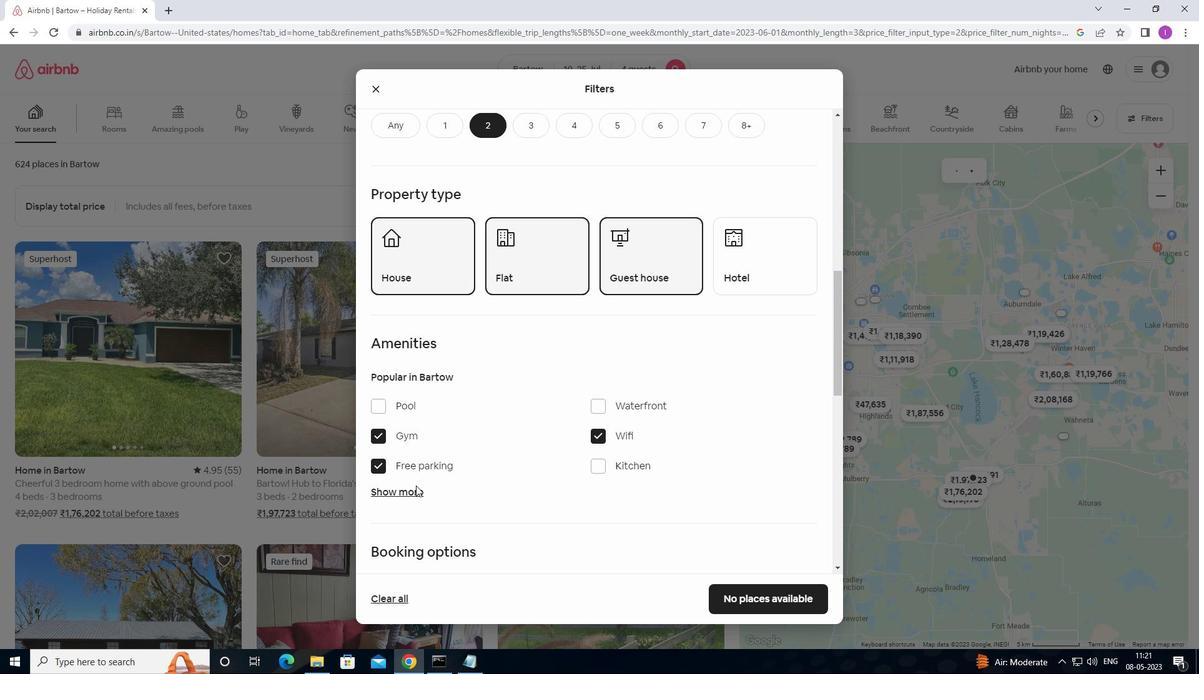 
Action: Mouse pressed left at (411, 487)
Screenshot: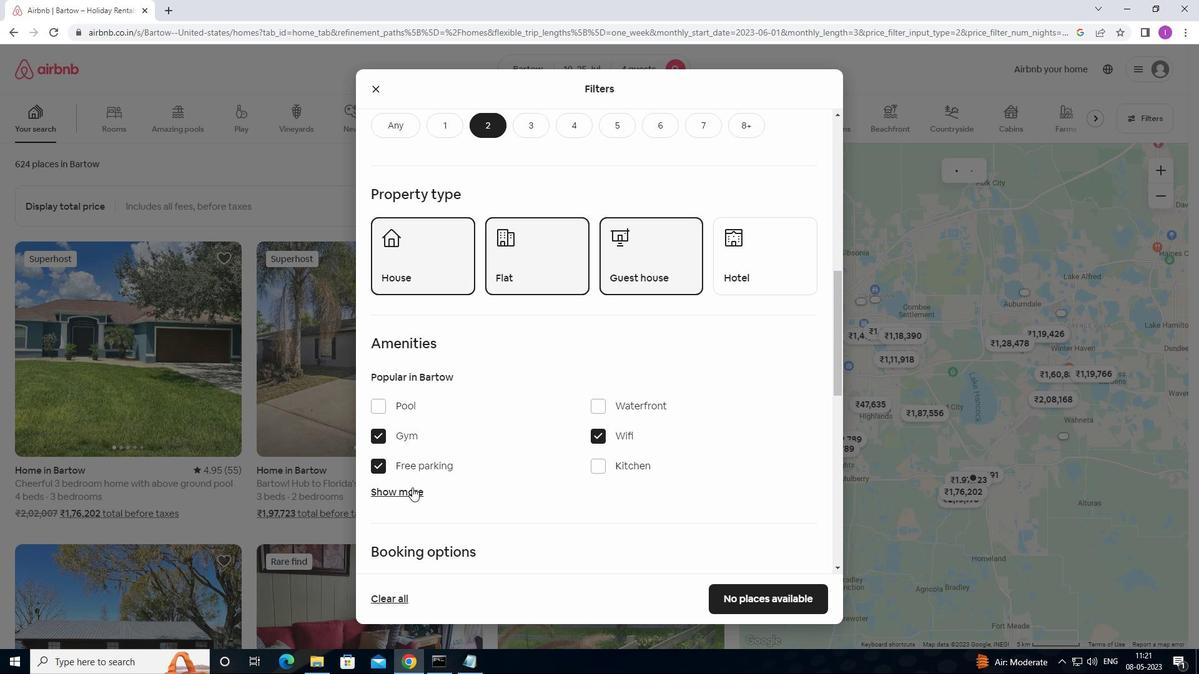 
Action: Mouse moved to (585, 527)
Screenshot: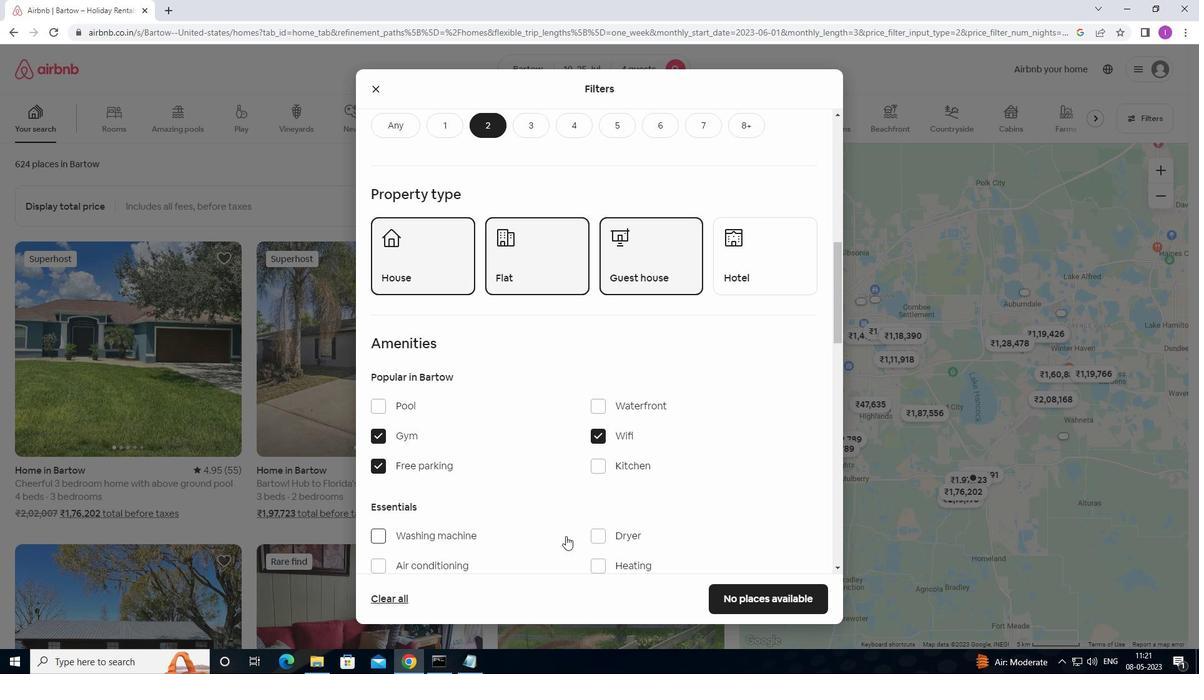 
Action: Mouse scrolled (585, 527) with delta (0, 0)
Screenshot: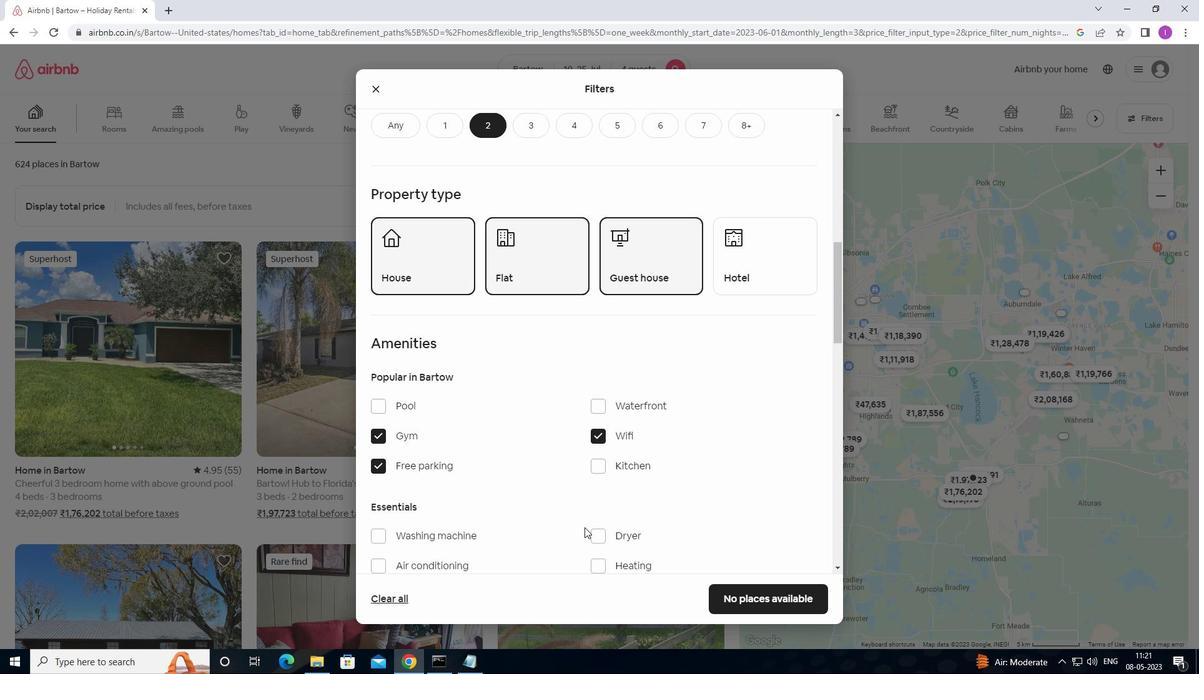 
Action: Mouse scrolled (585, 527) with delta (0, 0)
Screenshot: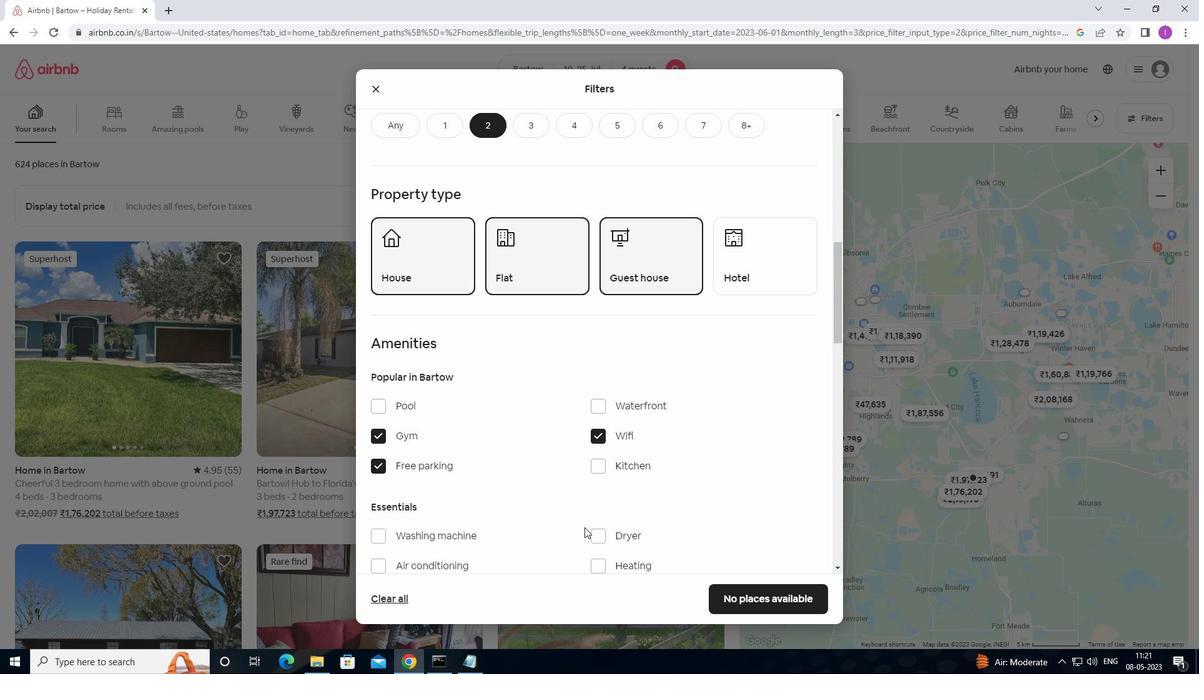 
Action: Mouse moved to (600, 465)
Screenshot: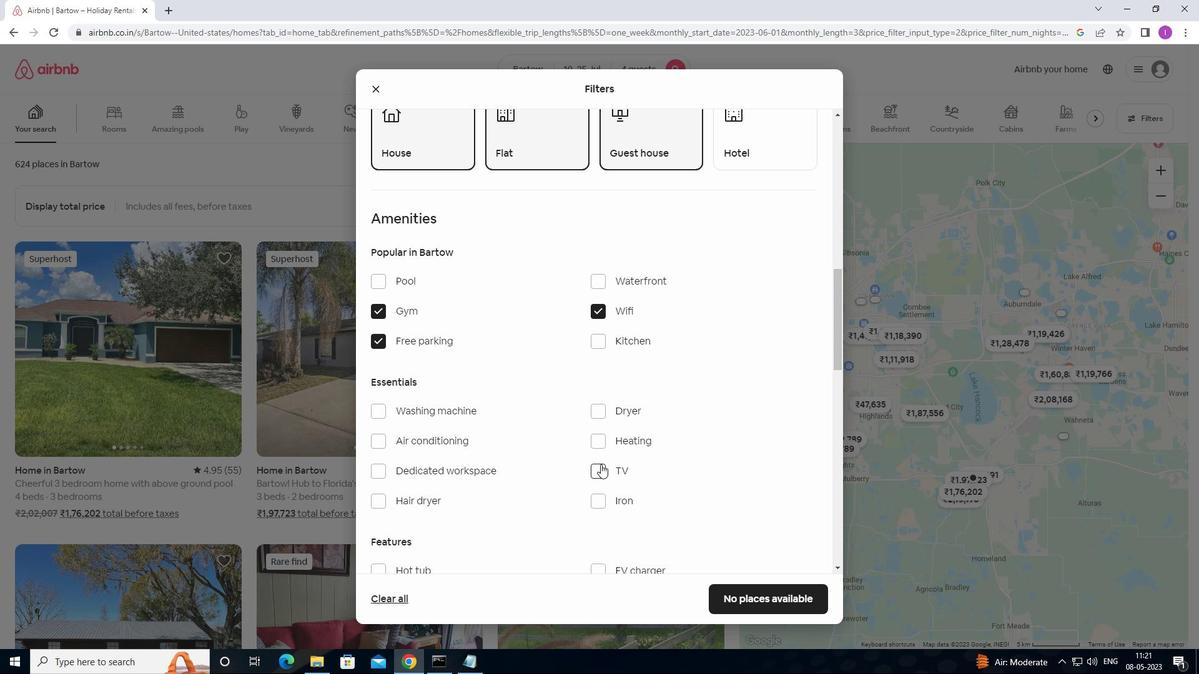 
Action: Mouse pressed left at (600, 465)
Screenshot: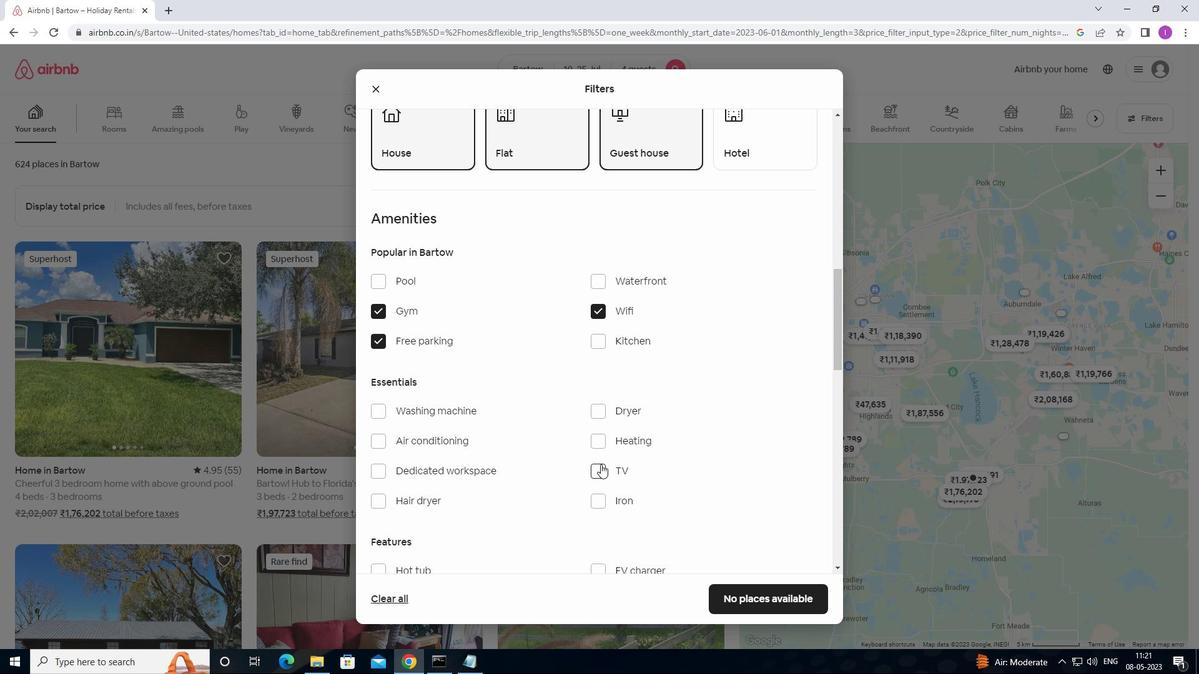 
Action: Mouse moved to (600, 473)
Screenshot: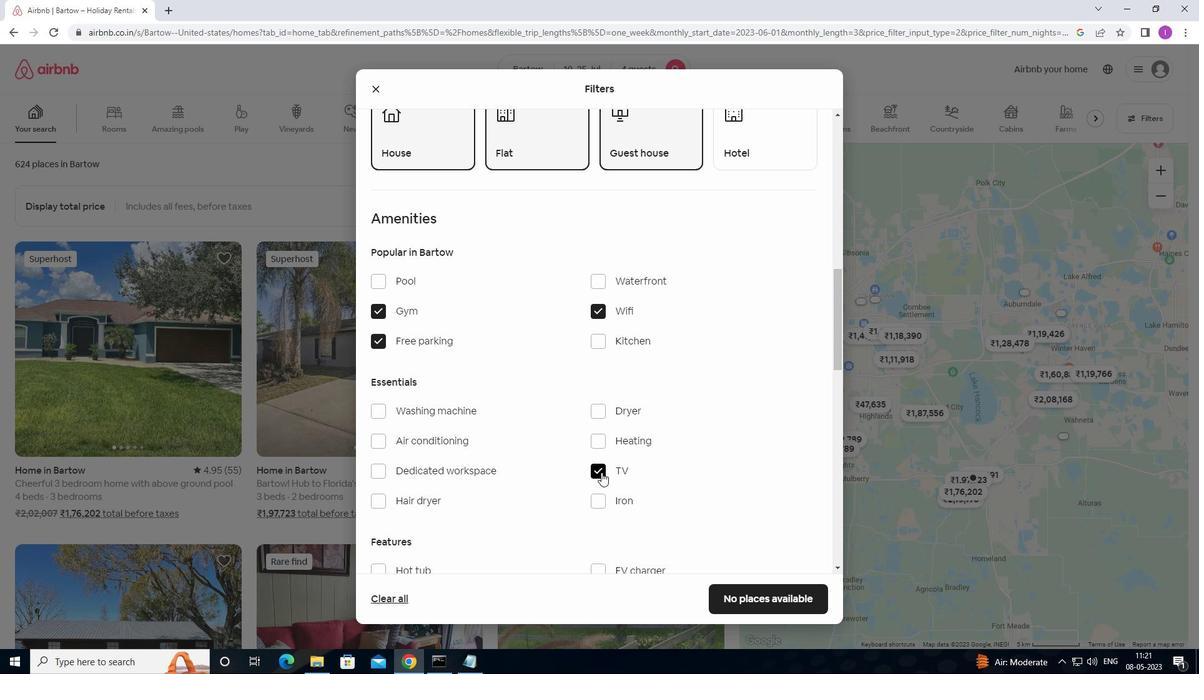 
Action: Mouse scrolled (600, 472) with delta (0, 0)
Screenshot: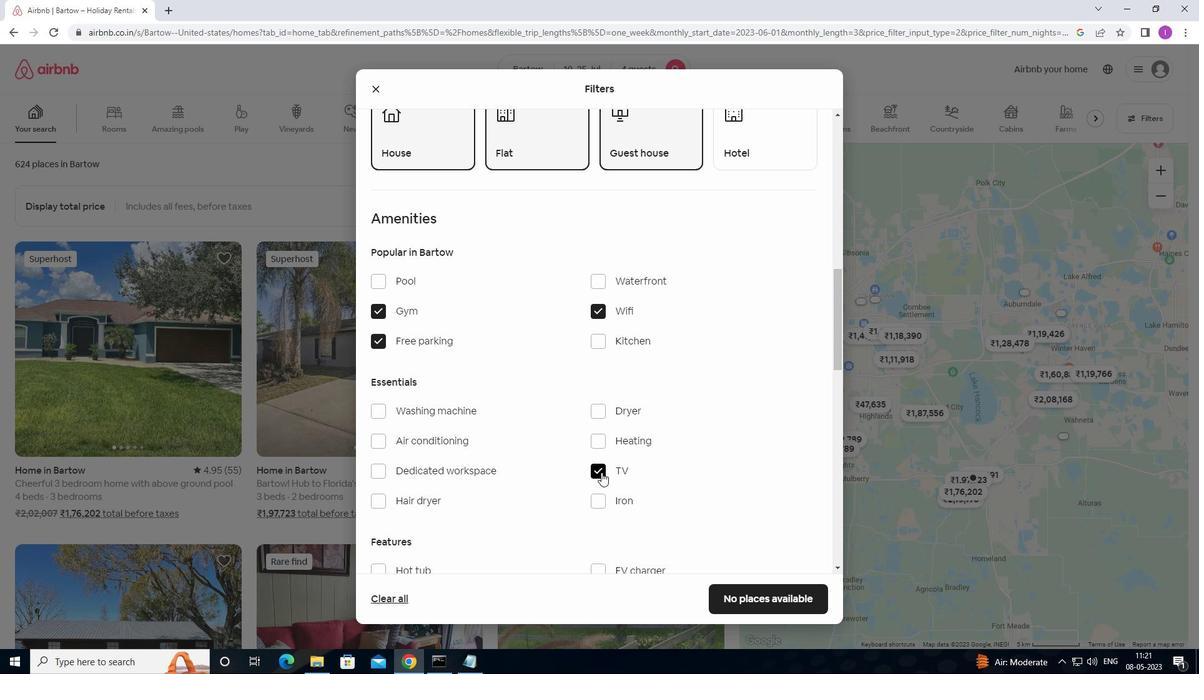 
Action: Mouse moved to (602, 474)
Screenshot: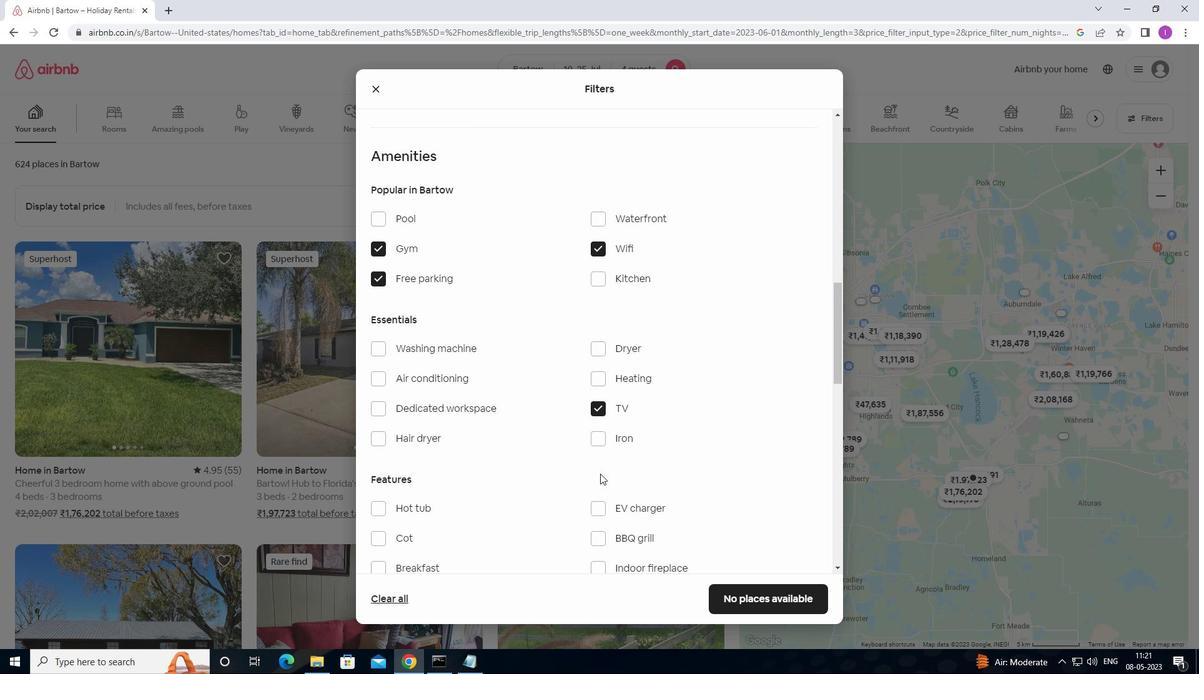 
Action: Mouse scrolled (602, 473) with delta (0, 0)
Screenshot: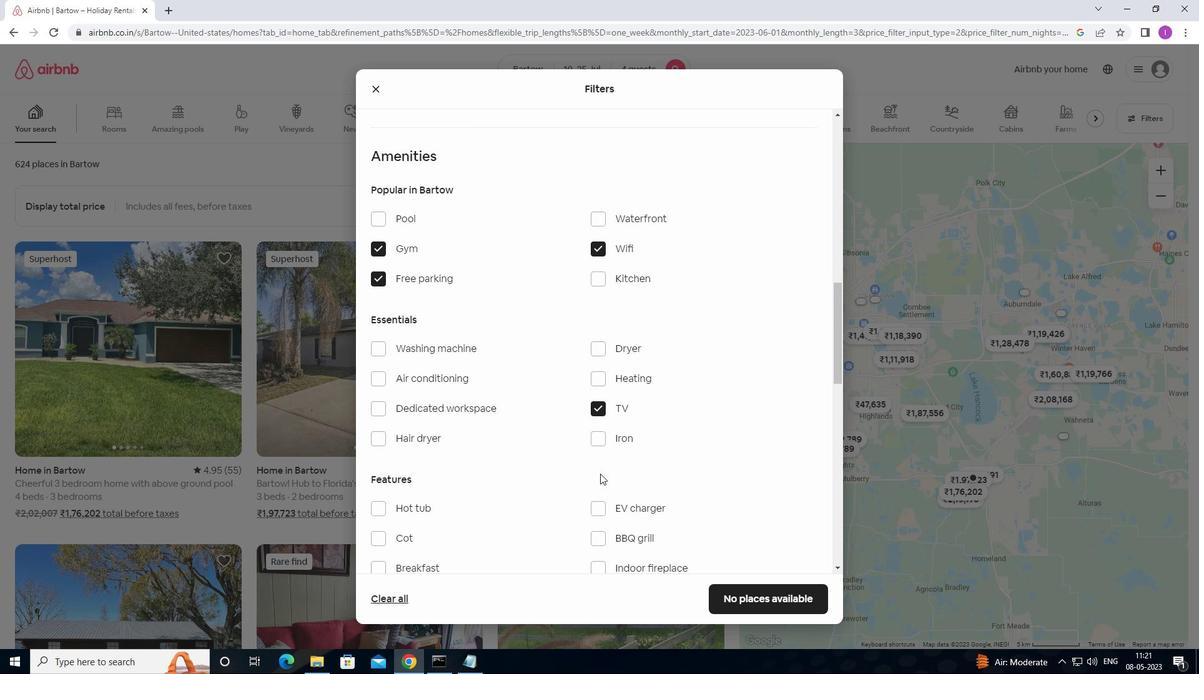 
Action: Mouse moved to (604, 474)
Screenshot: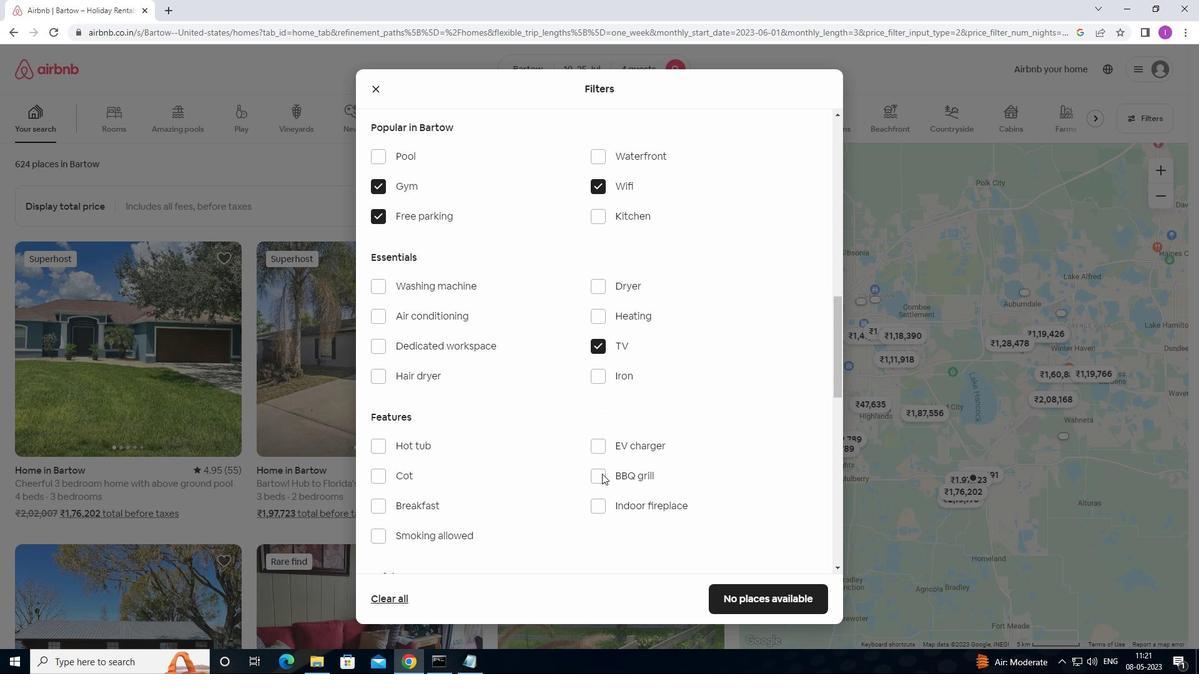 
Action: Mouse scrolled (604, 473) with delta (0, 0)
Screenshot: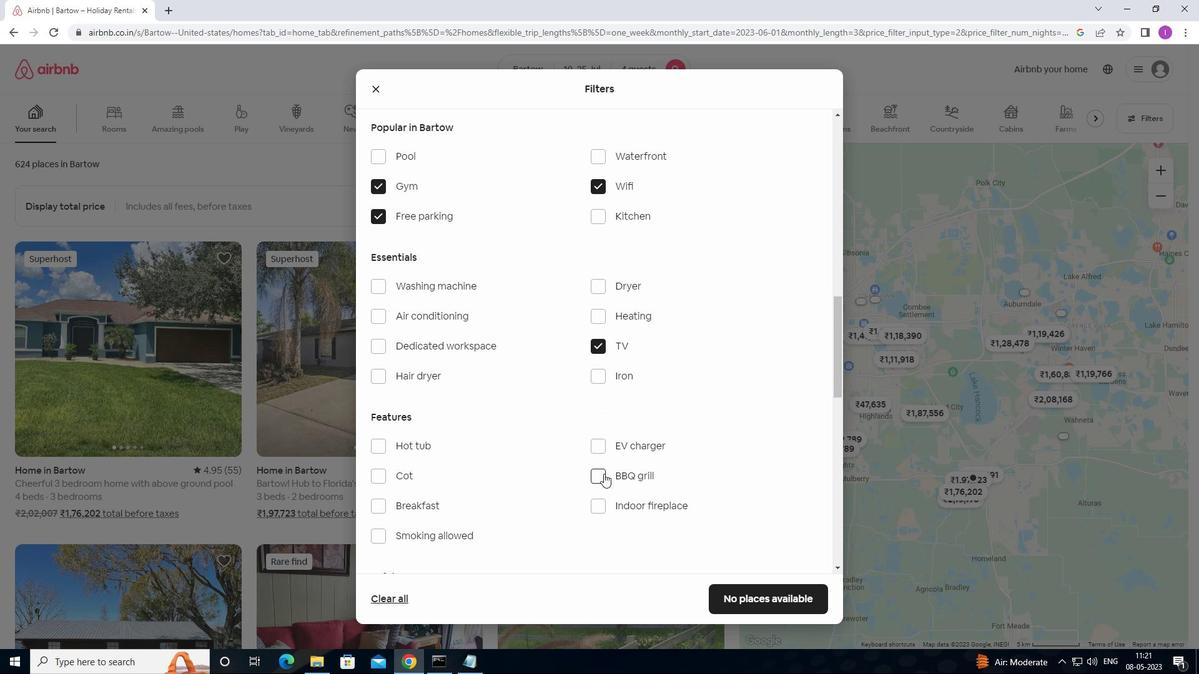 
Action: Mouse moved to (382, 443)
Screenshot: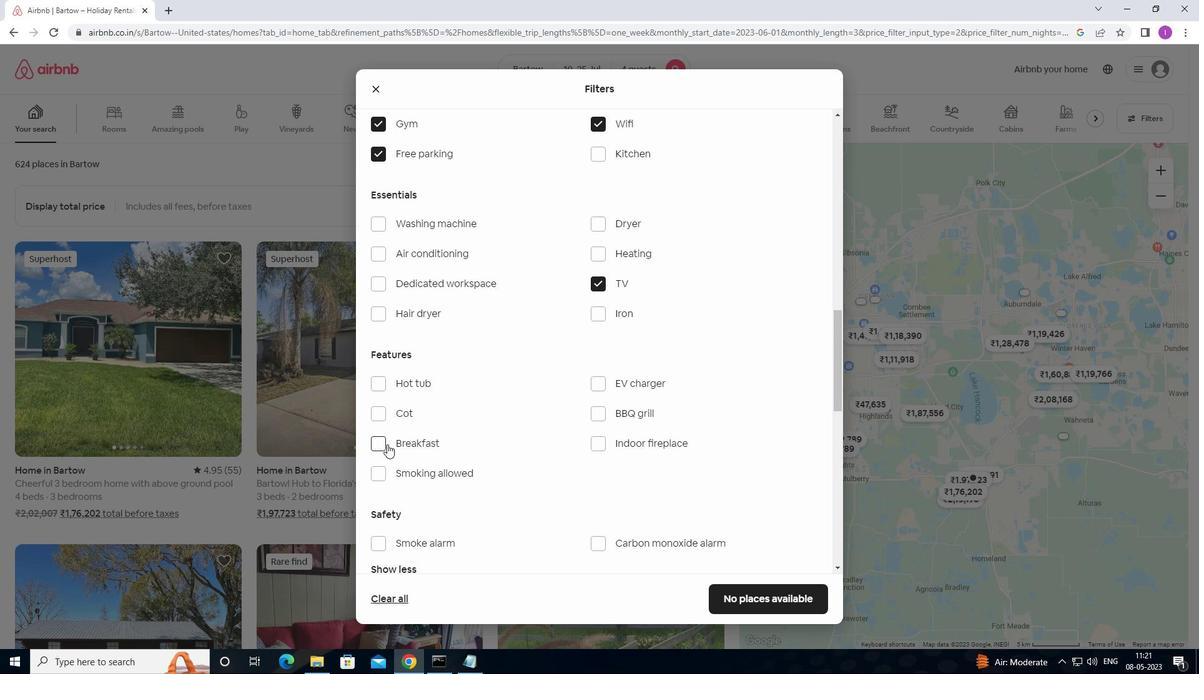 
Action: Mouse pressed left at (382, 443)
Screenshot: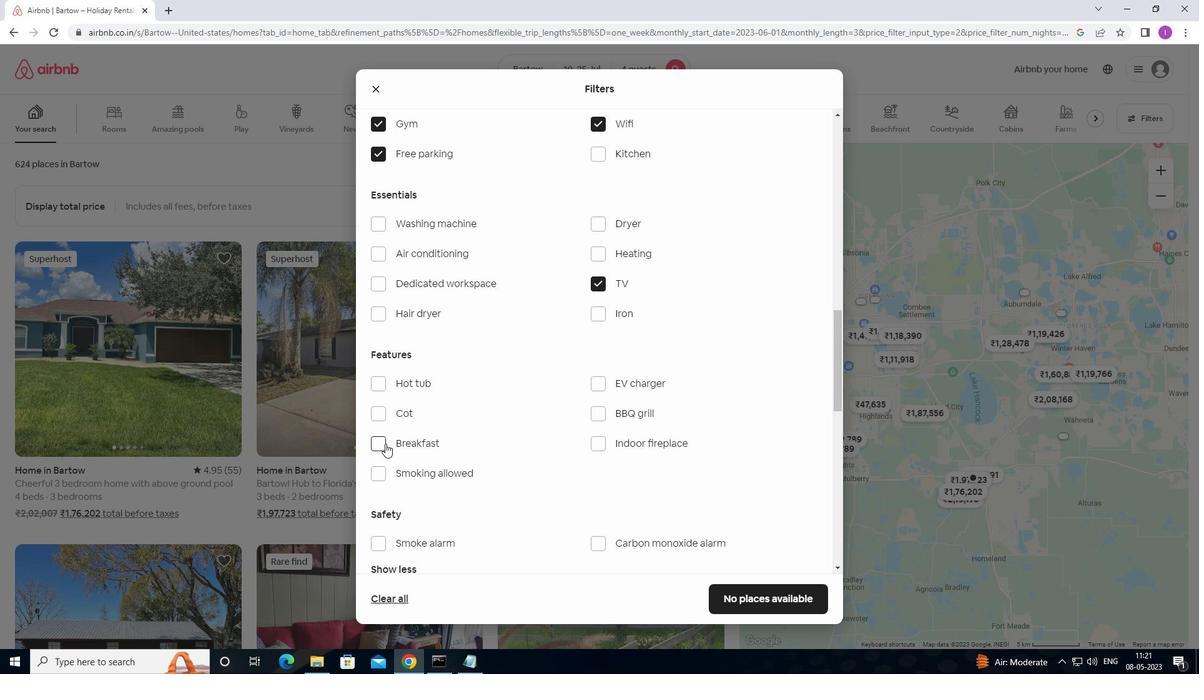 
Action: Mouse moved to (482, 487)
Screenshot: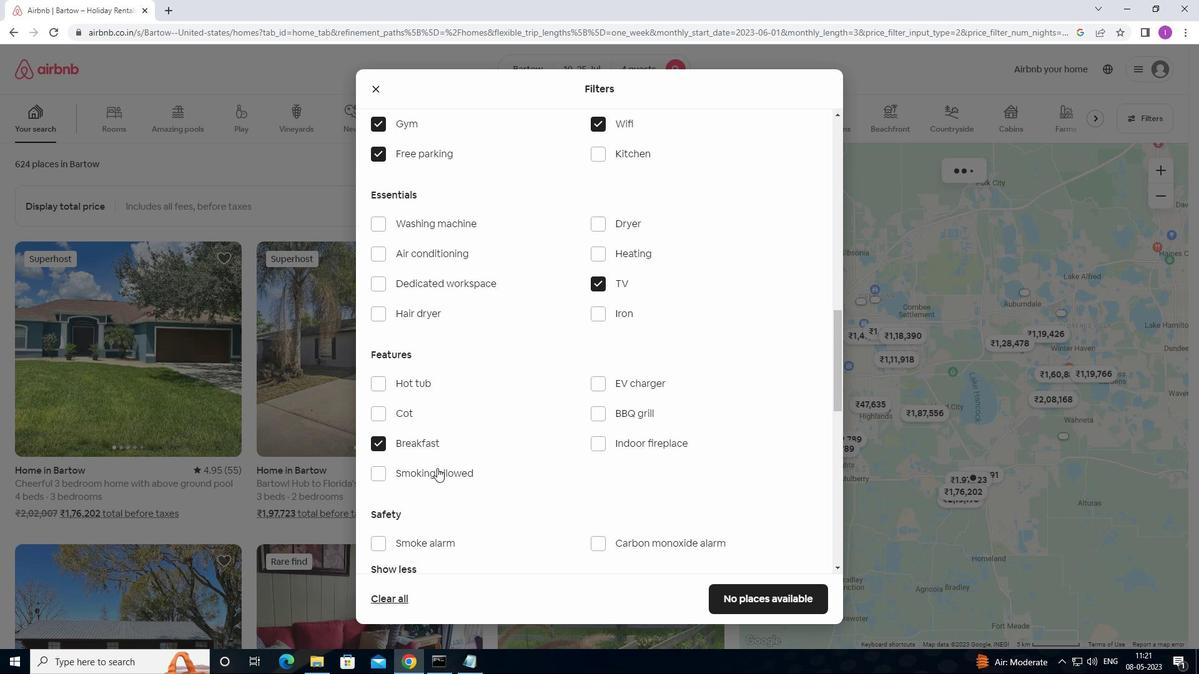 
Action: Mouse scrolled (482, 487) with delta (0, 0)
Screenshot: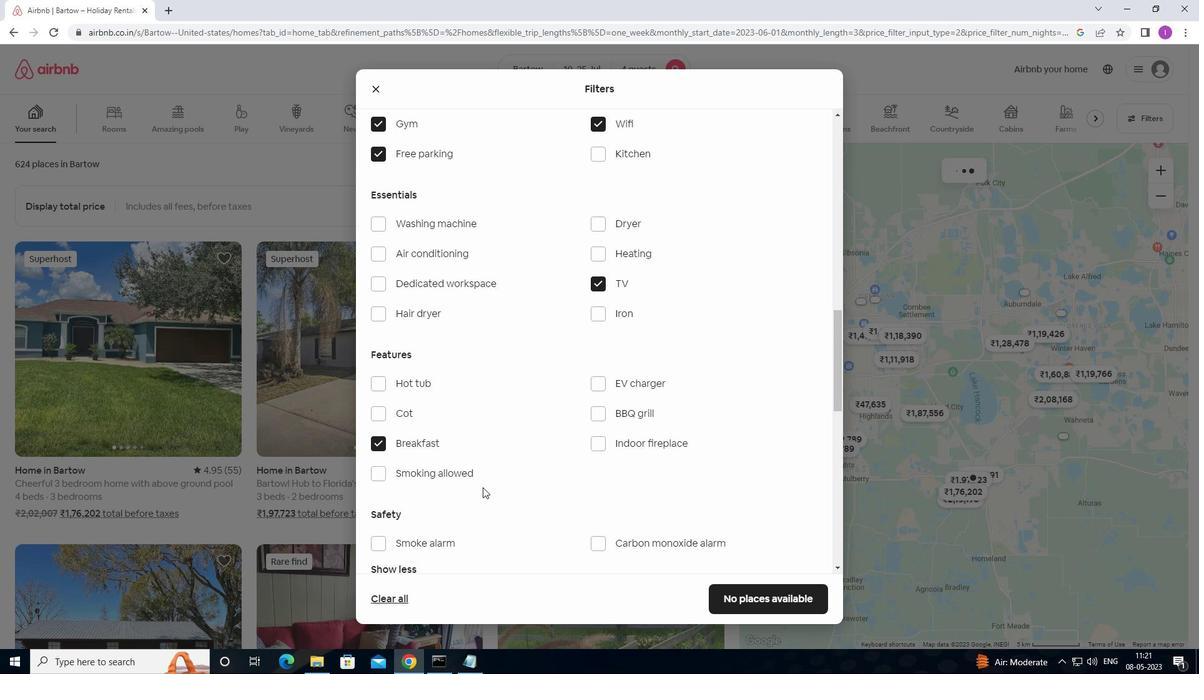
Action: Mouse scrolled (482, 487) with delta (0, 0)
Screenshot: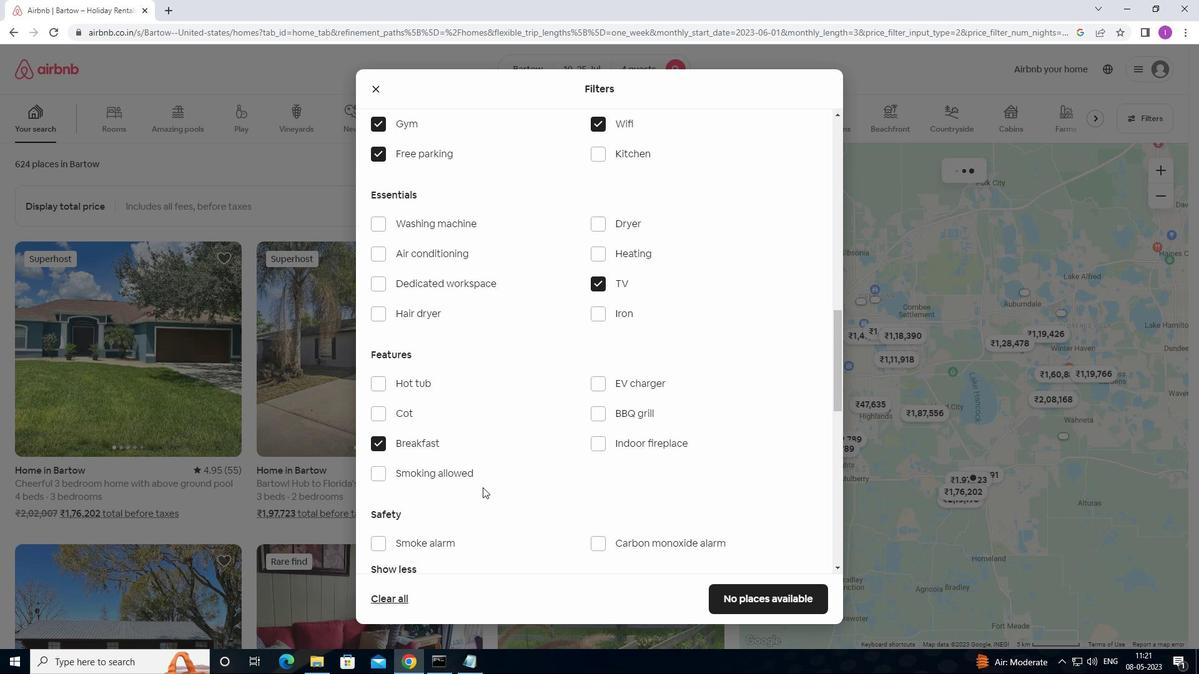 
Action: Mouse scrolled (482, 487) with delta (0, 0)
Screenshot: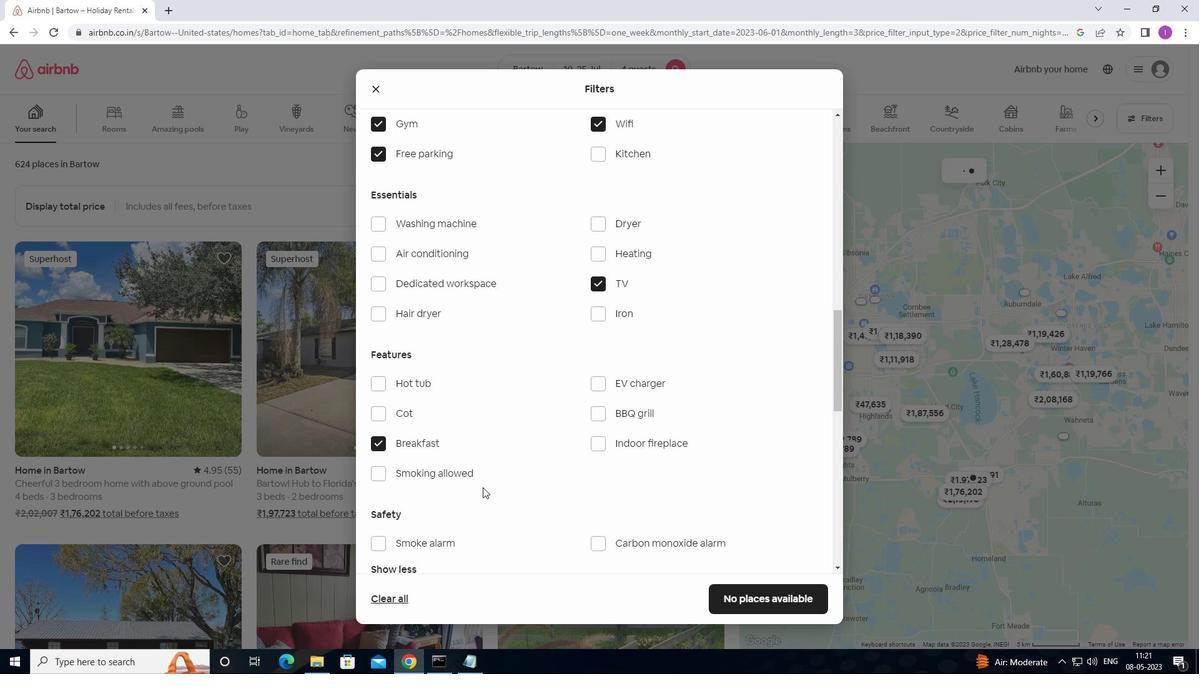 
Action: Mouse moved to (490, 483)
Screenshot: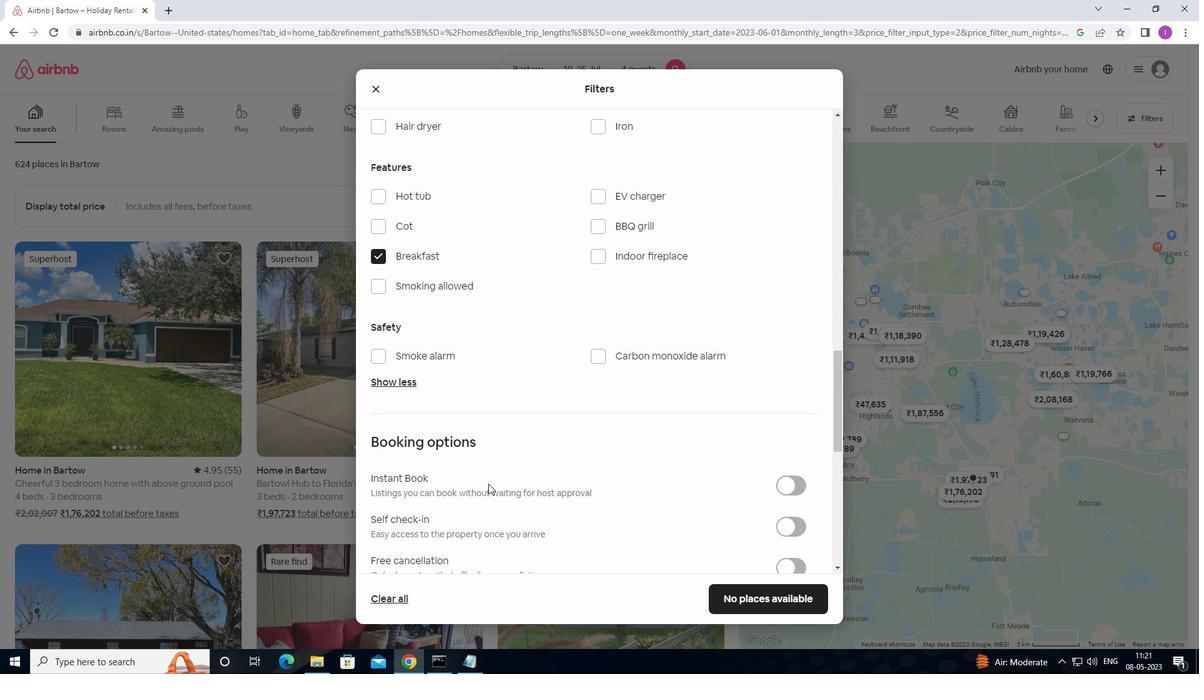 
Action: Mouse scrolled (490, 482) with delta (0, 0)
Screenshot: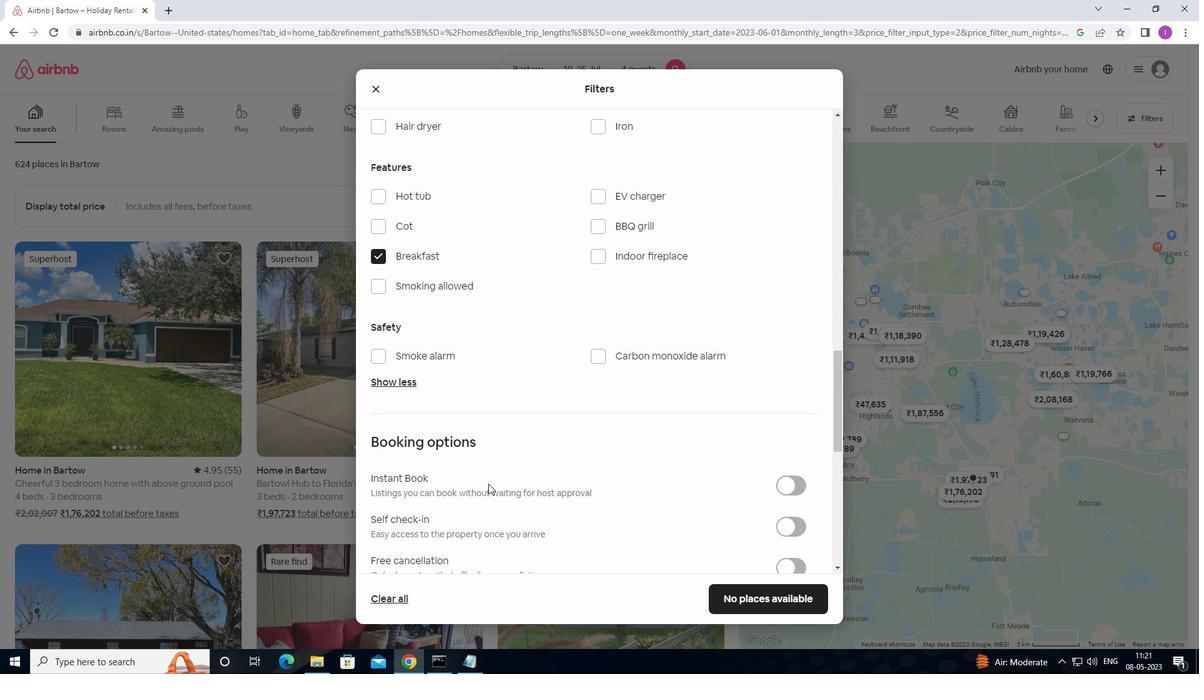 
Action: Mouse moved to (491, 482)
Screenshot: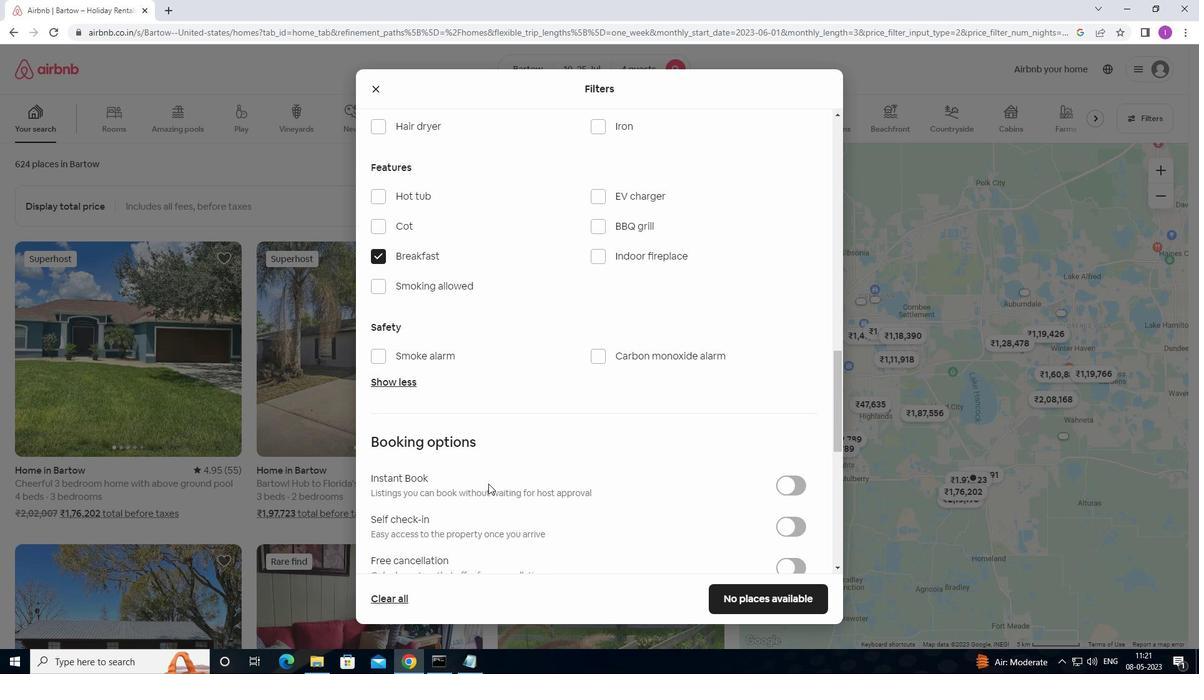 
Action: Mouse scrolled (491, 481) with delta (0, 0)
Screenshot: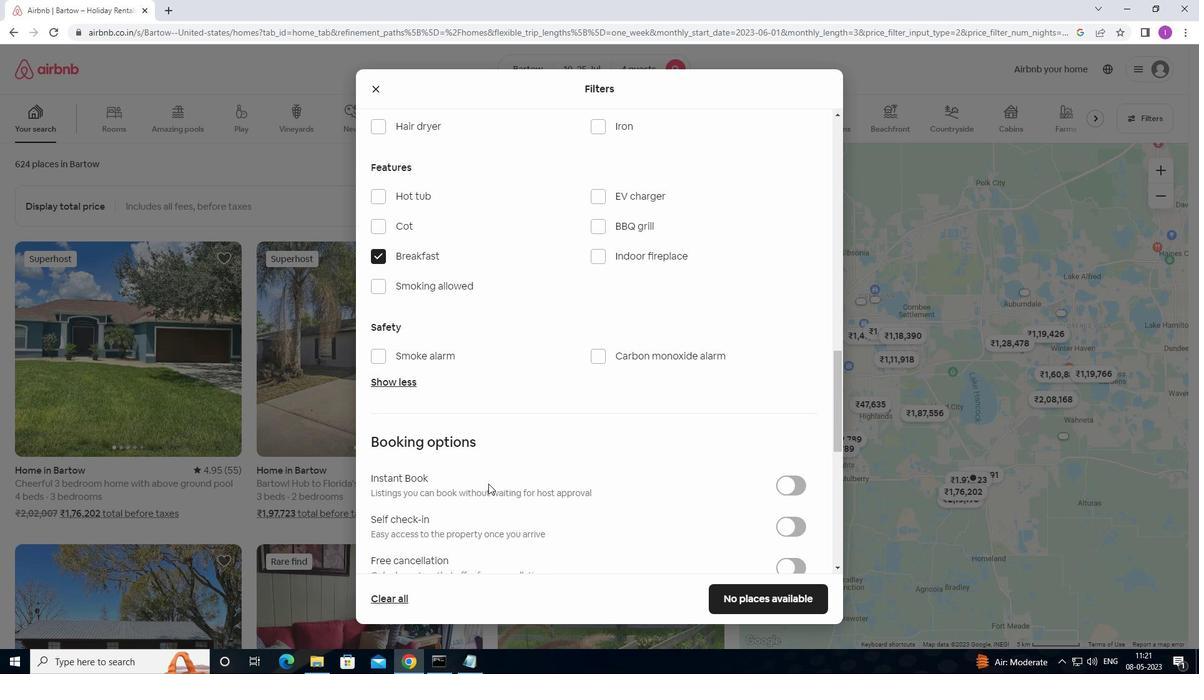 
Action: Mouse moved to (788, 400)
Screenshot: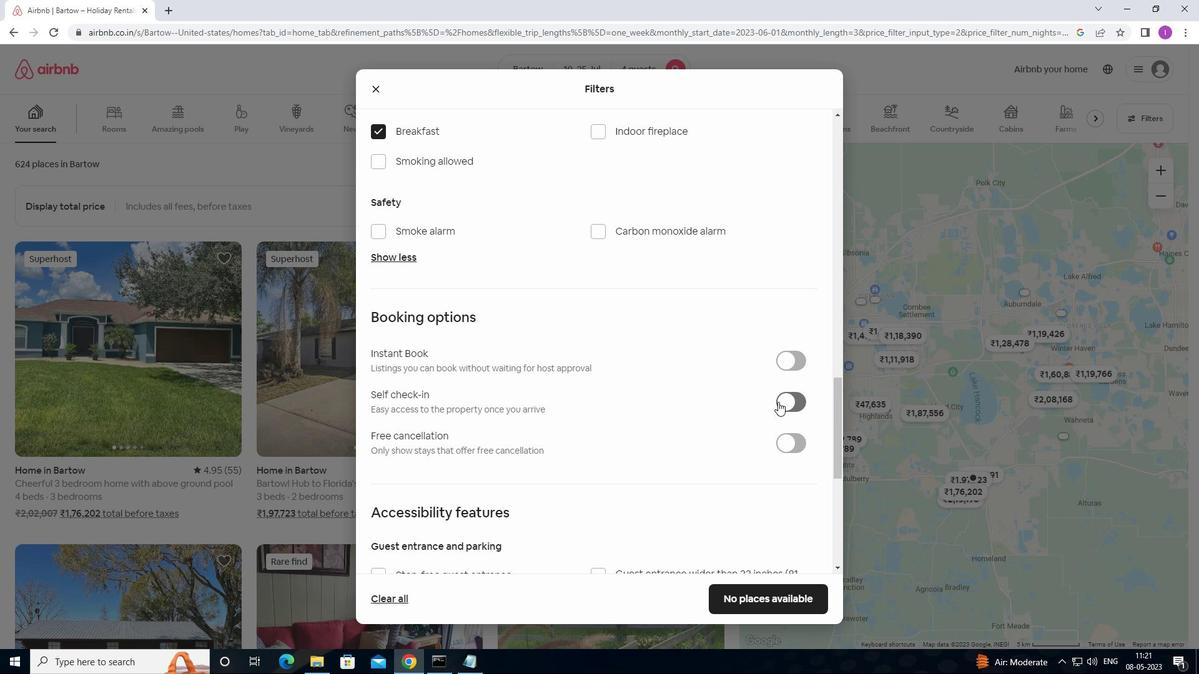 
Action: Mouse pressed left at (788, 400)
Screenshot: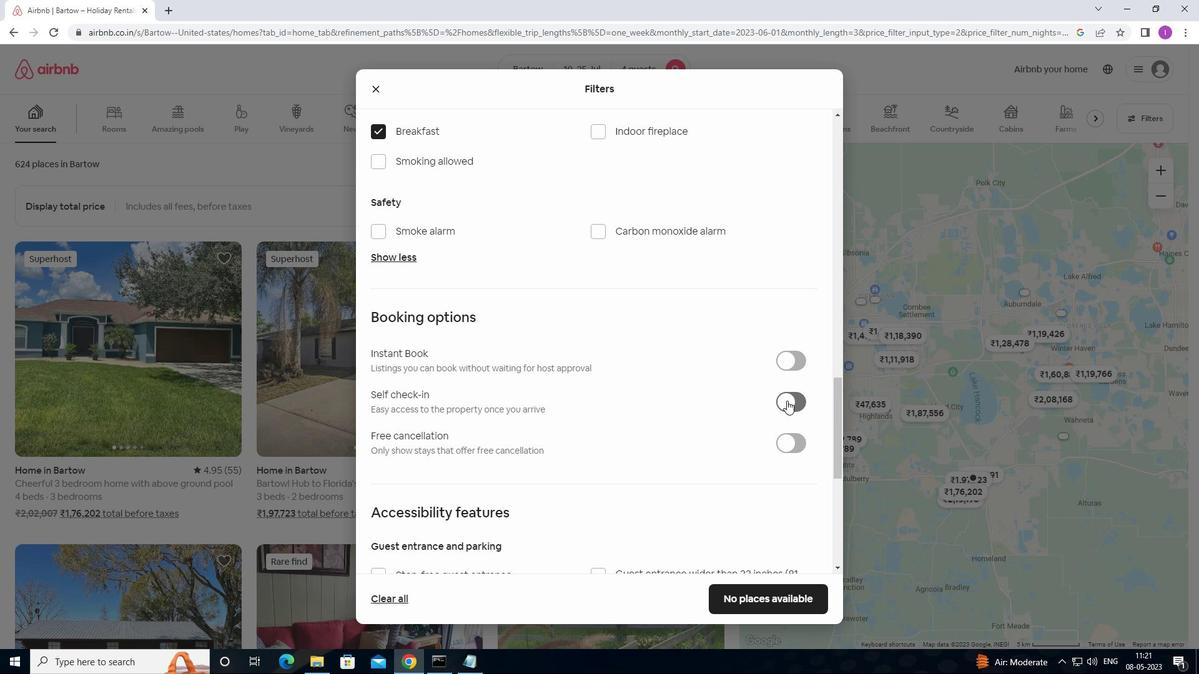 
Action: Mouse moved to (565, 485)
Screenshot: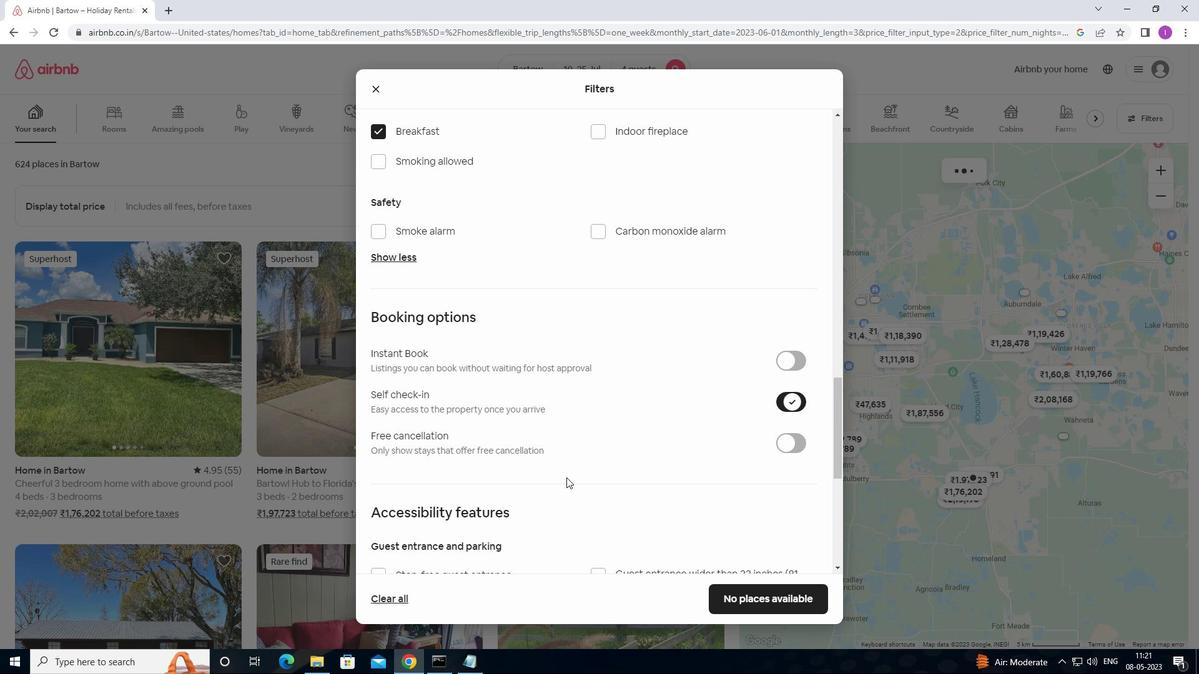 
Action: Mouse scrolled (565, 484) with delta (0, 0)
Screenshot: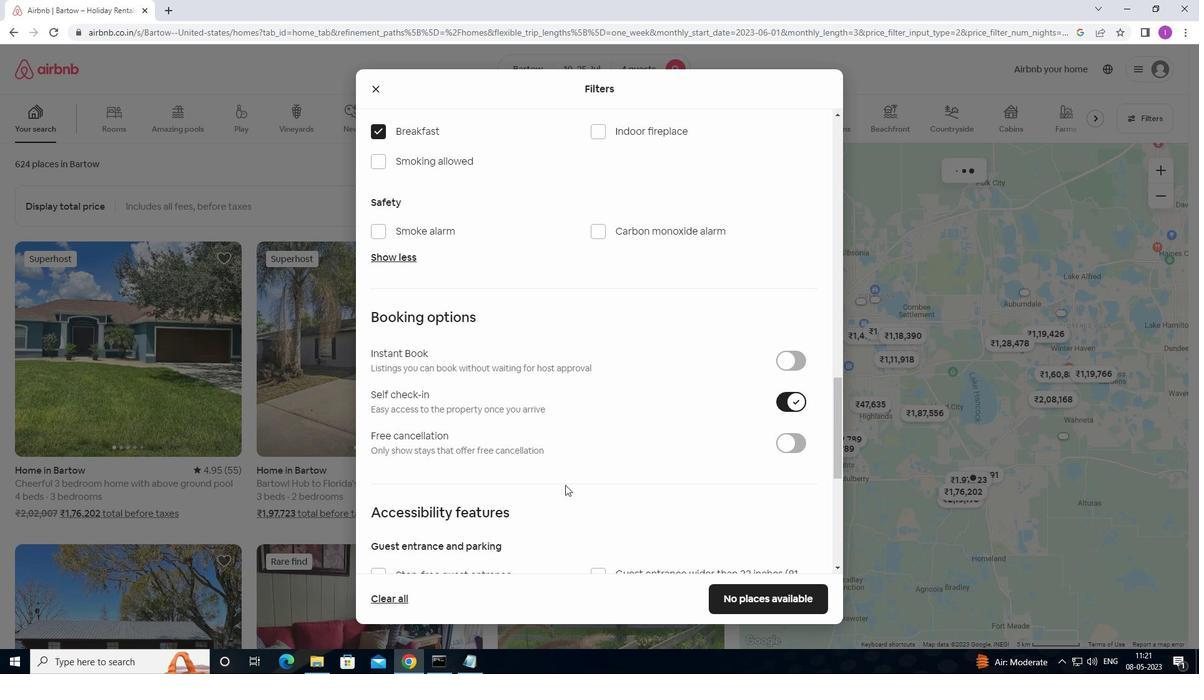 
Action: Mouse scrolled (565, 484) with delta (0, 0)
Screenshot: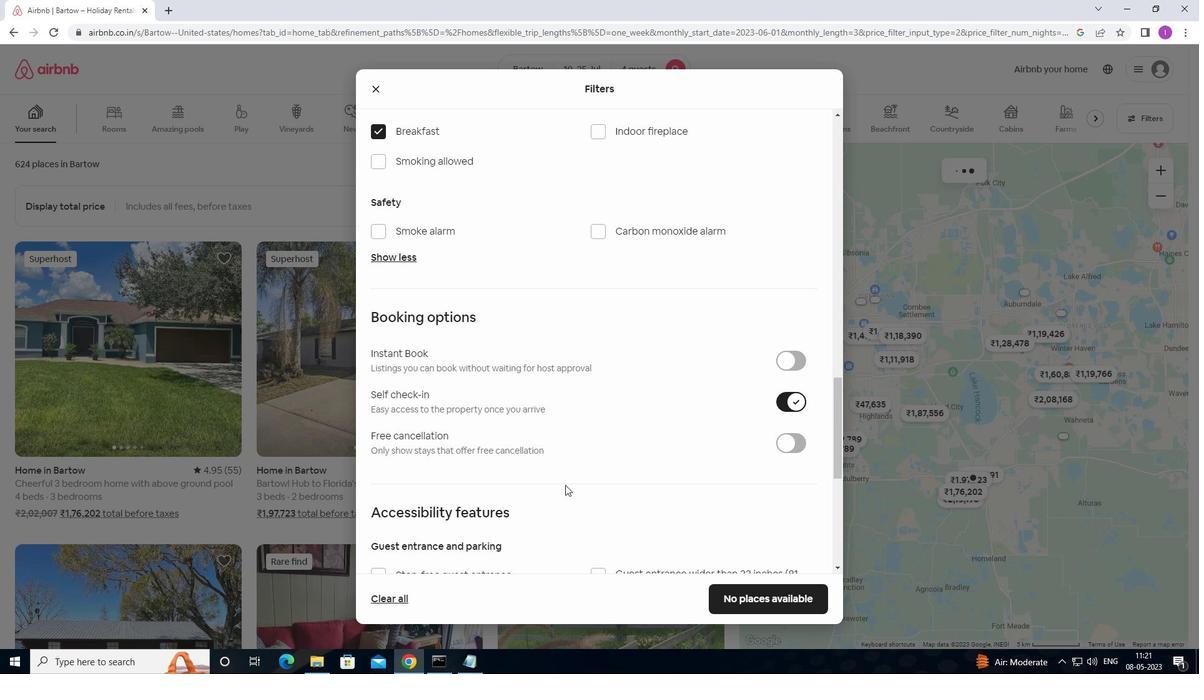 
Action: Mouse scrolled (565, 484) with delta (0, 0)
Screenshot: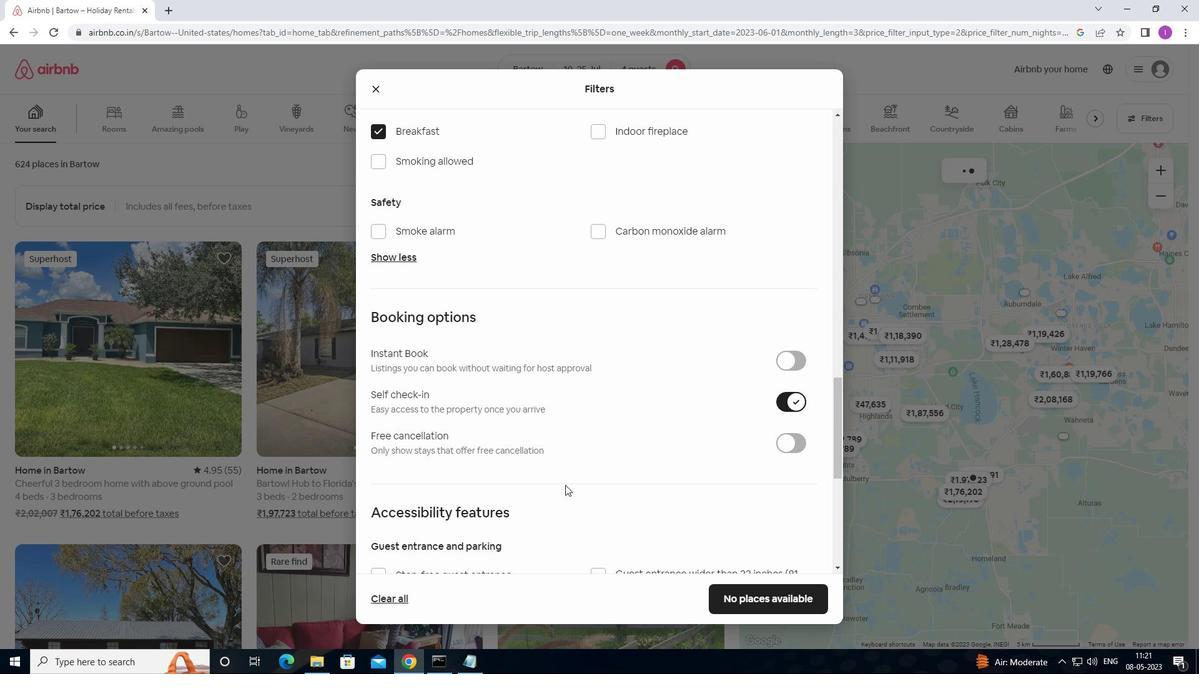 
Action: Mouse scrolled (565, 484) with delta (0, 0)
Screenshot: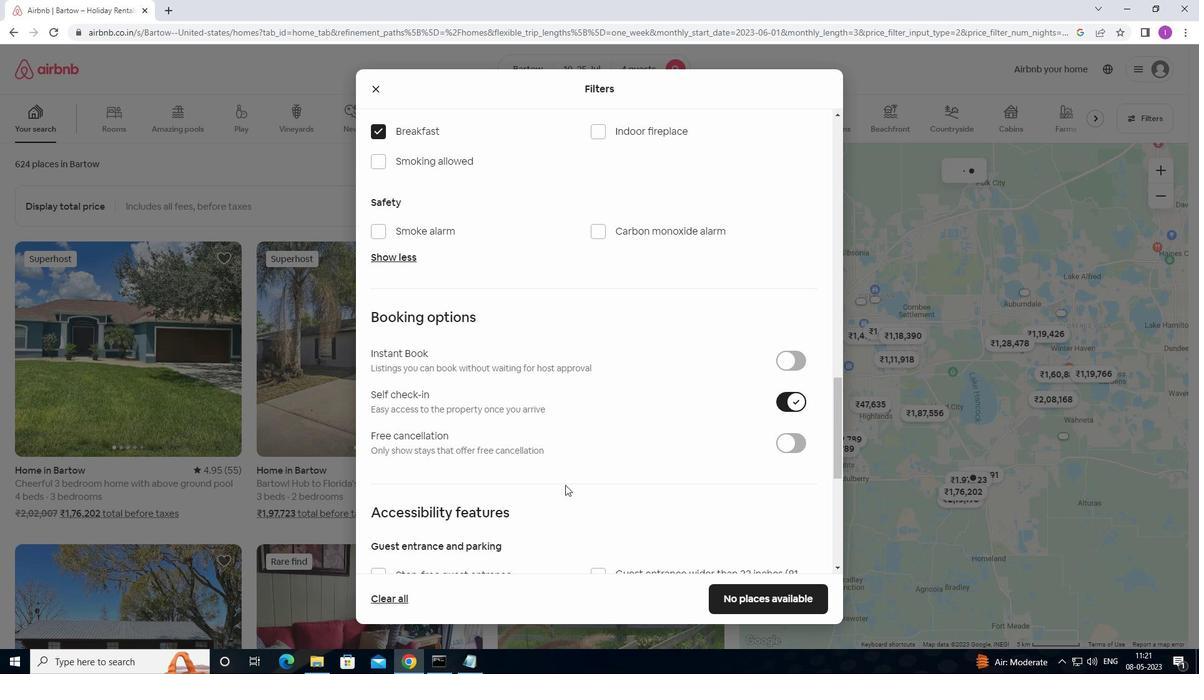 
Action: Mouse moved to (569, 474)
Screenshot: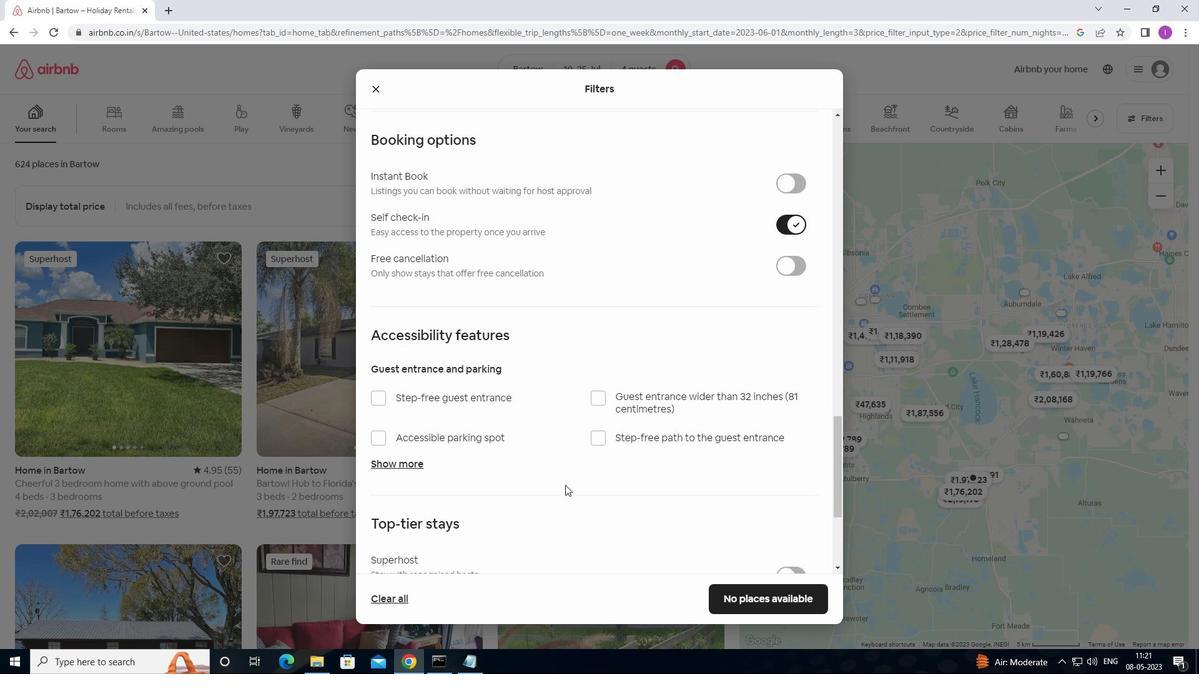 
Action: Mouse scrolled (569, 473) with delta (0, 0)
Screenshot: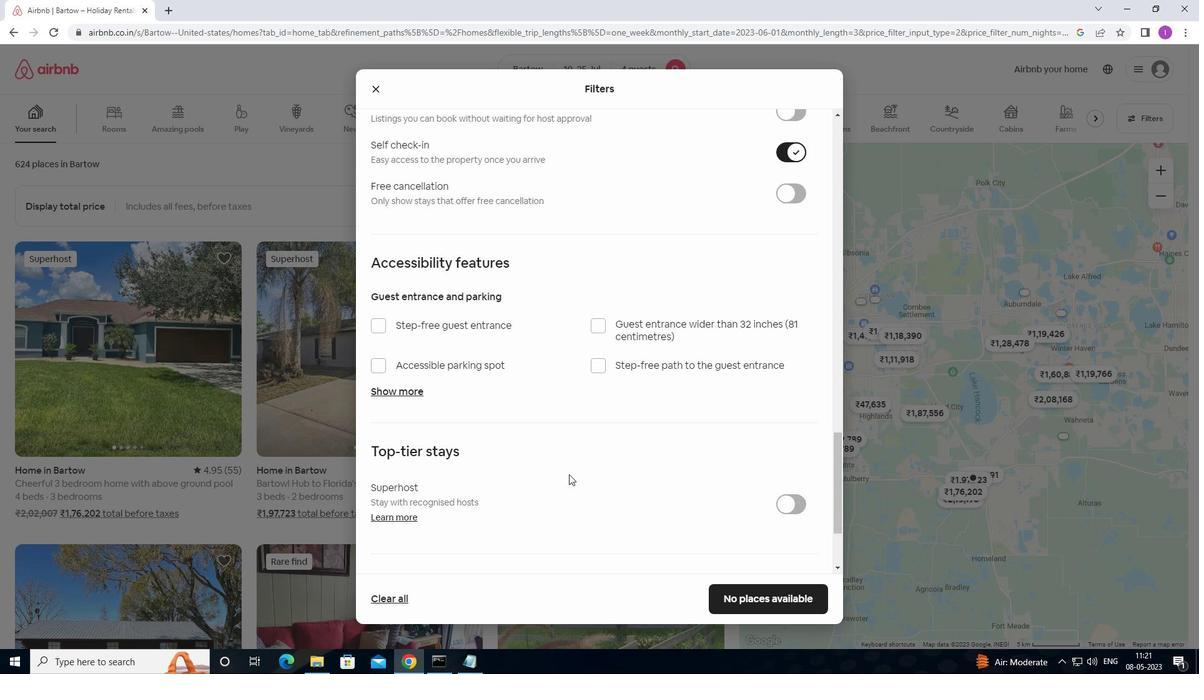 
Action: Mouse moved to (575, 470)
Screenshot: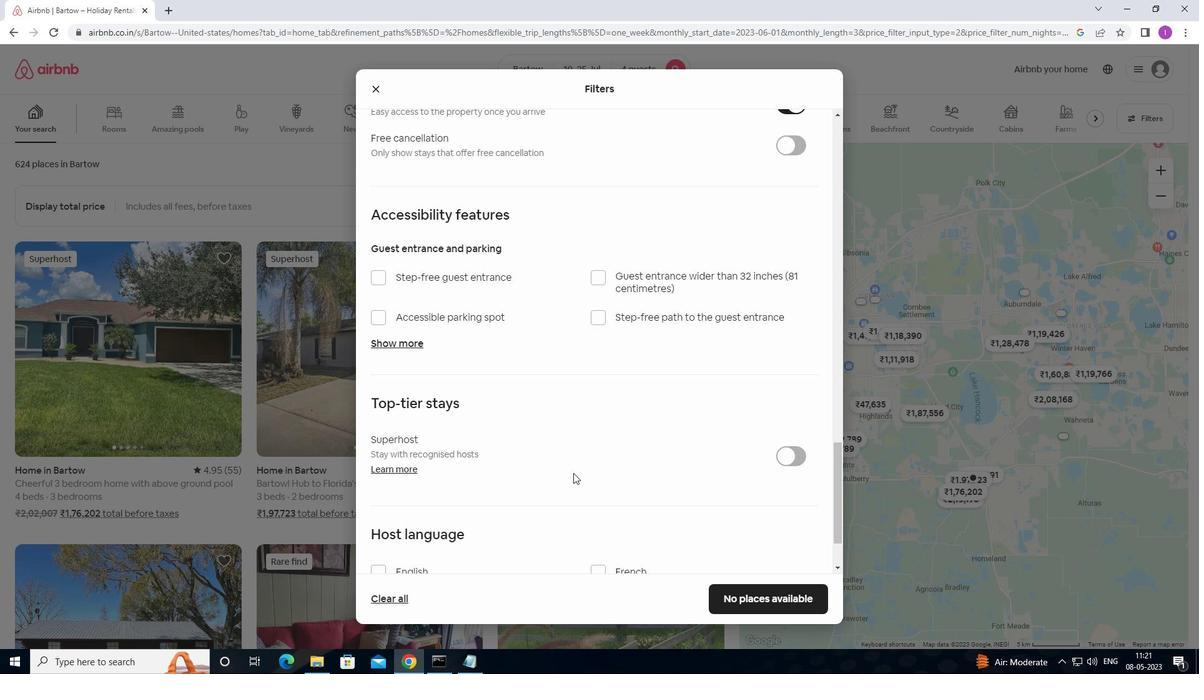 
Action: Mouse scrolled (575, 469) with delta (0, 0)
Screenshot: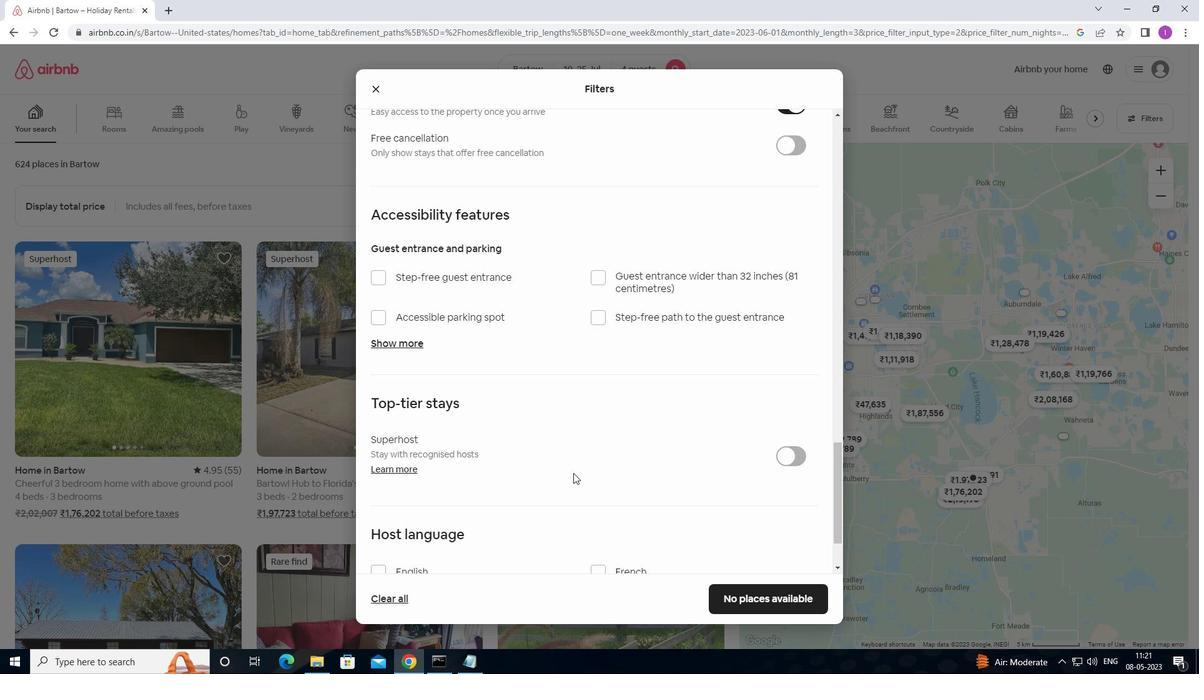 
Action: Mouse scrolled (575, 469) with delta (0, 0)
Screenshot: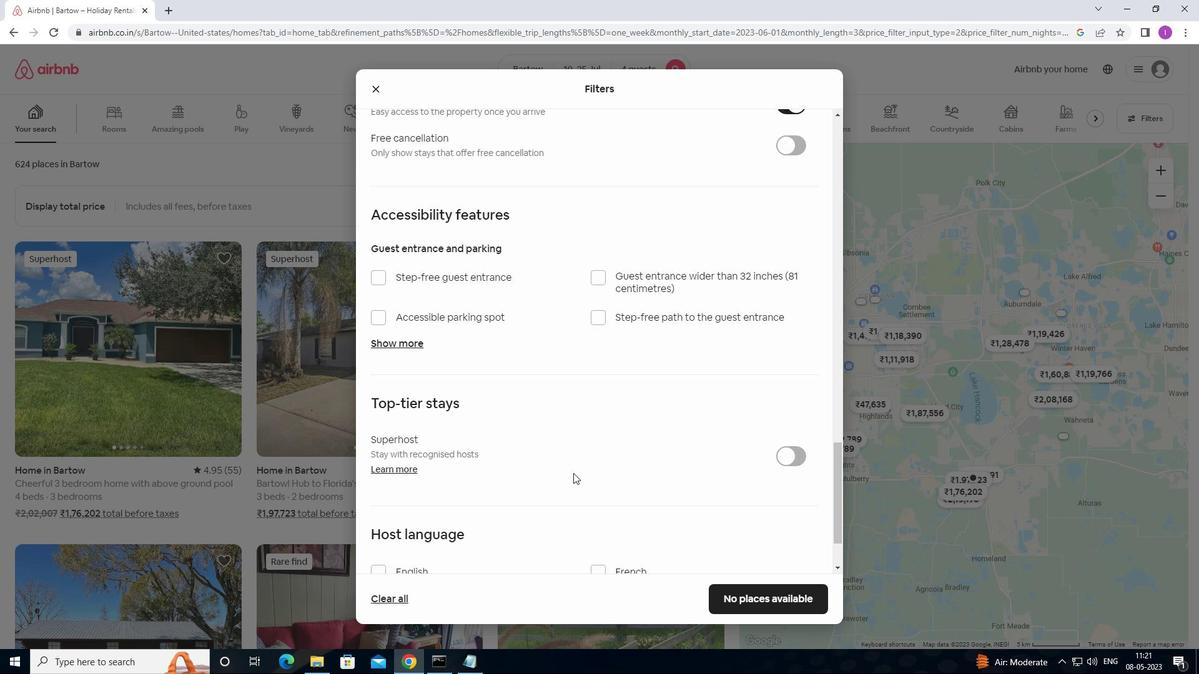 
Action: Mouse scrolled (575, 469) with delta (0, 0)
Screenshot: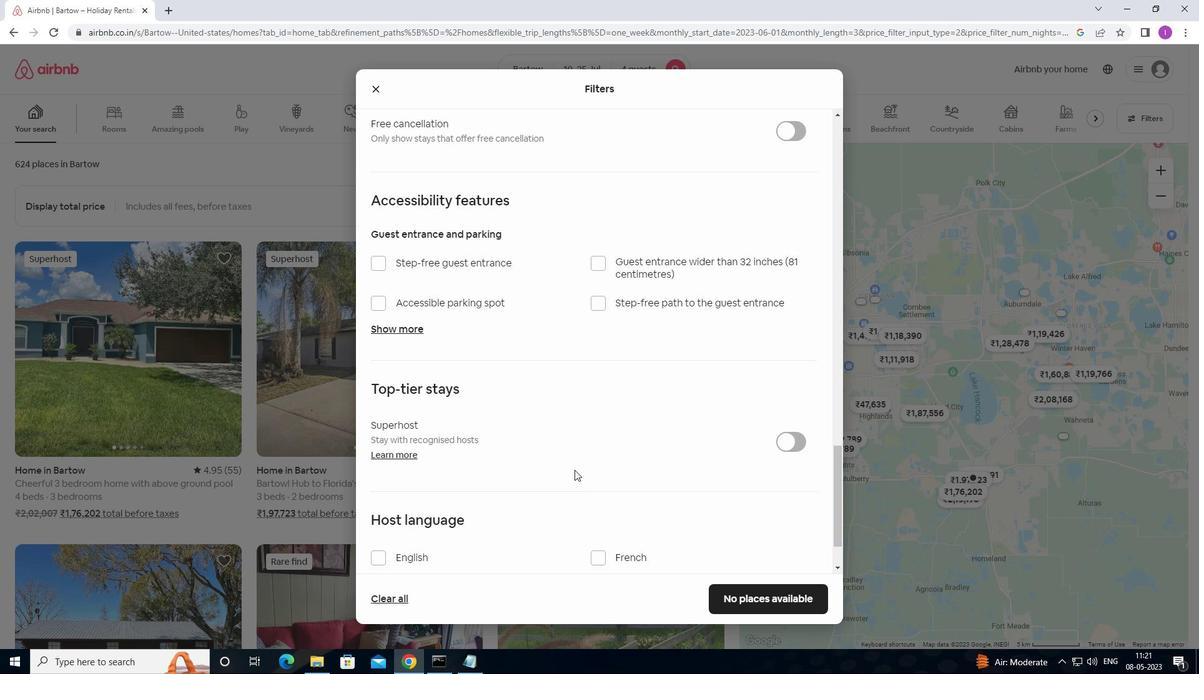 
Action: Mouse moved to (624, 466)
Screenshot: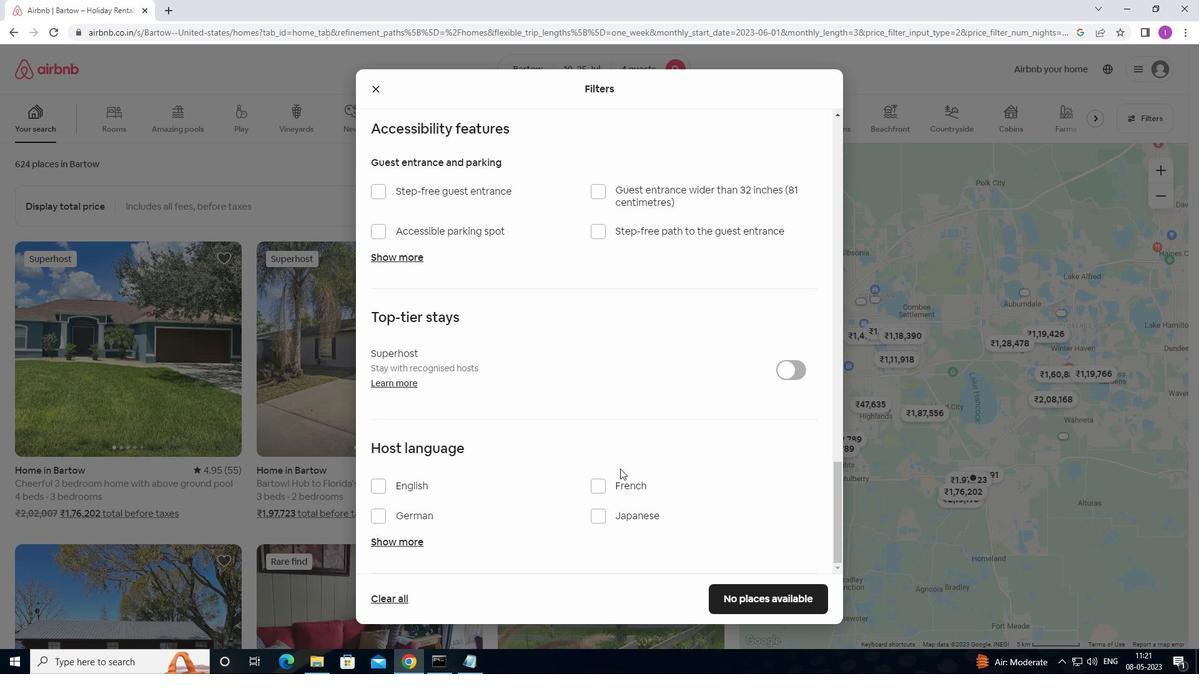 
Action: Mouse scrolled (624, 466) with delta (0, 0)
Screenshot: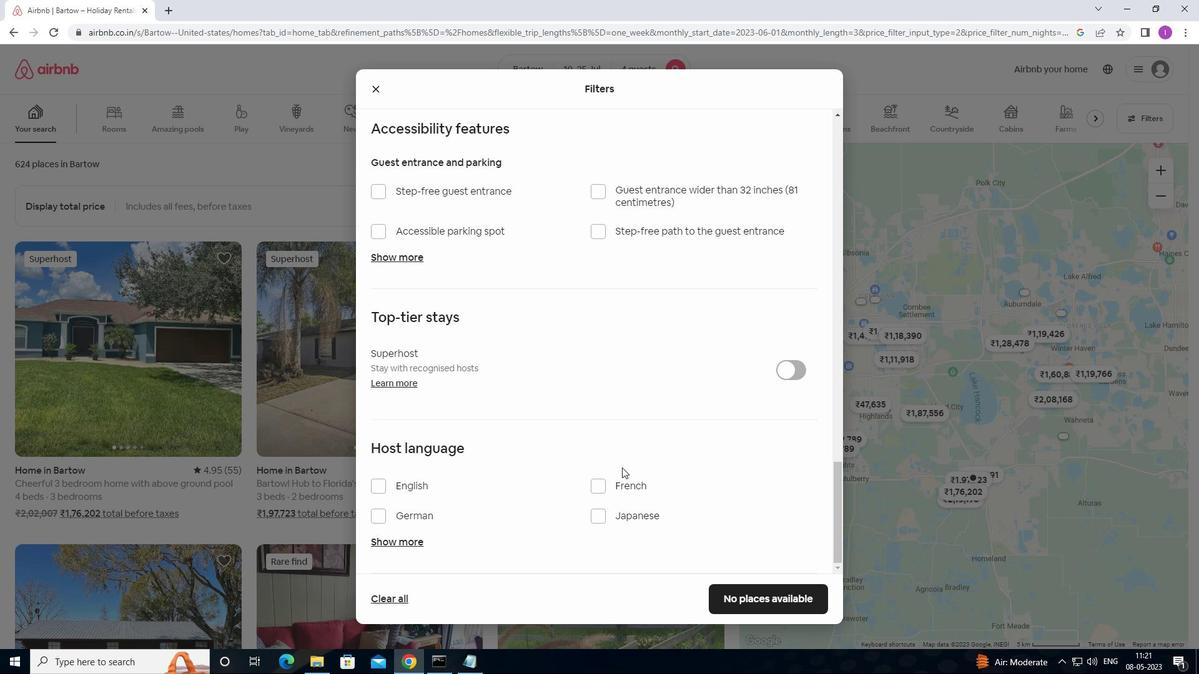 
Action: Mouse moved to (625, 466)
Screenshot: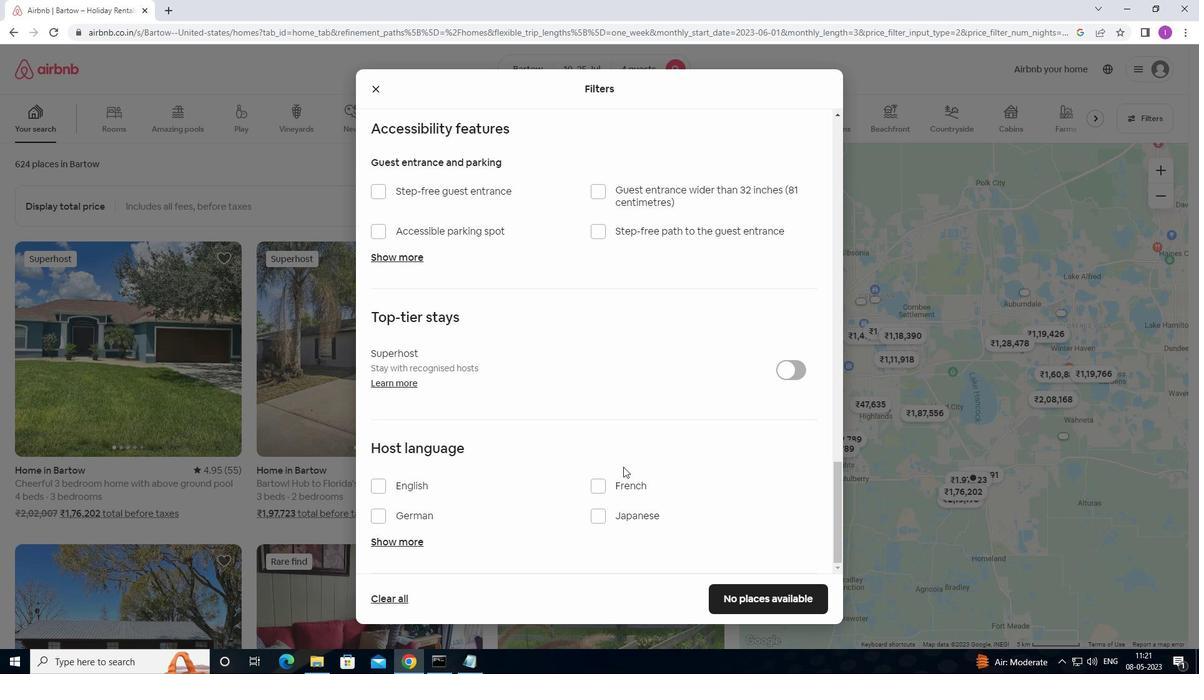 
Action: Mouse scrolled (625, 466) with delta (0, 0)
Screenshot: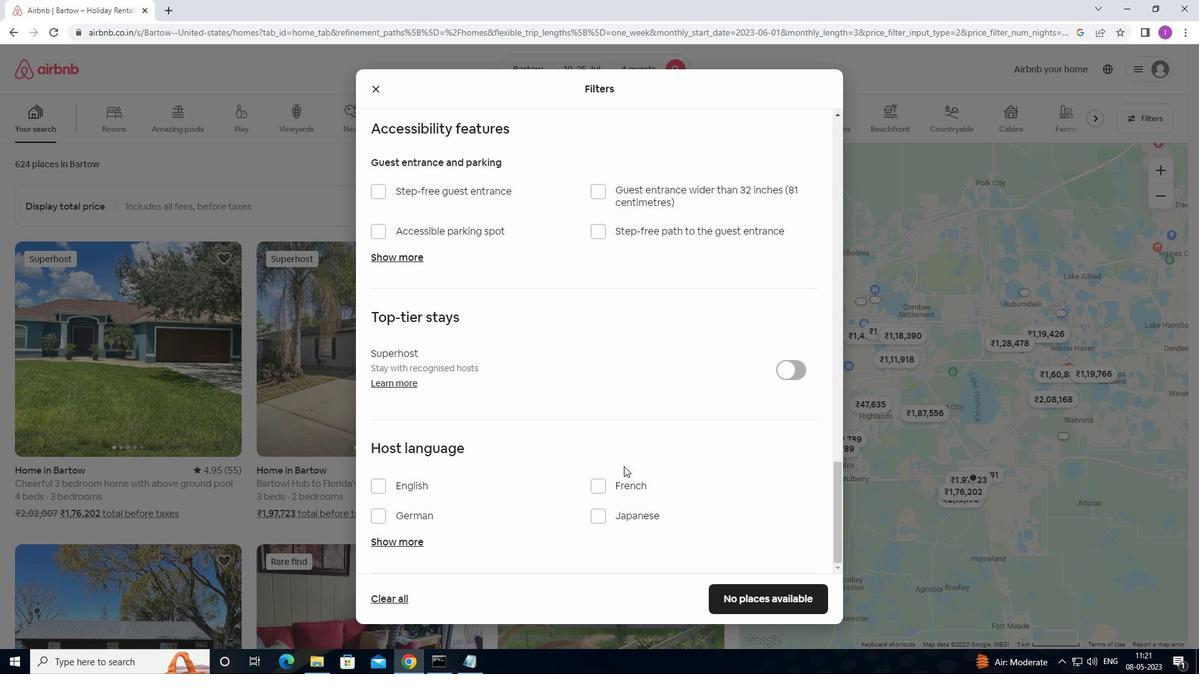 
Action: Mouse moved to (381, 490)
Screenshot: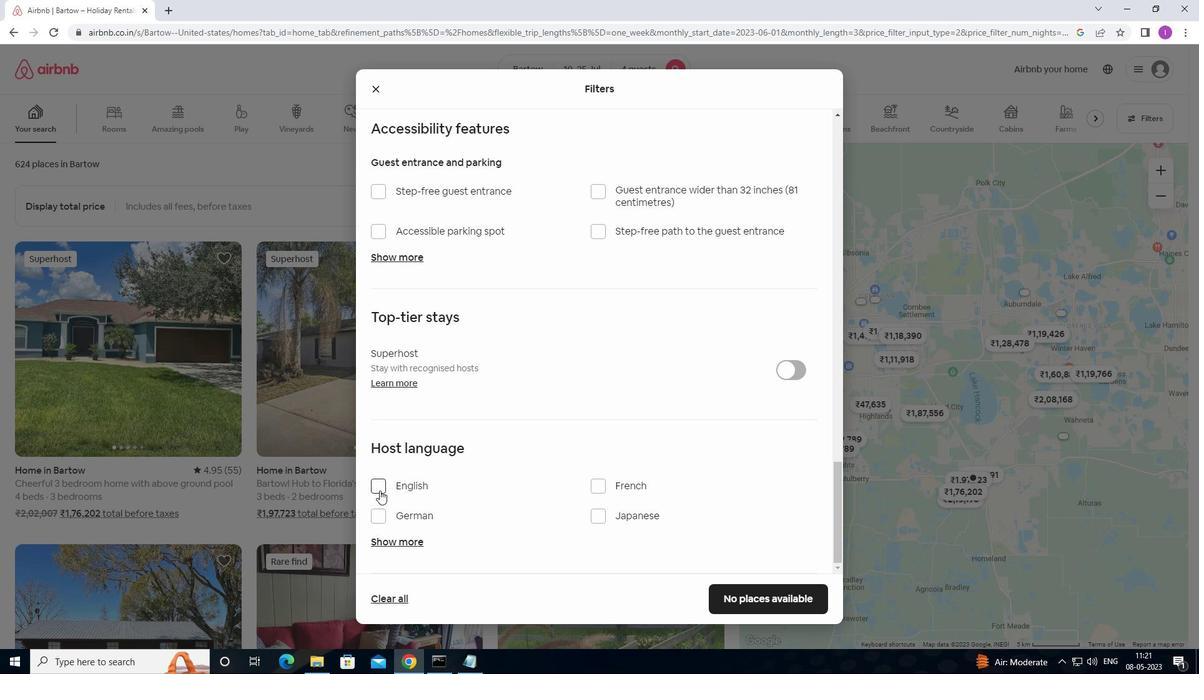 
Action: Mouse pressed left at (381, 490)
Screenshot: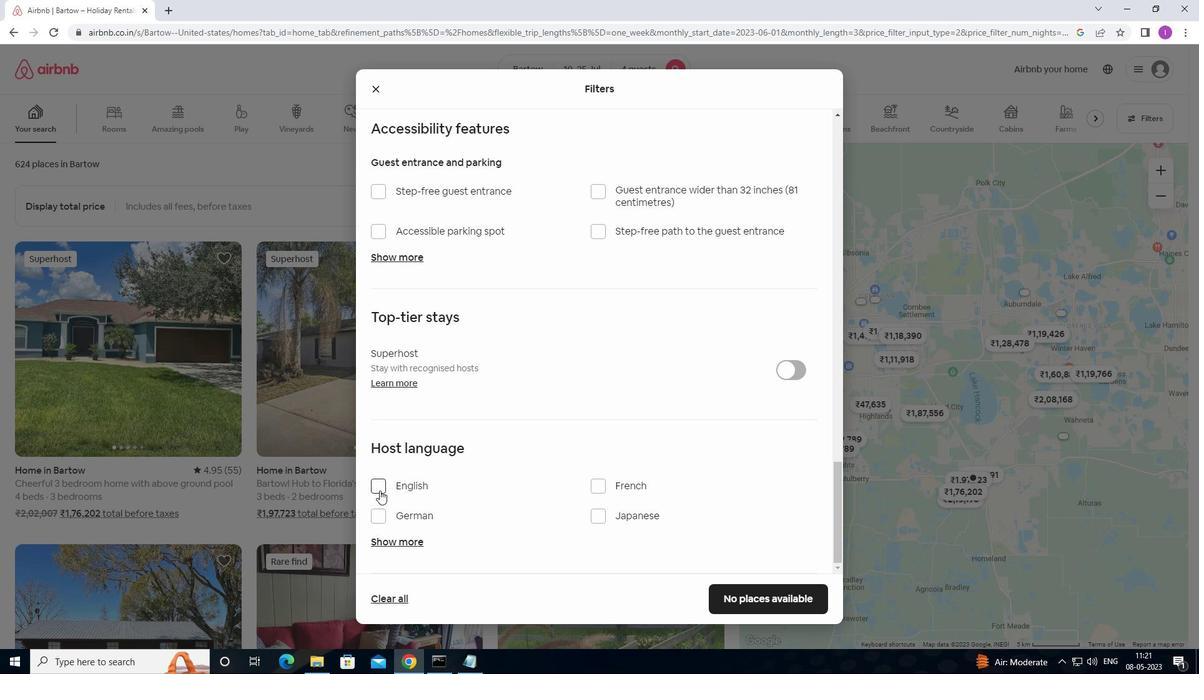 
Action: Mouse moved to (725, 509)
Screenshot: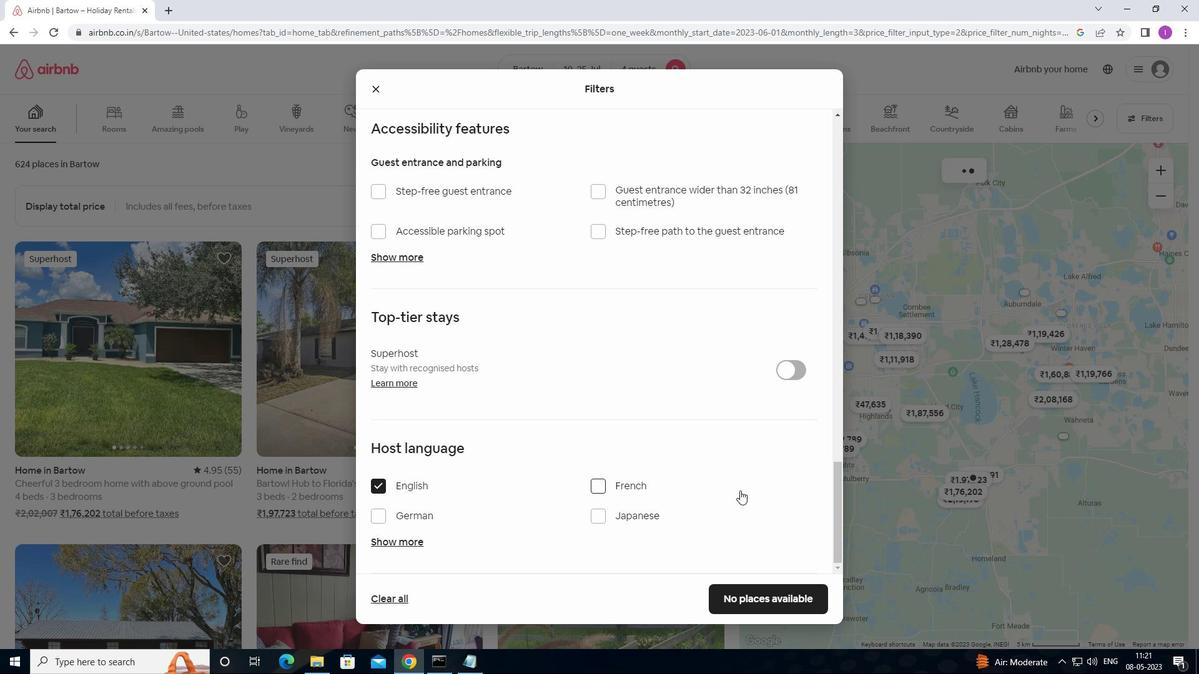 
Action: Mouse scrolled (725, 509) with delta (0, 0)
Screenshot: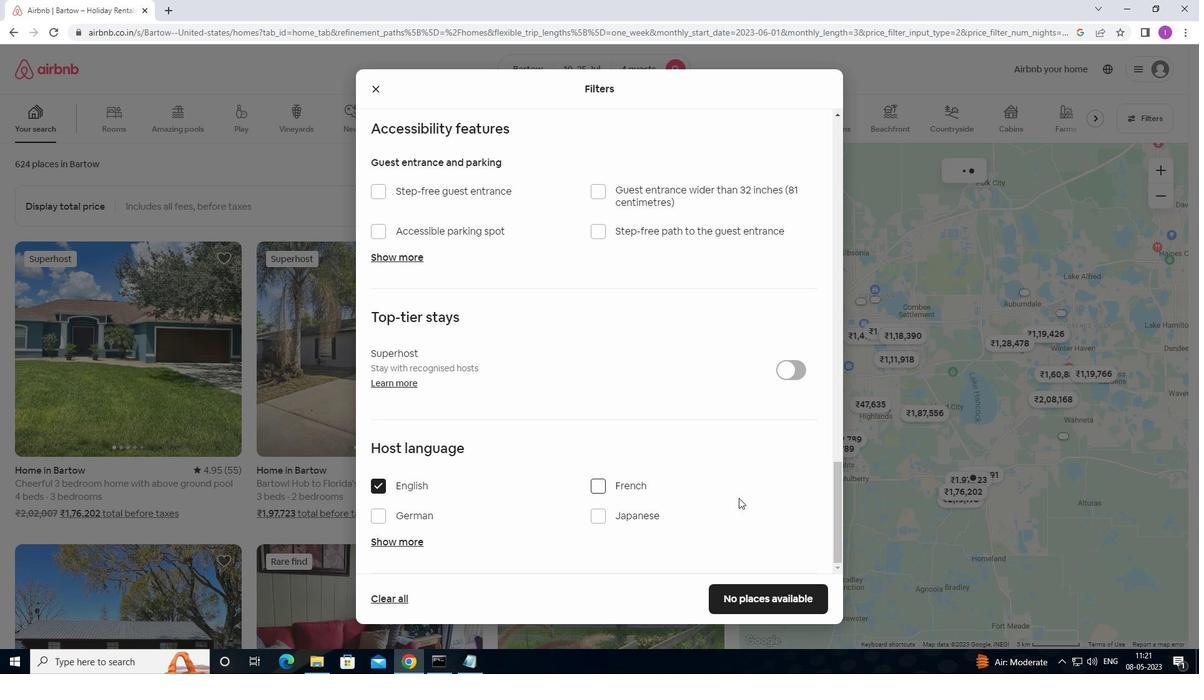 
Action: Mouse moved to (769, 595)
Screenshot: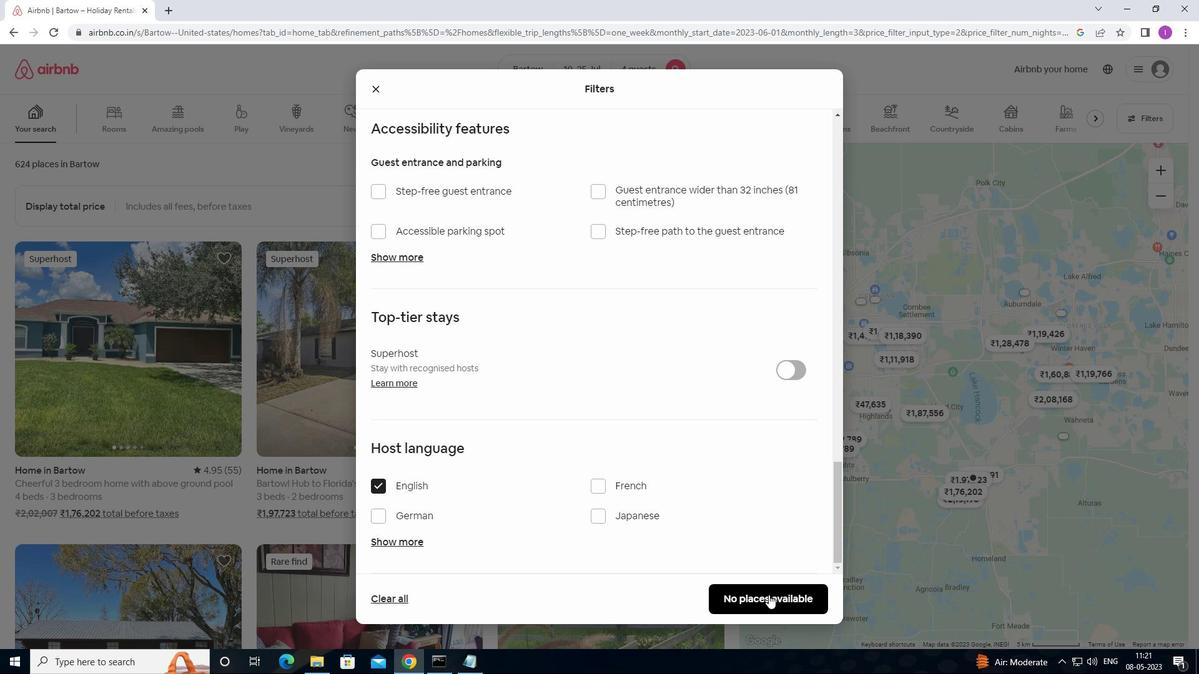 
Action: Mouse pressed left at (769, 595)
Screenshot: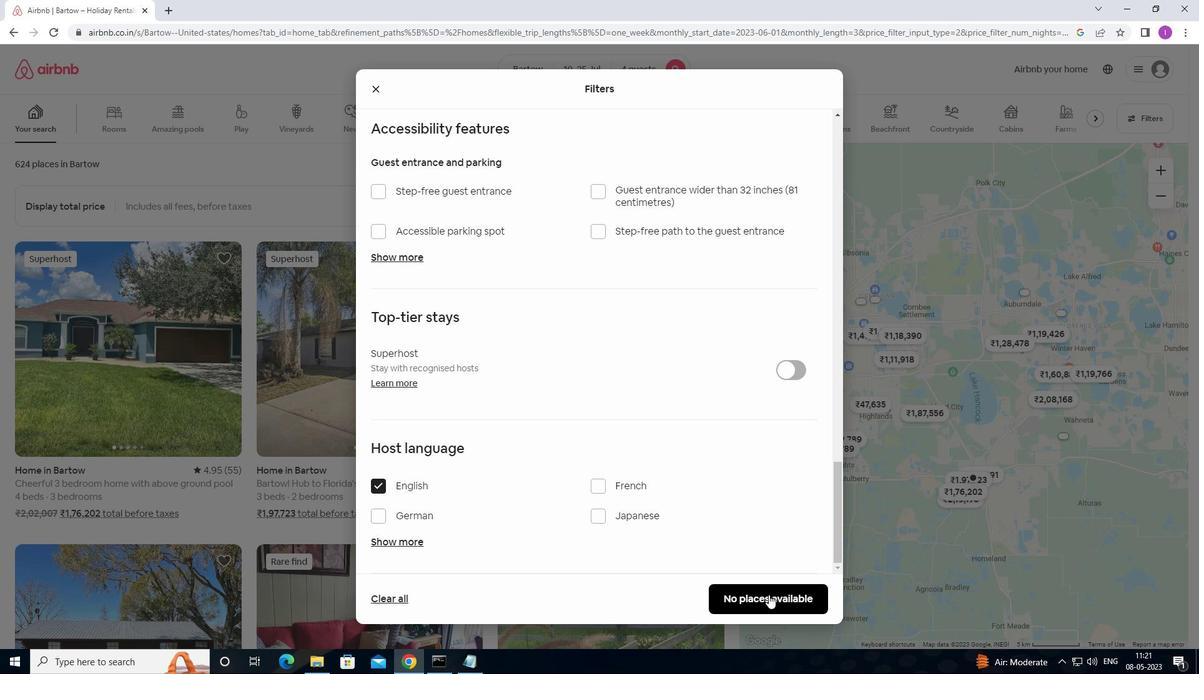 
Action: Mouse moved to (803, 565)
Screenshot: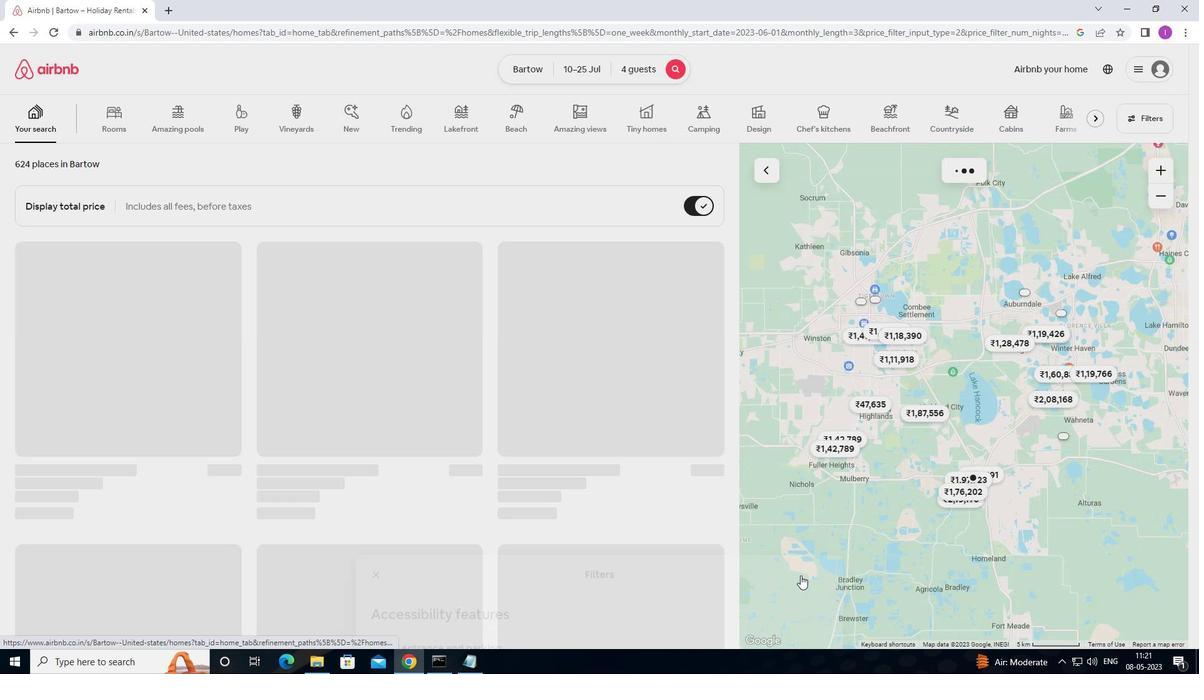 
